 Task: Look for space in Polokwane, South Africa from 14th June, 2023 to 30th June, 2023 for 5 adults in price range Rs.8000 to Rs.12000. Place can be entire place or private room with 5 bedrooms having 5 beds and 5 bathrooms. Property type can be house, flat, guest house. Amenities needed are: wifi, TV, free parkinig on premises, gym, breakfast. Booking option can be shelf check-in. Required host language is English.
Action: Mouse moved to (545, 134)
Screenshot: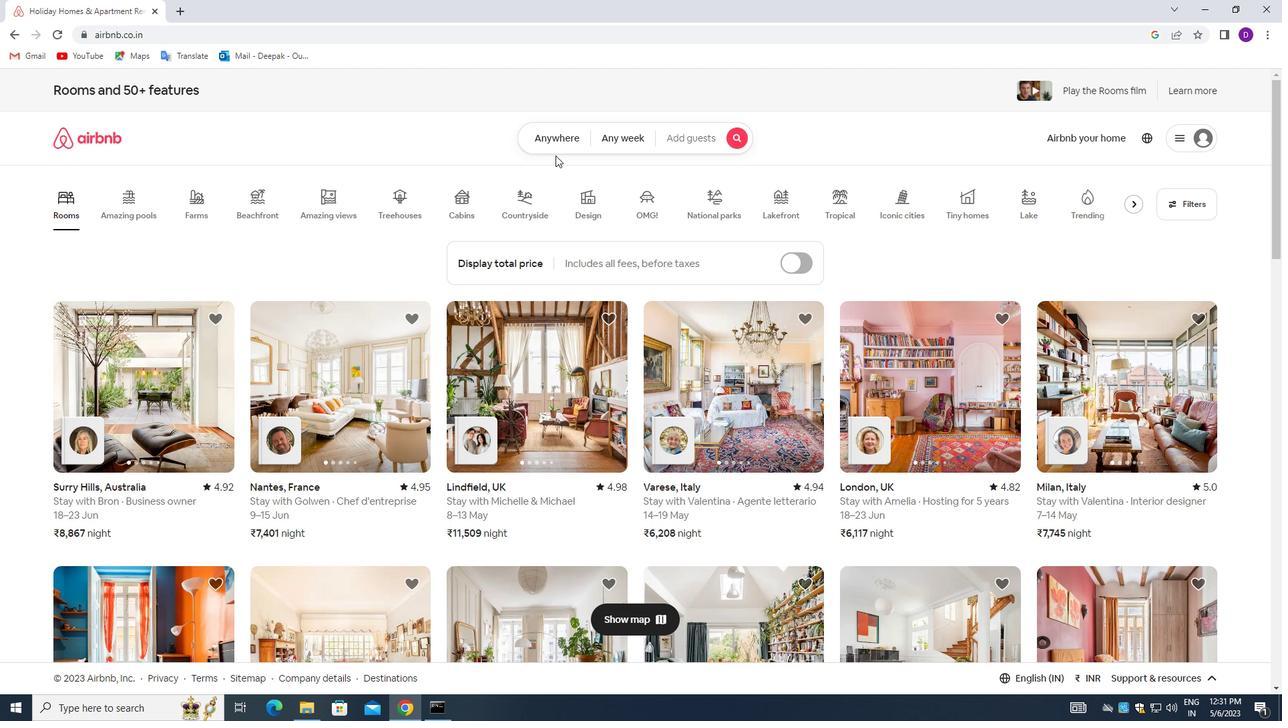 
Action: Mouse pressed left at (545, 134)
Screenshot: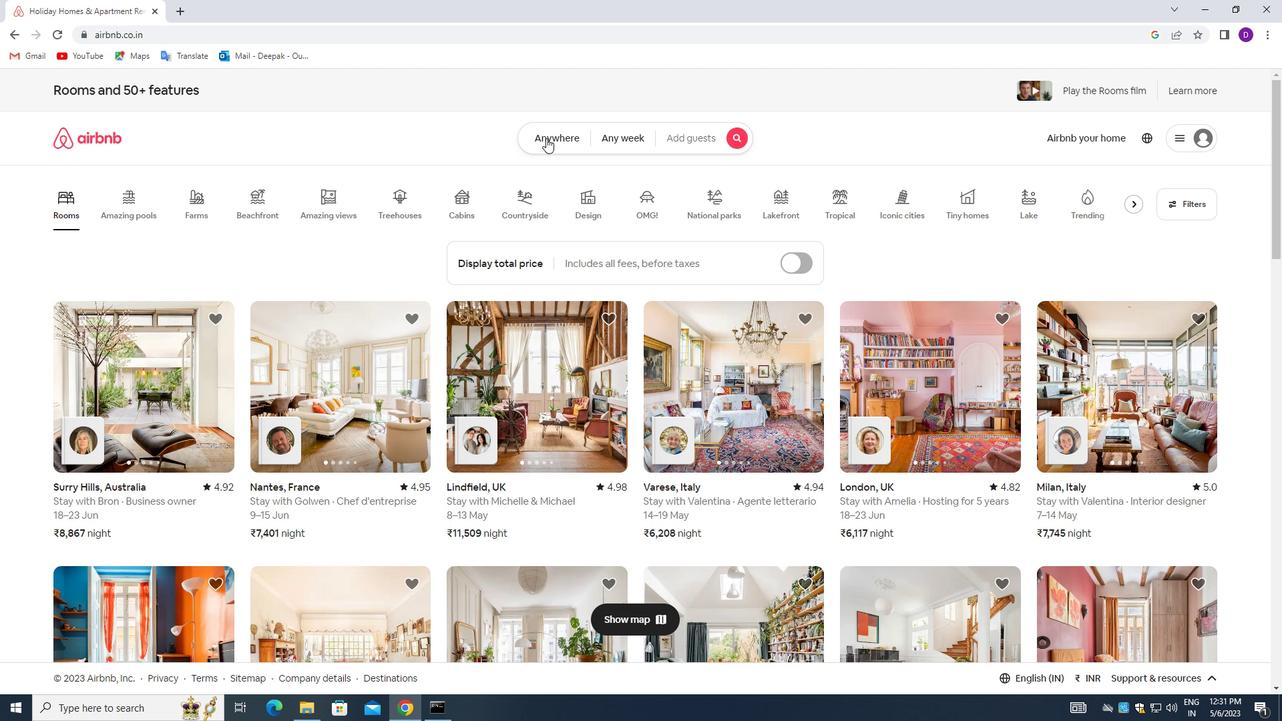 
Action: Mouse moved to (506, 184)
Screenshot: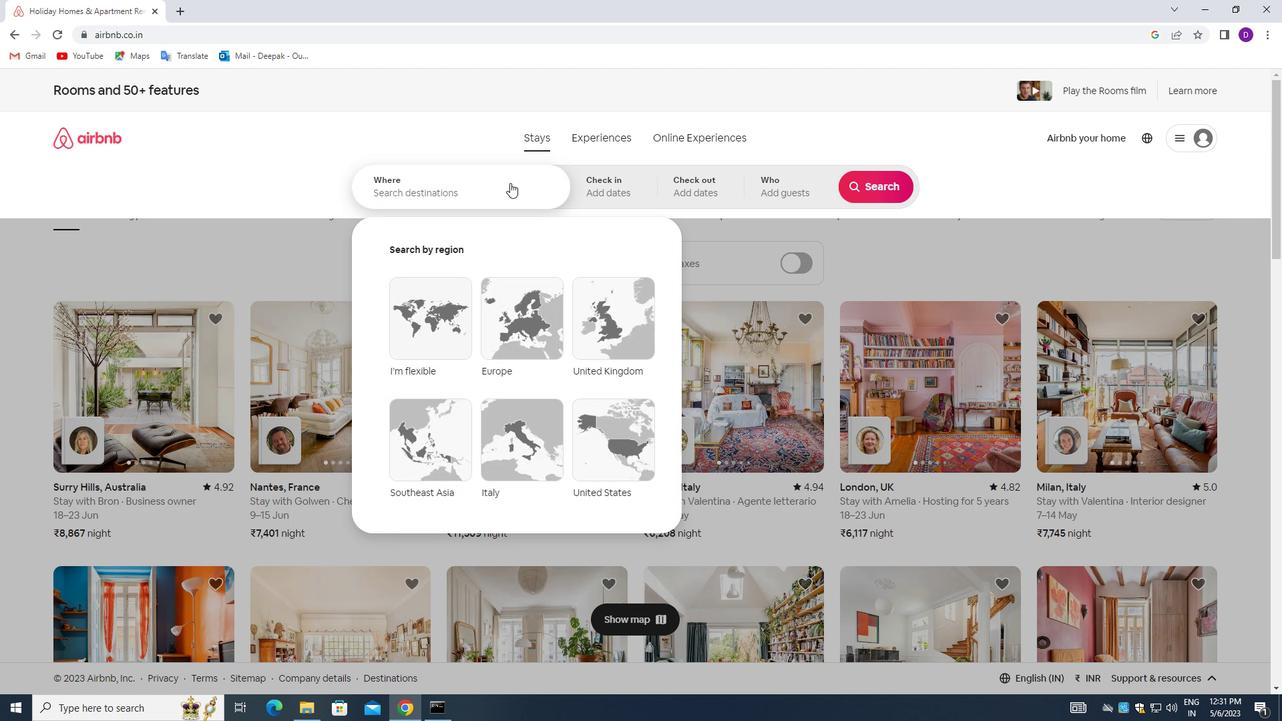 
Action: Mouse pressed left at (506, 184)
Screenshot: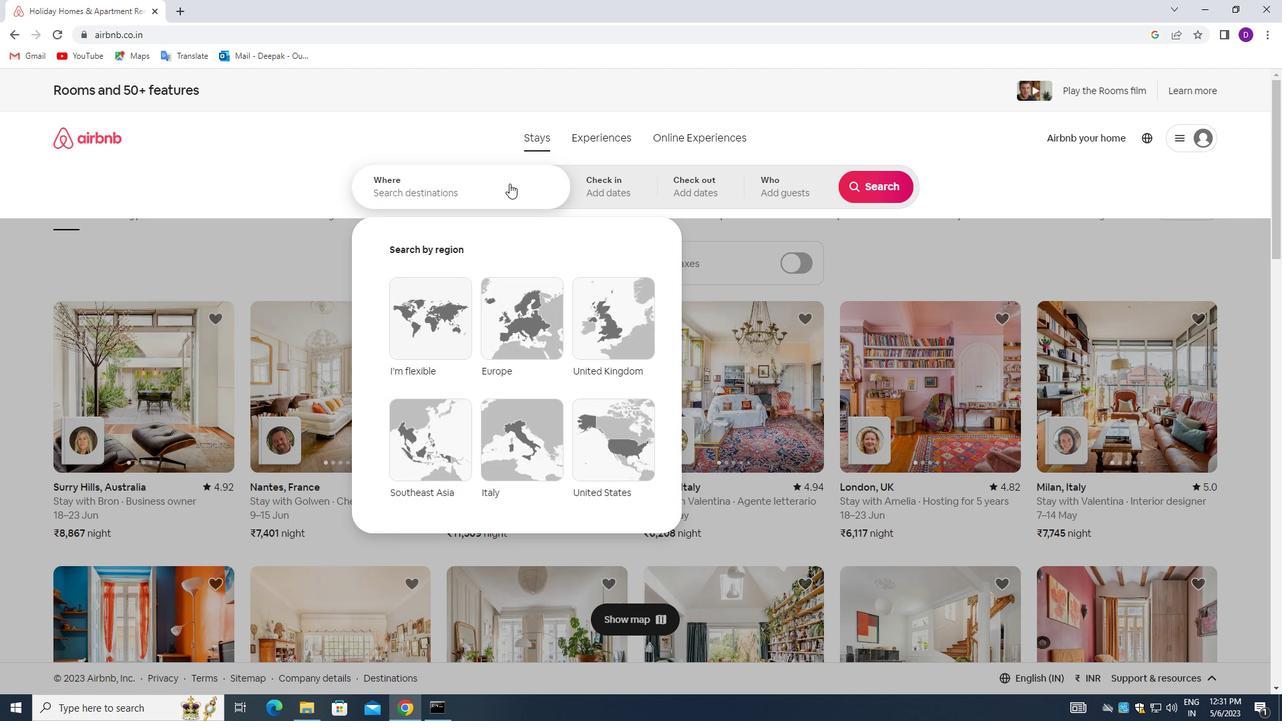 
Action: Mouse moved to (255, 265)
Screenshot: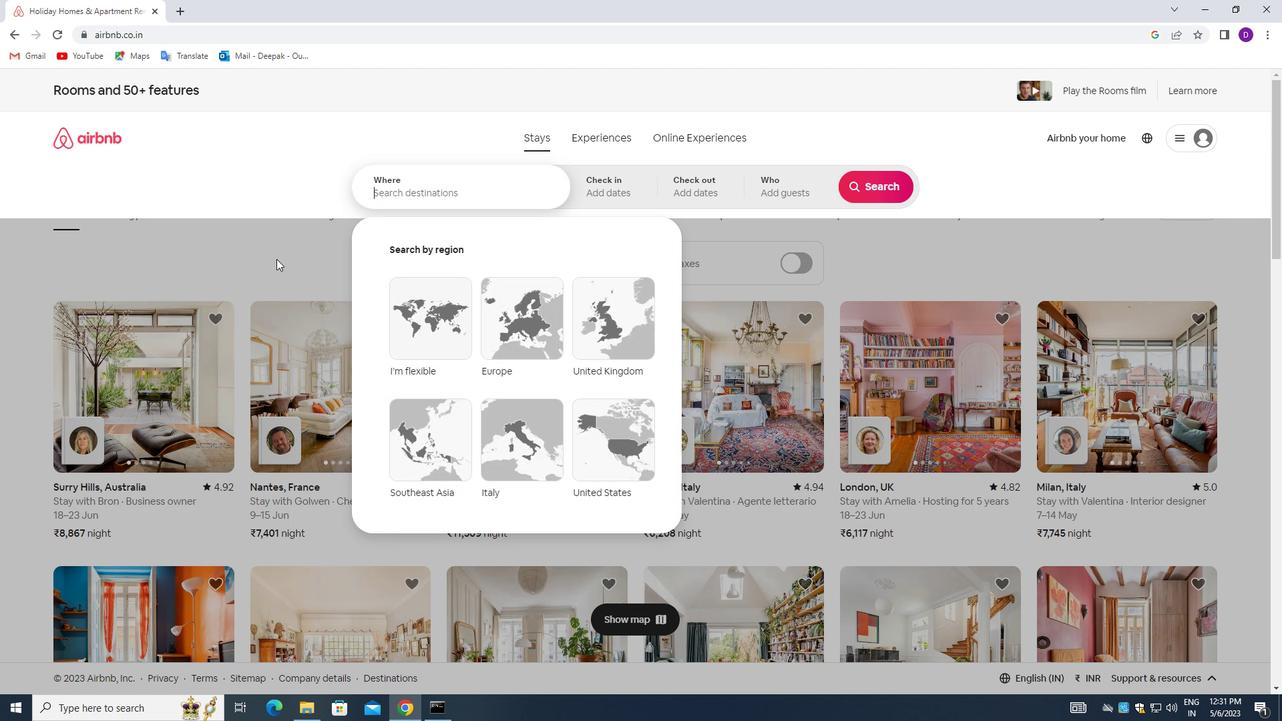 
Action: Key pressed <Key.shift>POLOKWANE,<Key.space><Key.shift>I<Key.backspace><Key.shift_r>SOUTH<Key.space><Key.shift_r>AFRICA<Key.enter>
Screenshot: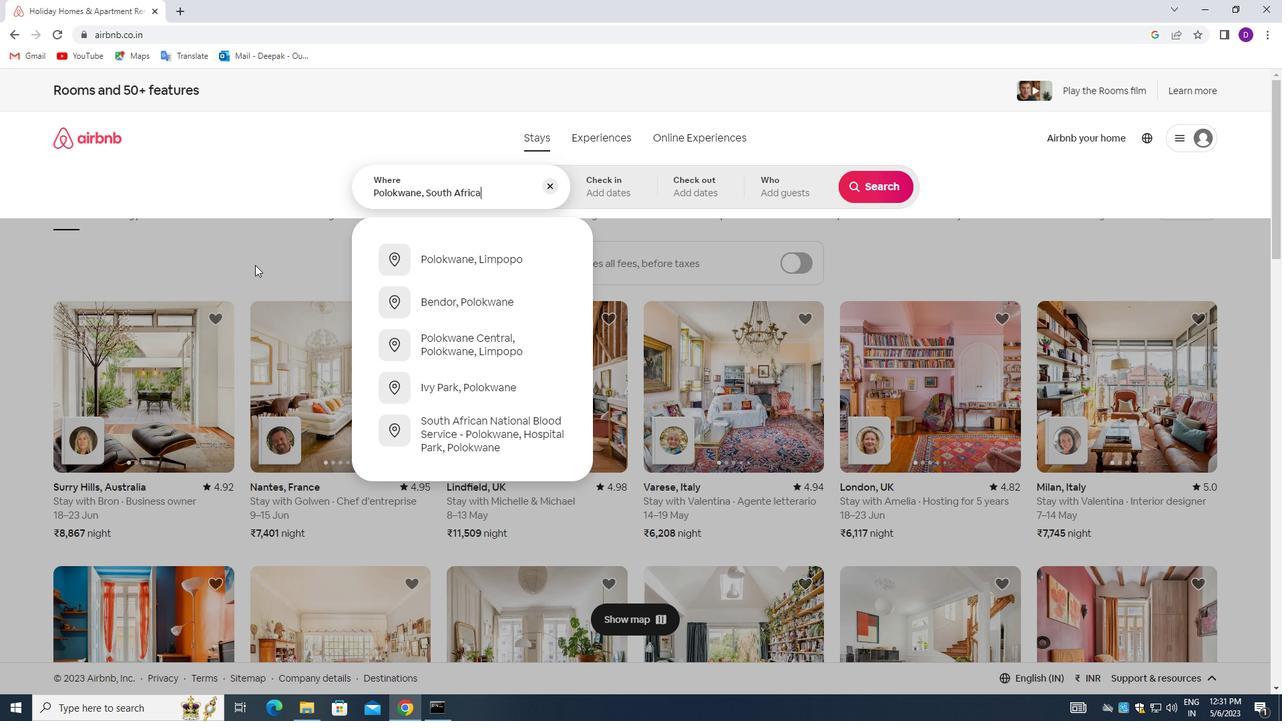 
Action: Mouse moved to (754, 416)
Screenshot: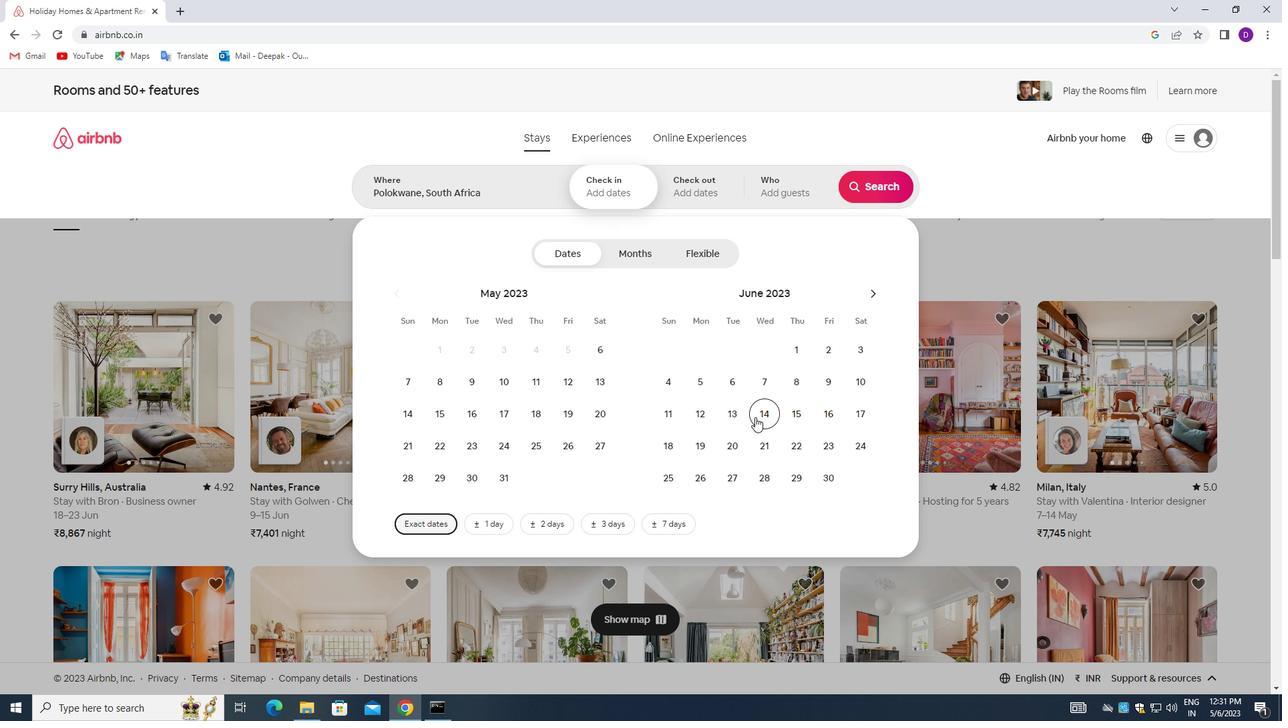 
Action: Mouse pressed left at (754, 416)
Screenshot: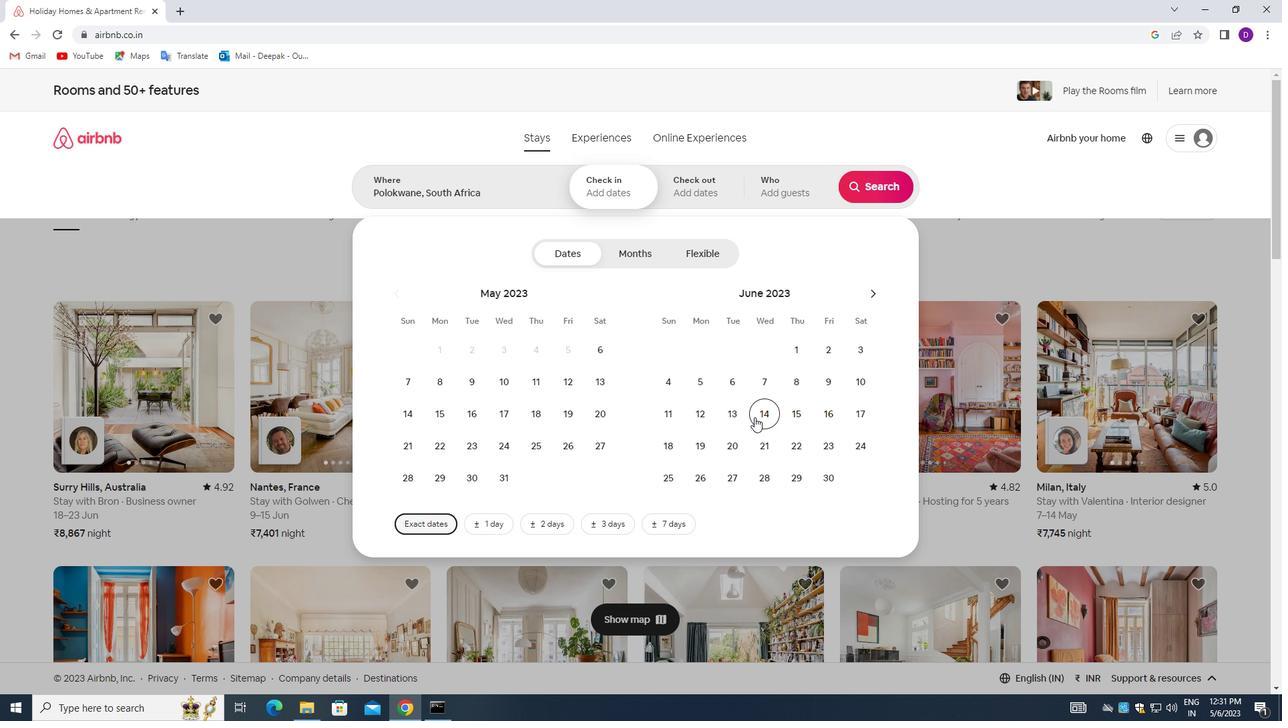 
Action: Mouse moved to (832, 472)
Screenshot: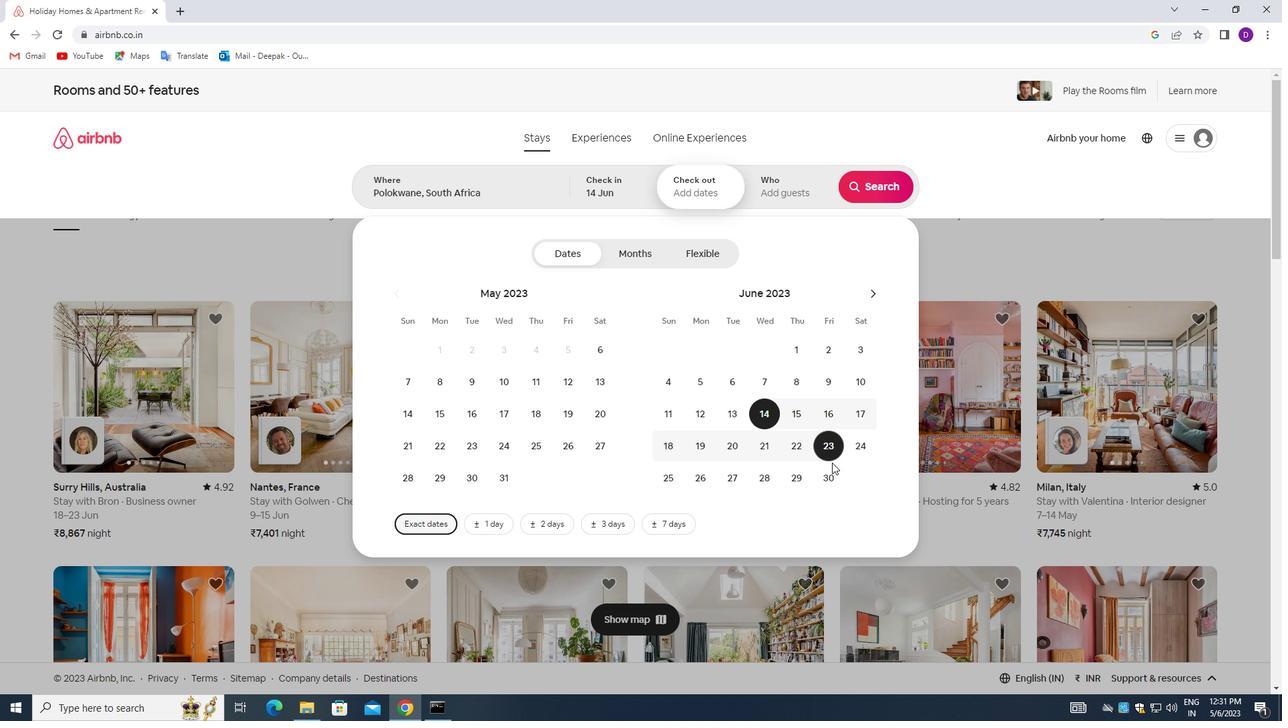 
Action: Mouse pressed left at (832, 472)
Screenshot: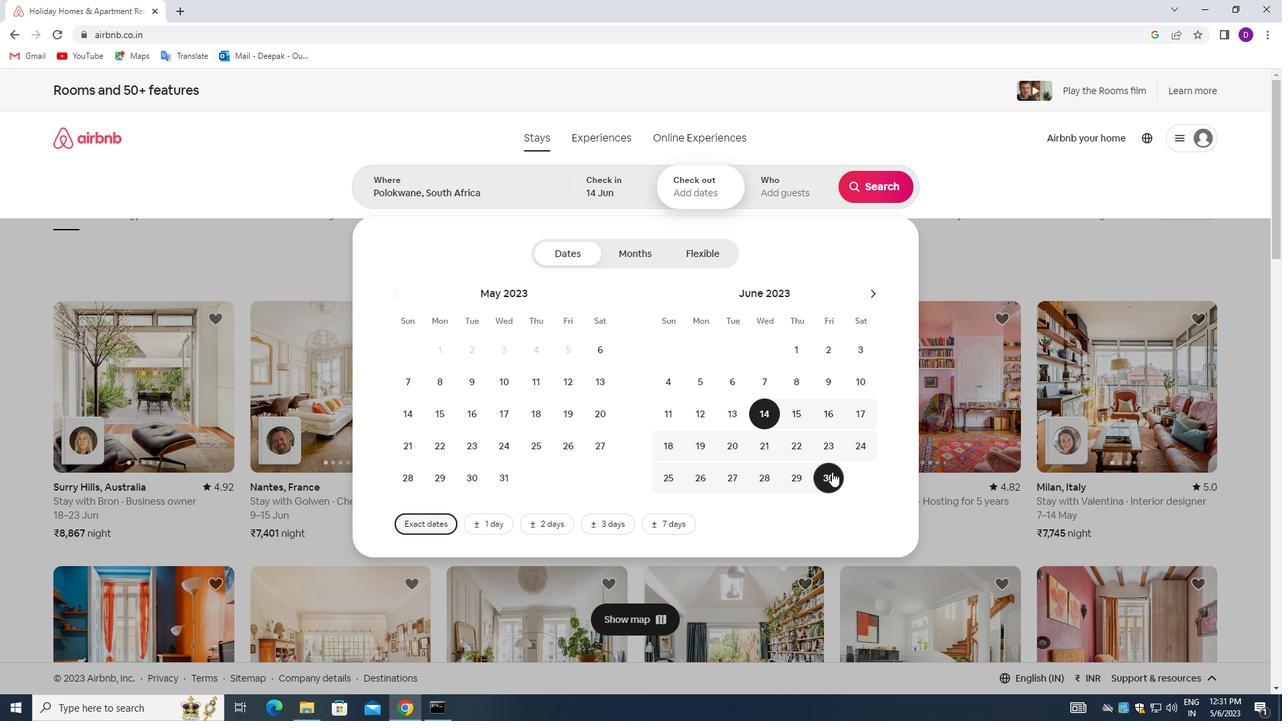
Action: Mouse moved to (774, 193)
Screenshot: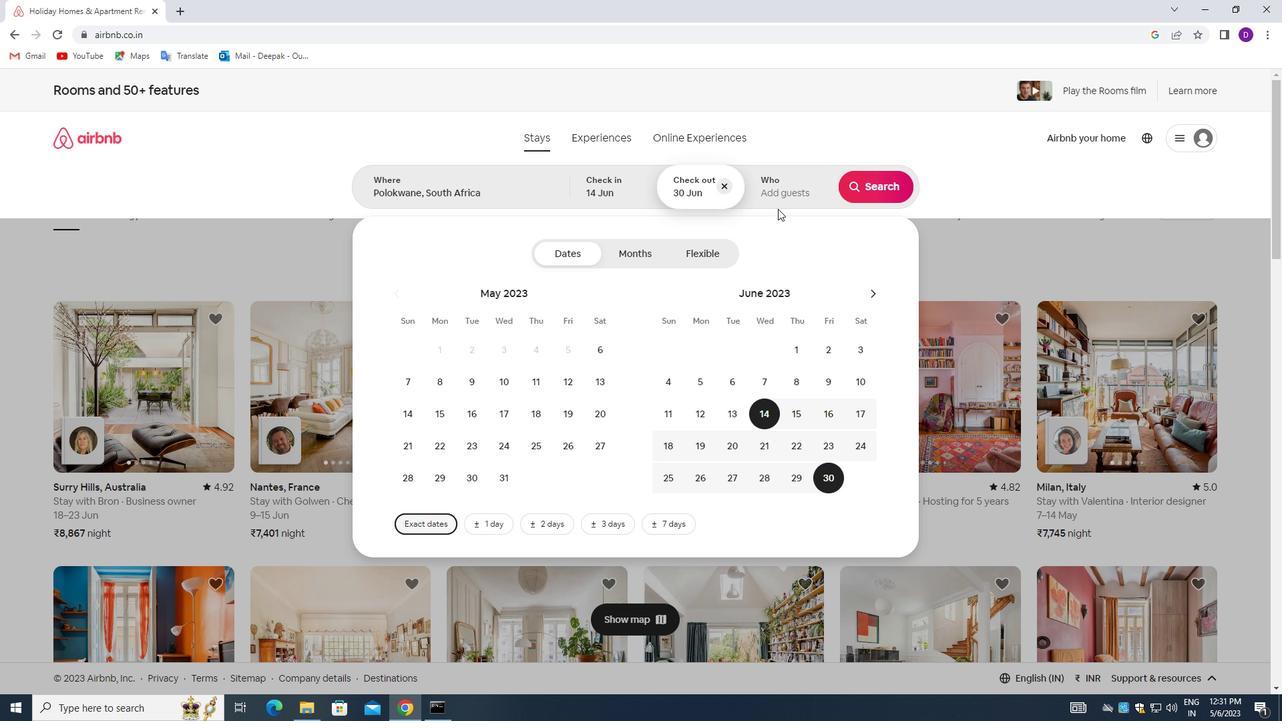 
Action: Mouse pressed left at (774, 193)
Screenshot: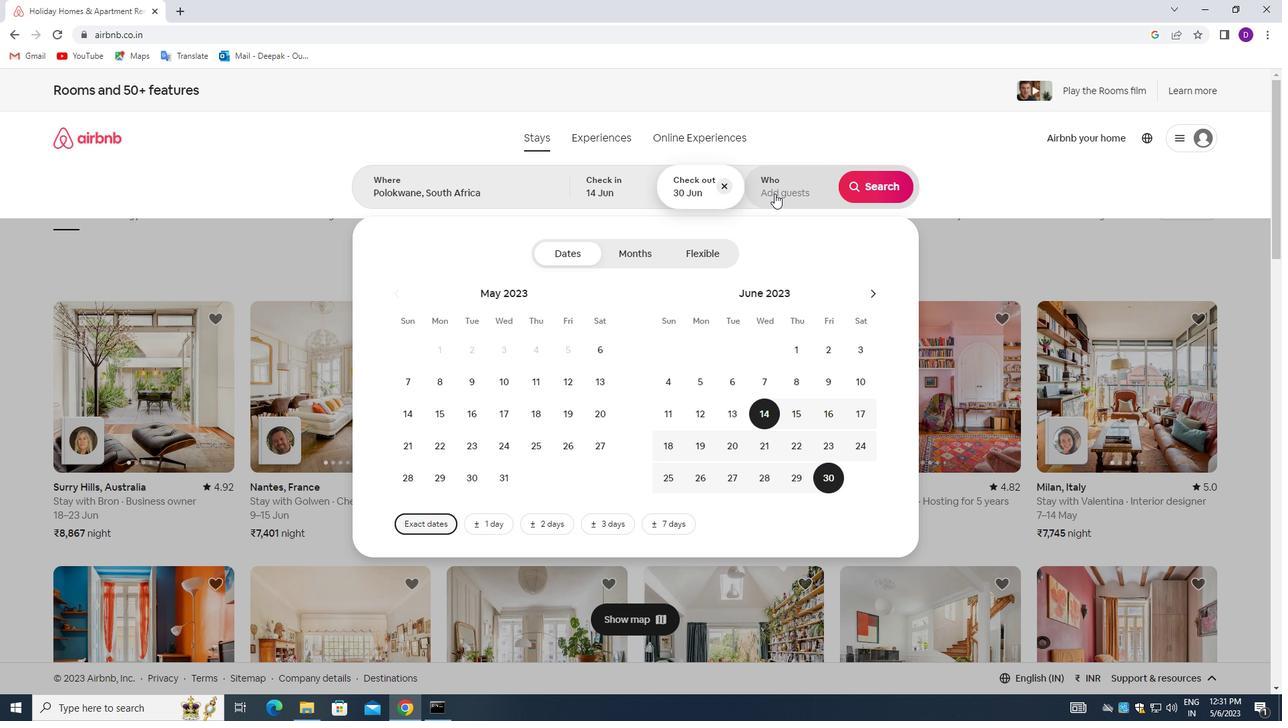 
Action: Mouse moved to (876, 259)
Screenshot: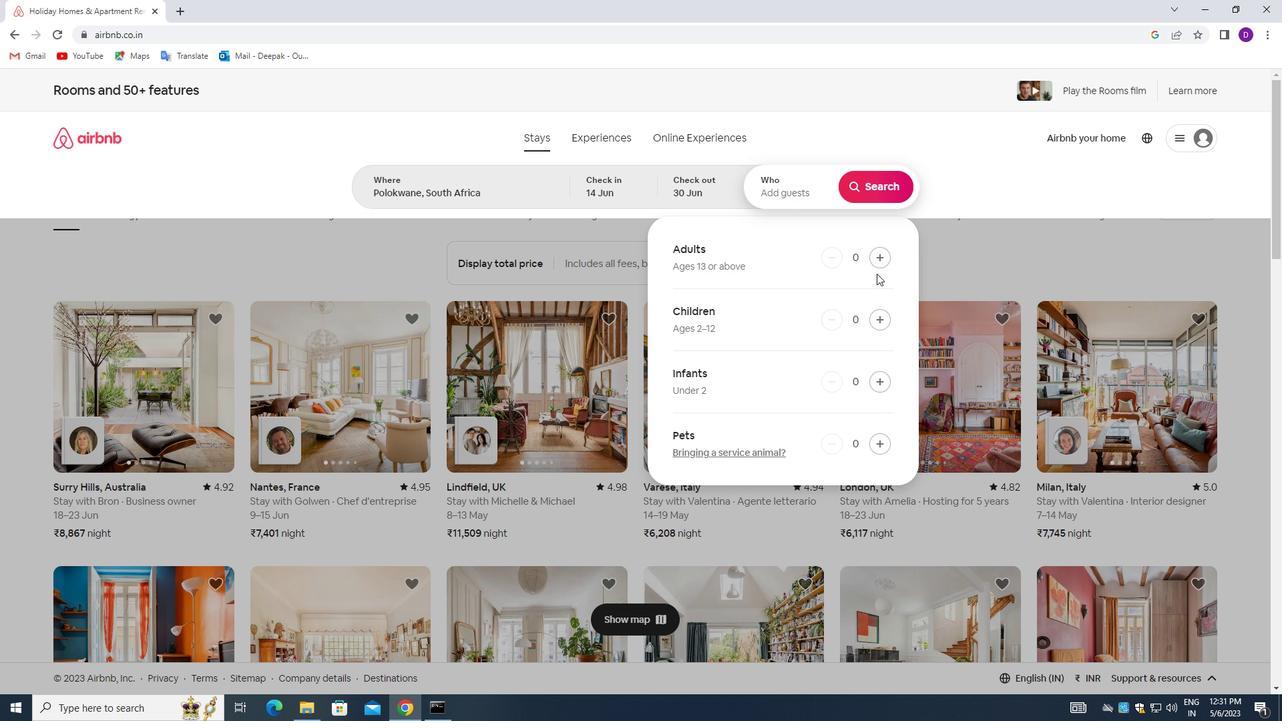 
Action: Mouse pressed left at (876, 259)
Screenshot: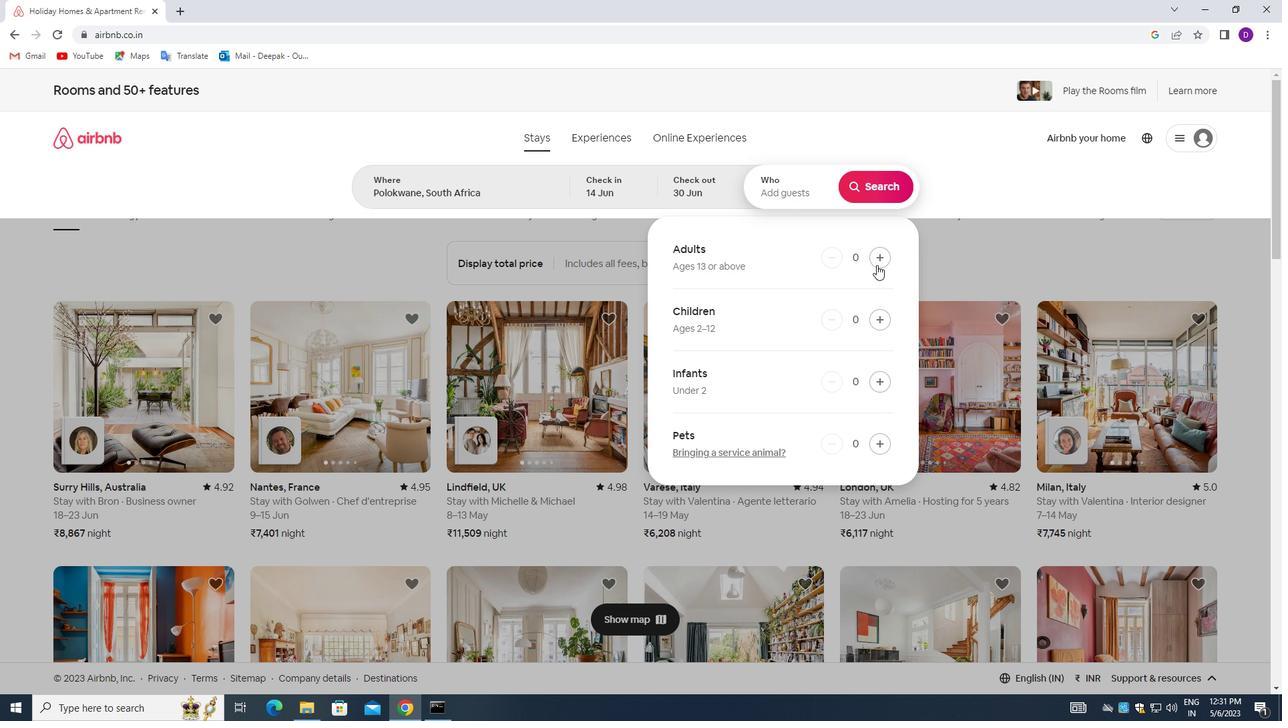 
Action: Mouse pressed left at (876, 259)
Screenshot: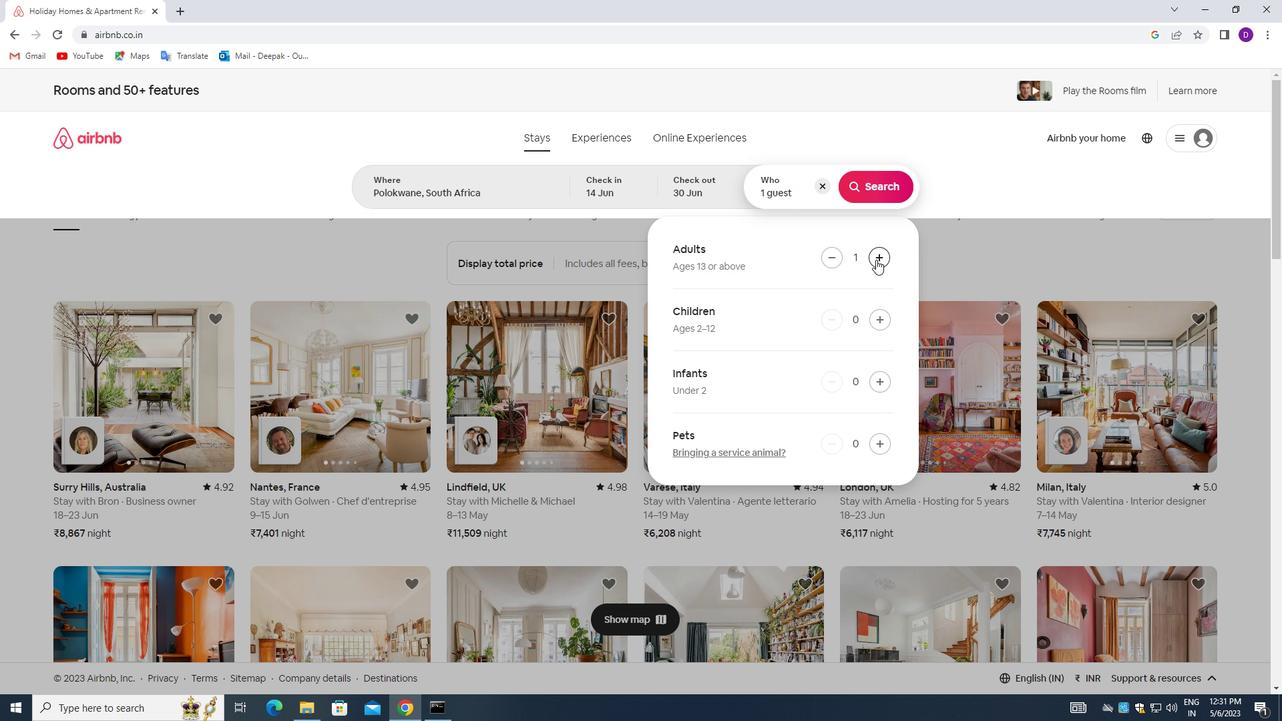 
Action: Mouse pressed left at (876, 259)
Screenshot: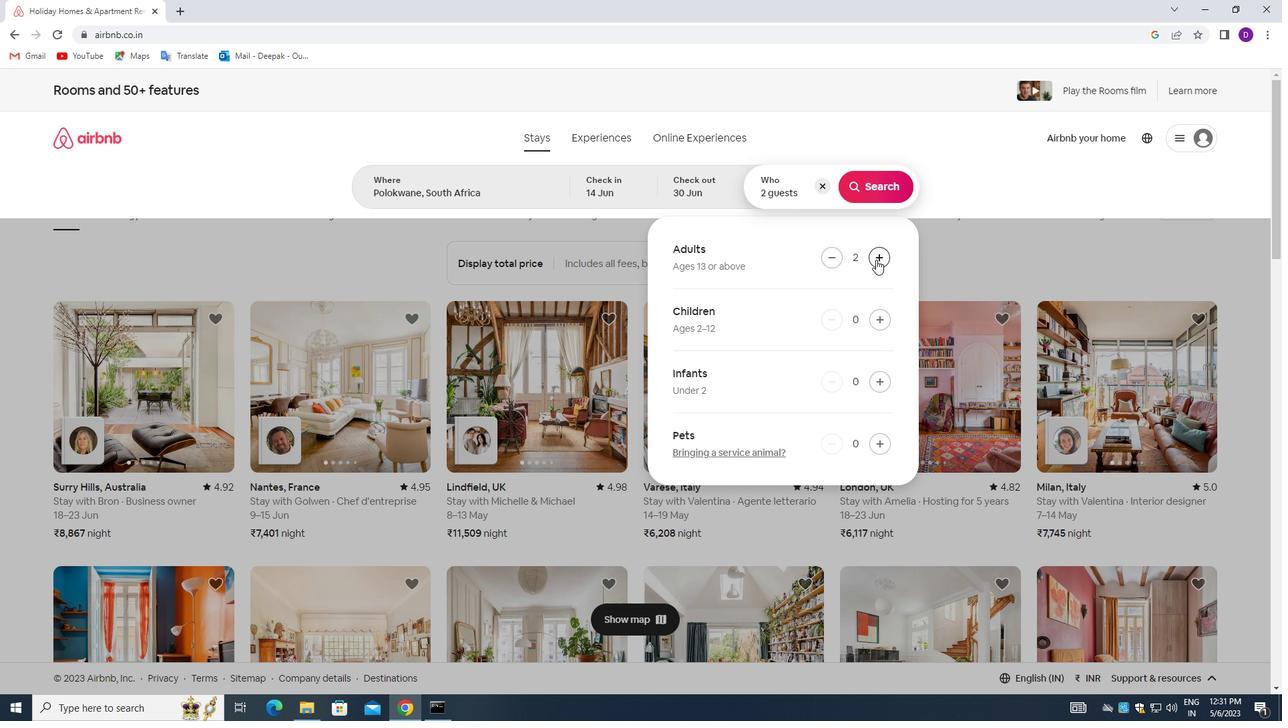 
Action: Mouse pressed left at (876, 259)
Screenshot: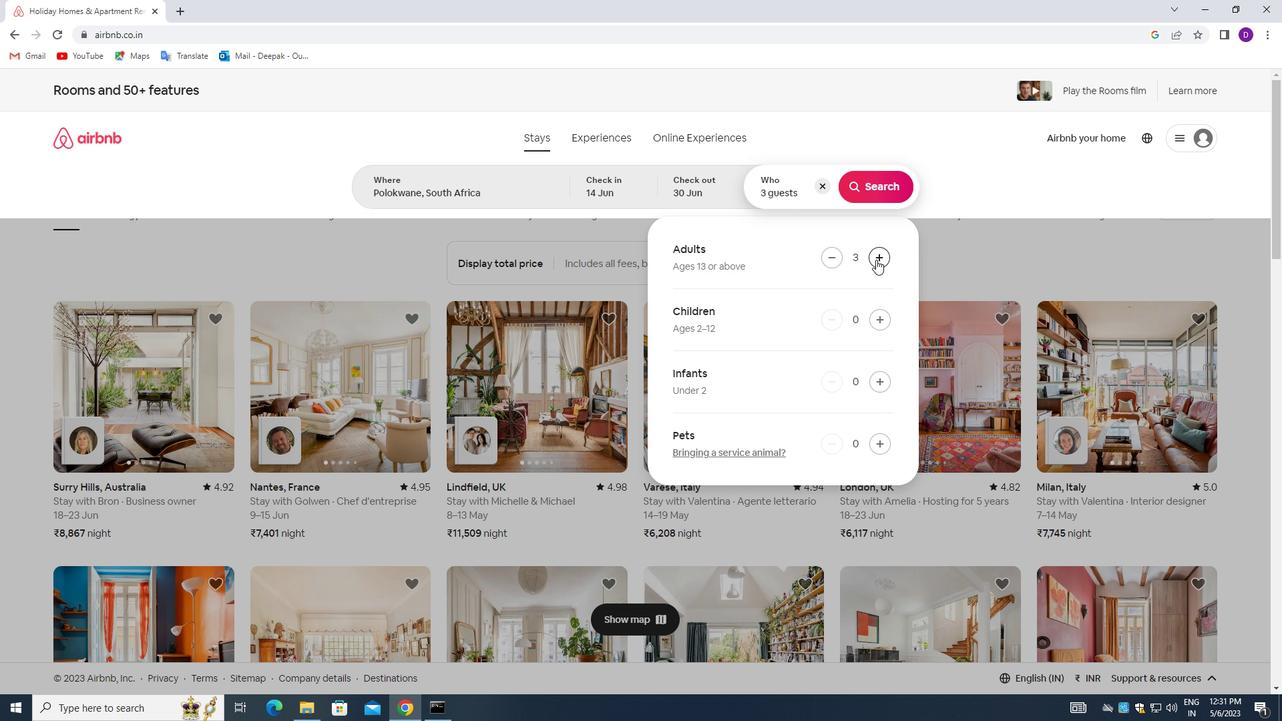 
Action: Mouse pressed left at (876, 259)
Screenshot: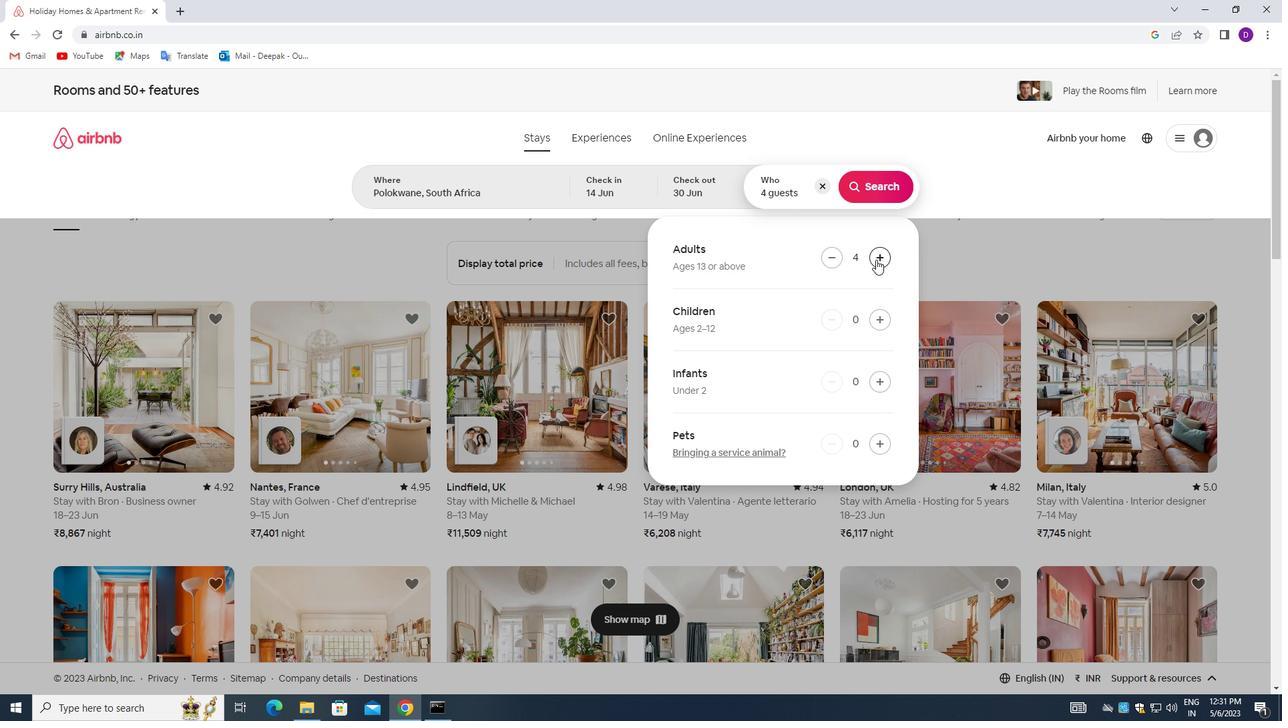 
Action: Mouse moved to (876, 187)
Screenshot: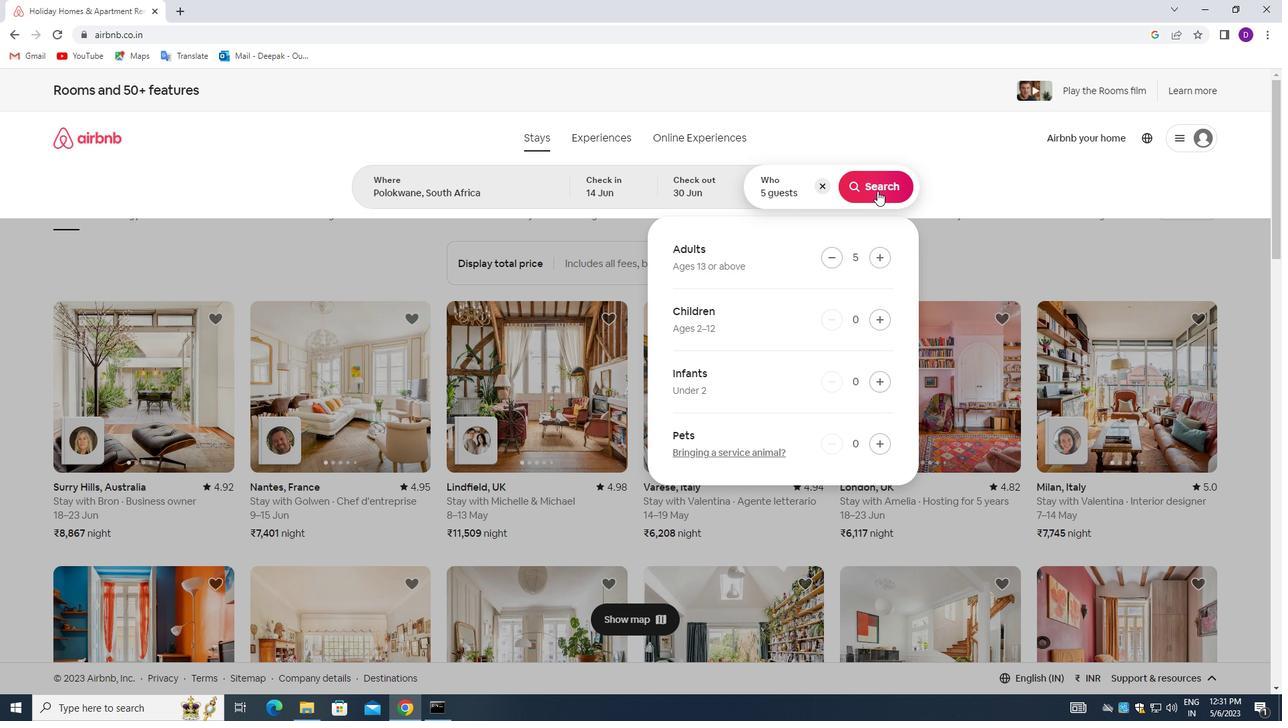 
Action: Mouse pressed left at (876, 187)
Screenshot: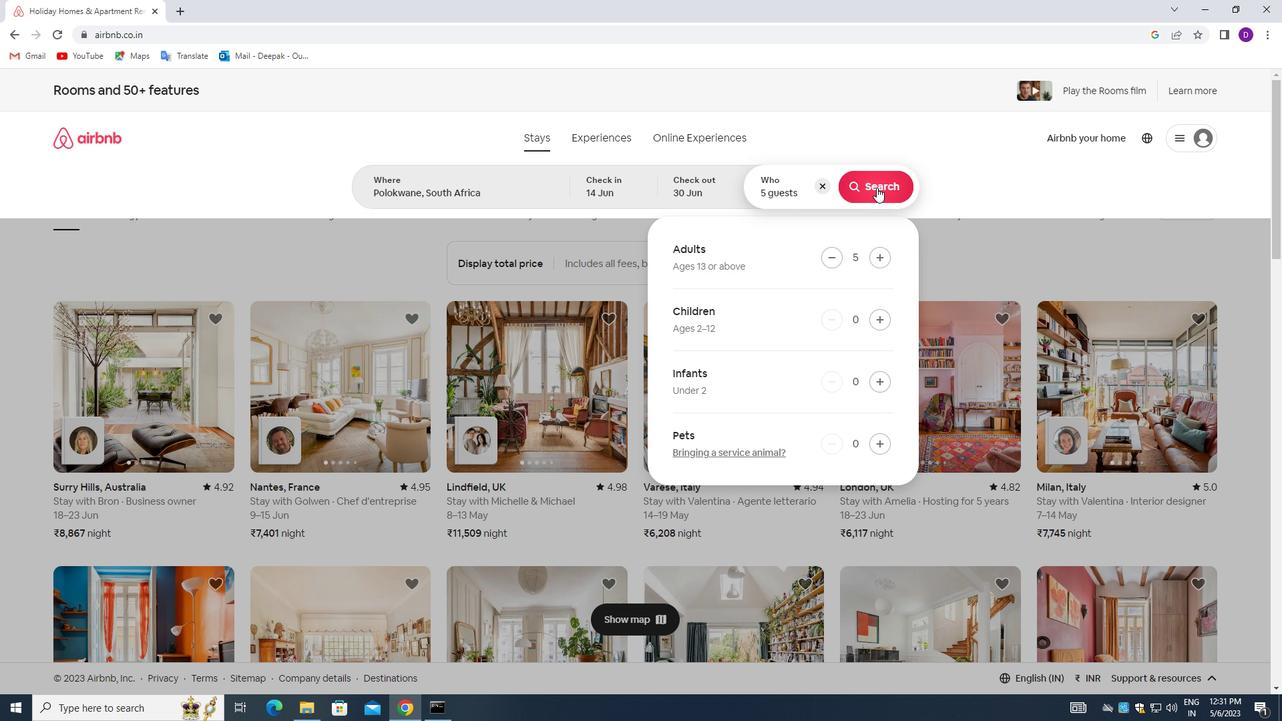 
Action: Mouse moved to (1209, 146)
Screenshot: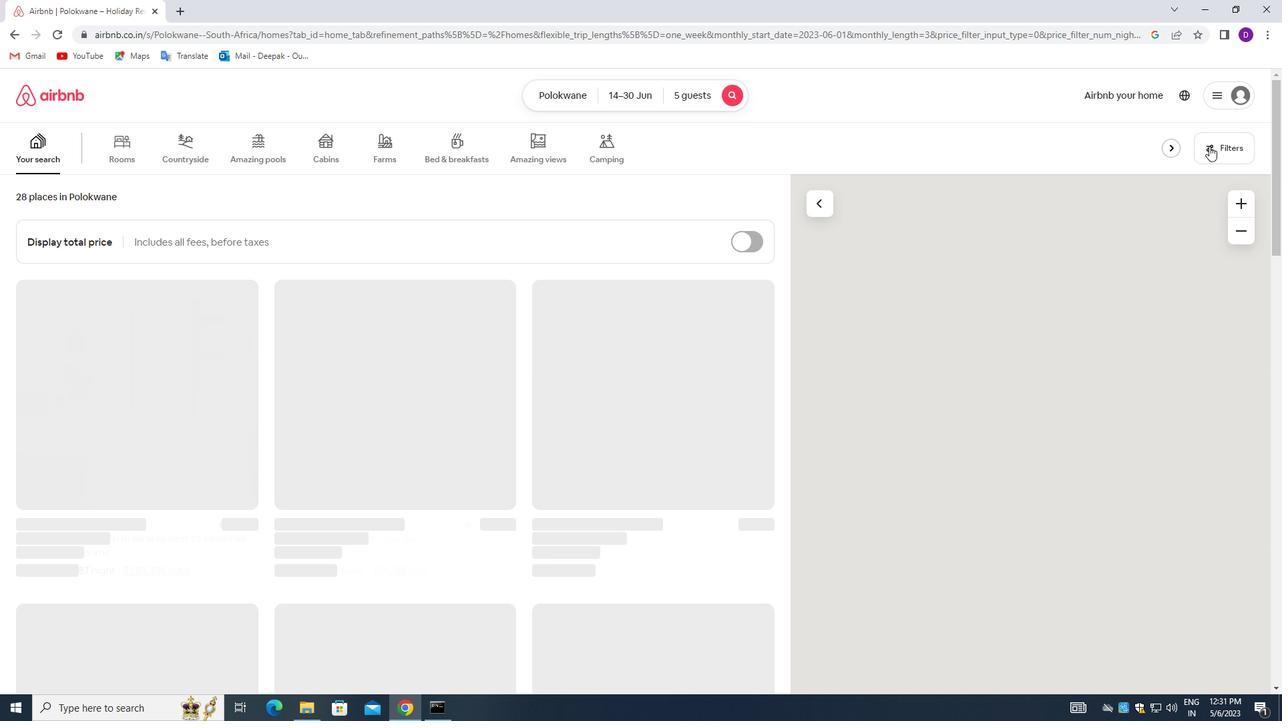 
Action: Mouse pressed left at (1209, 146)
Screenshot: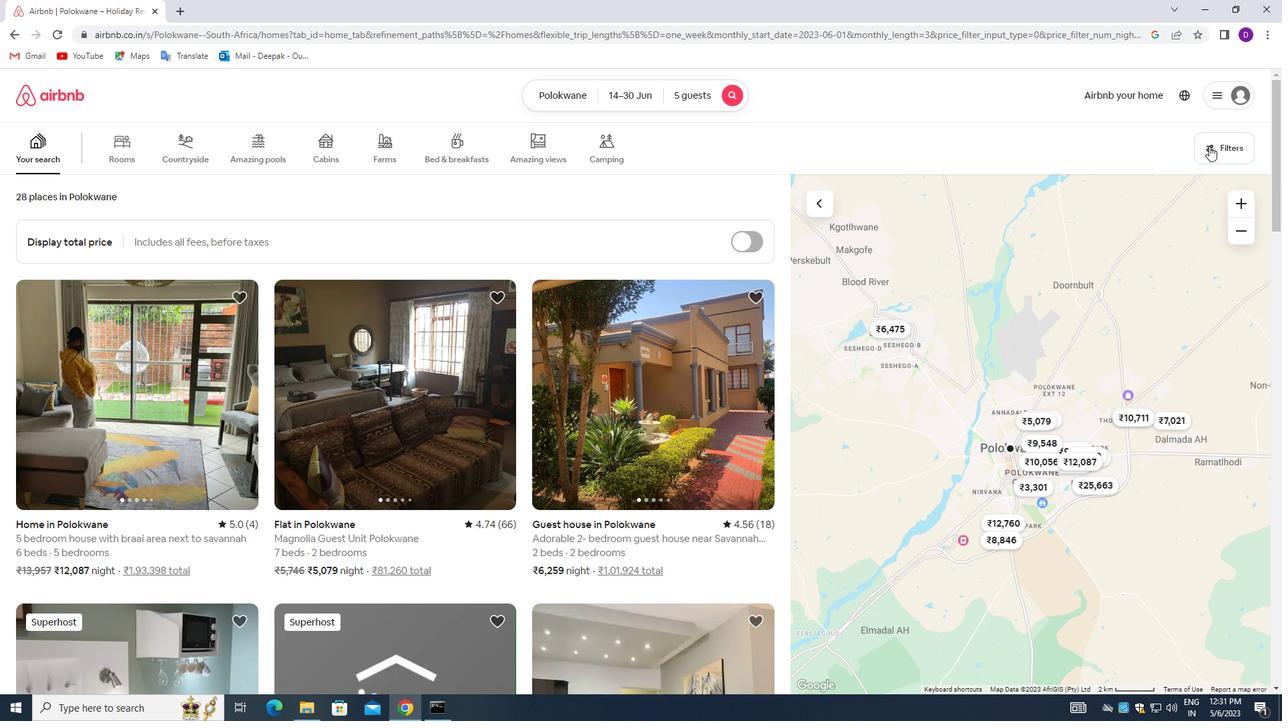
Action: Mouse moved to (462, 479)
Screenshot: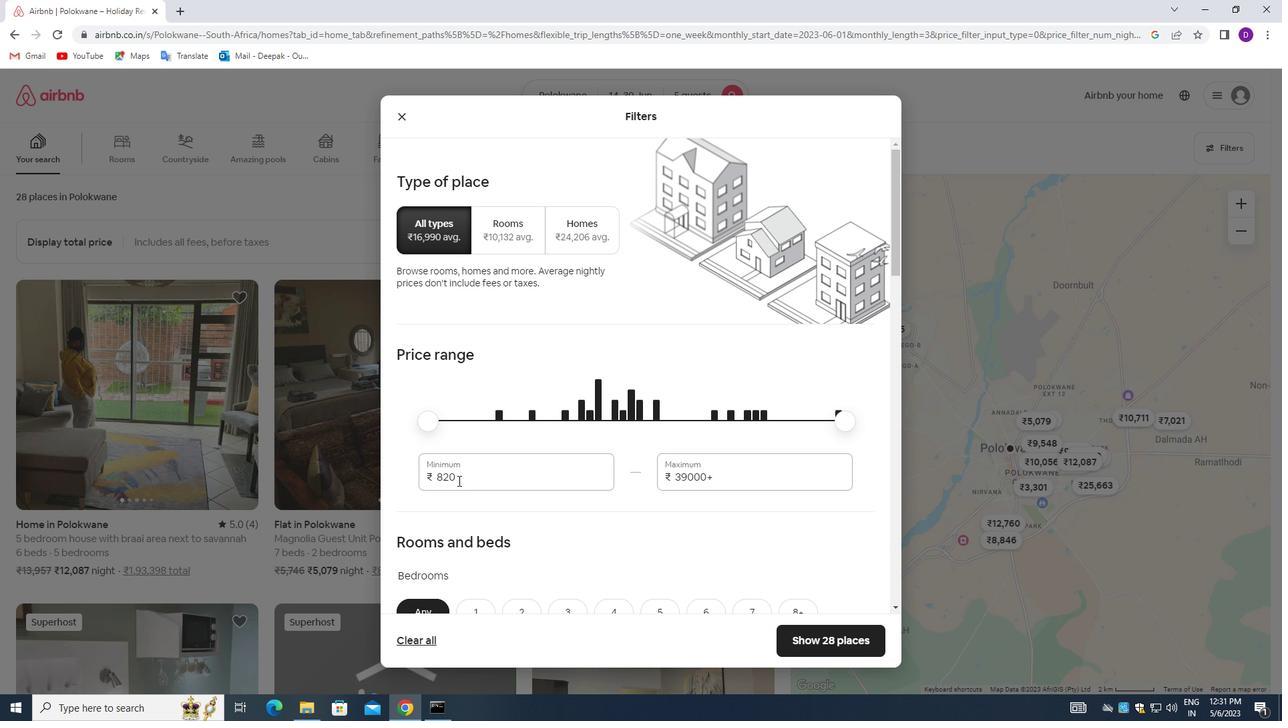 
Action: Mouse pressed left at (462, 479)
Screenshot: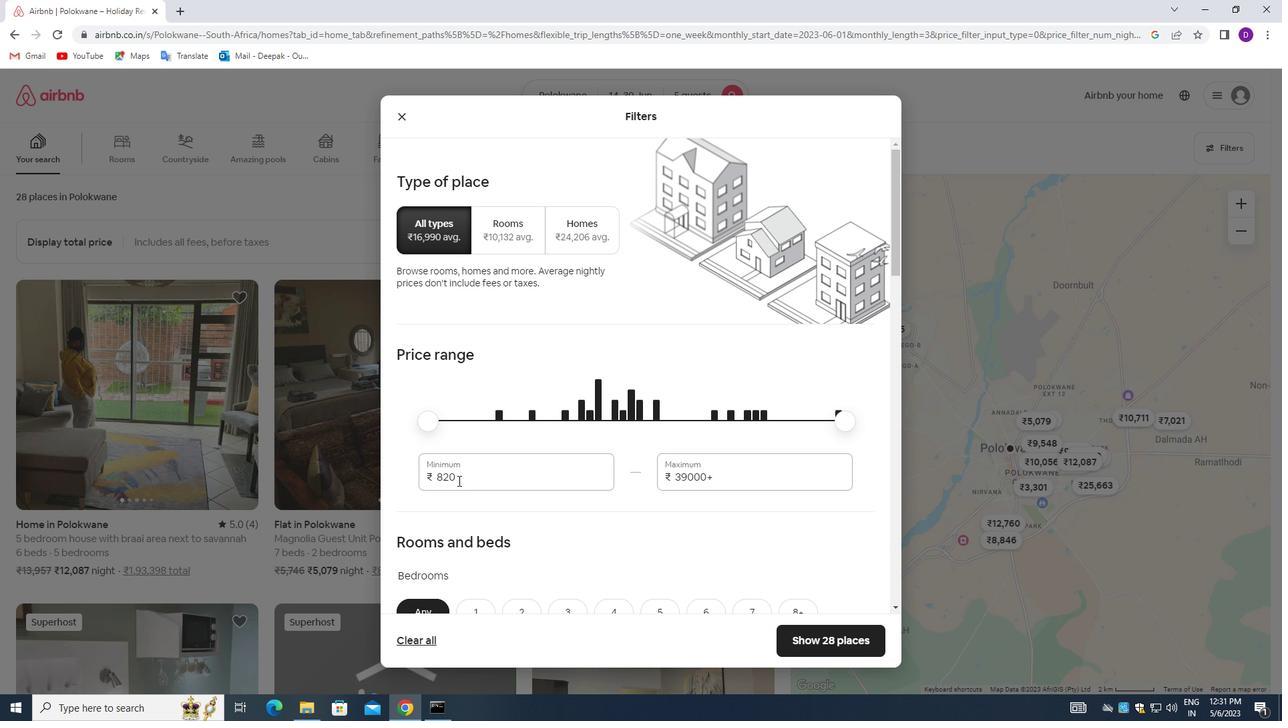 
Action: Mouse pressed left at (462, 479)
Screenshot: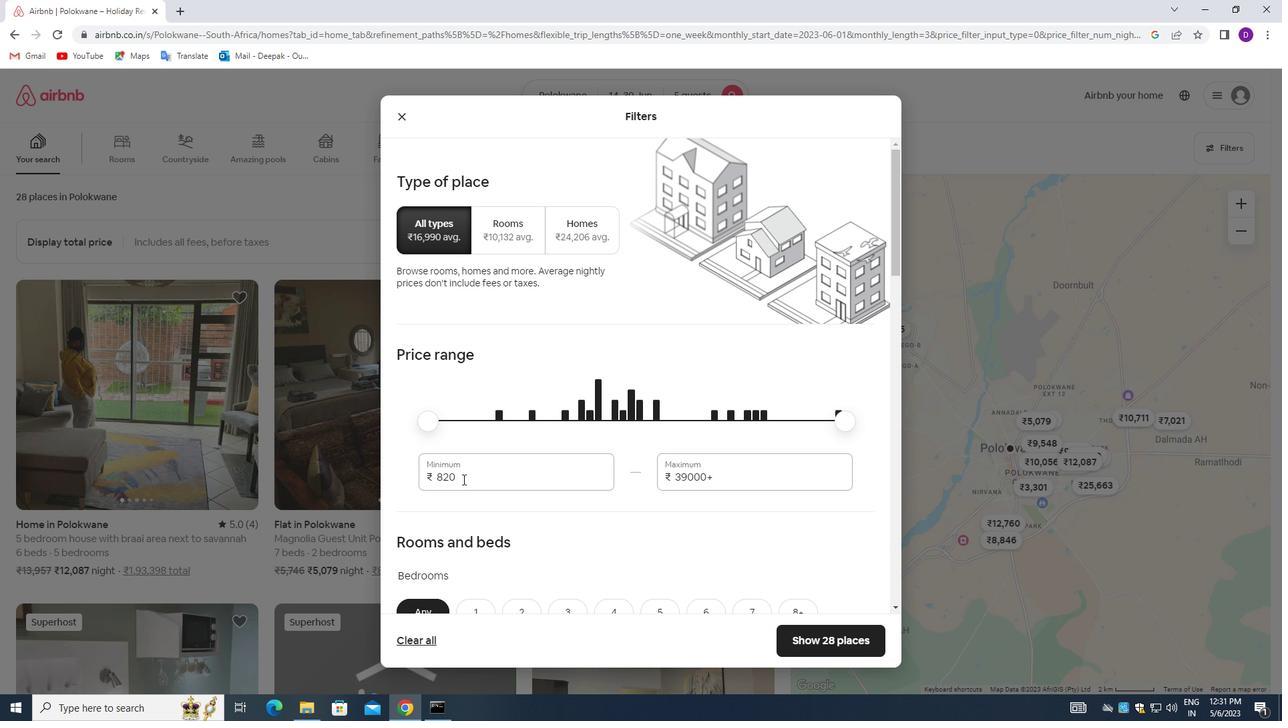 
Action: Key pressed 8000<Key.tab>12000
Screenshot: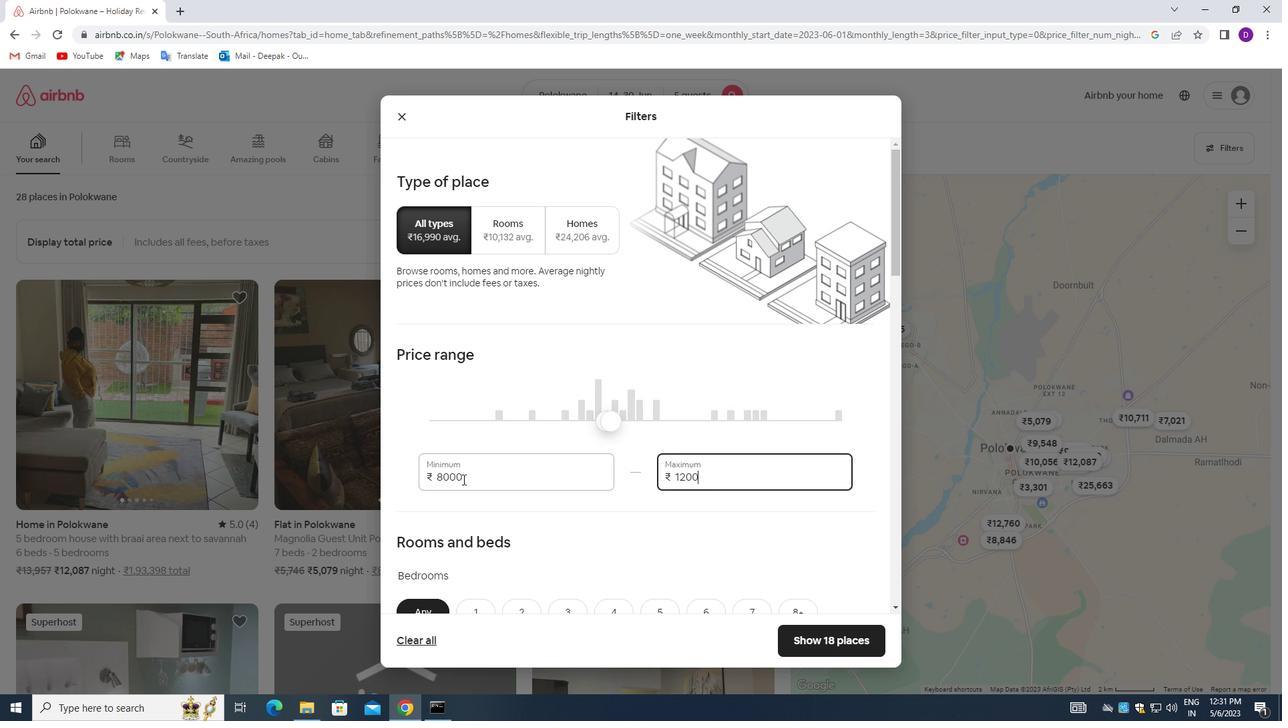 
Action: Mouse moved to (661, 430)
Screenshot: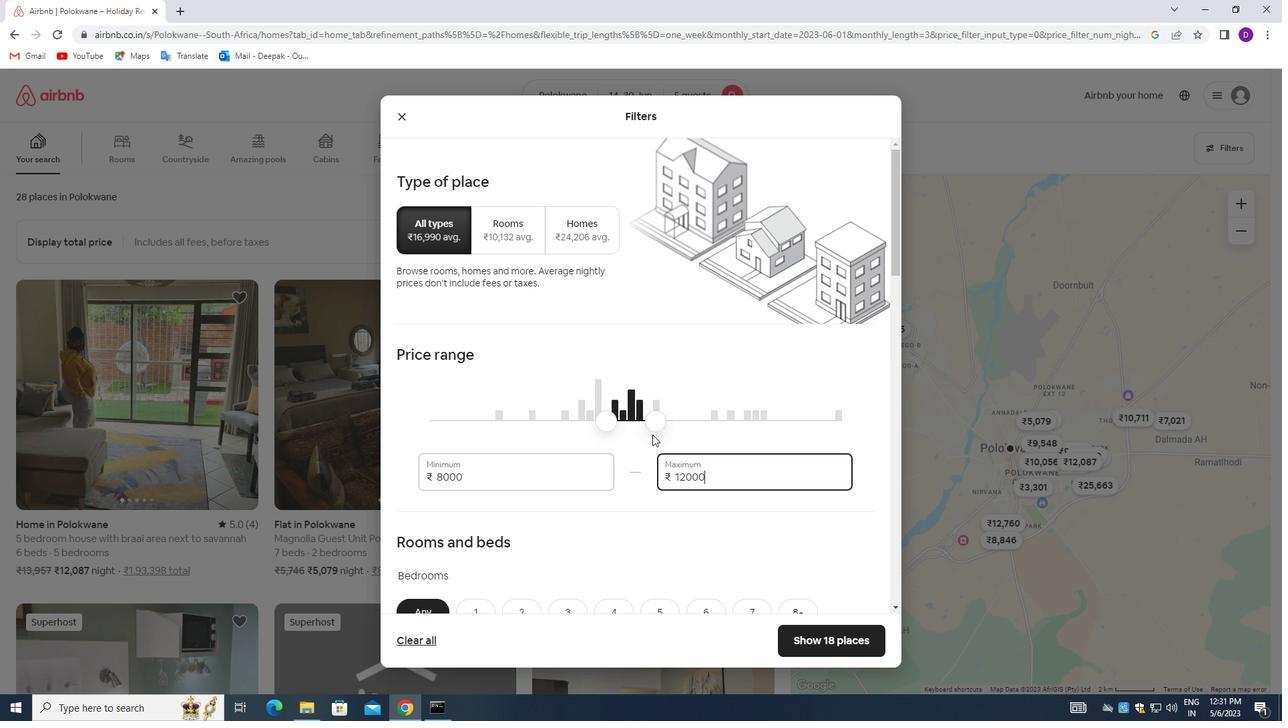 
Action: Mouse scrolled (661, 430) with delta (0, 0)
Screenshot: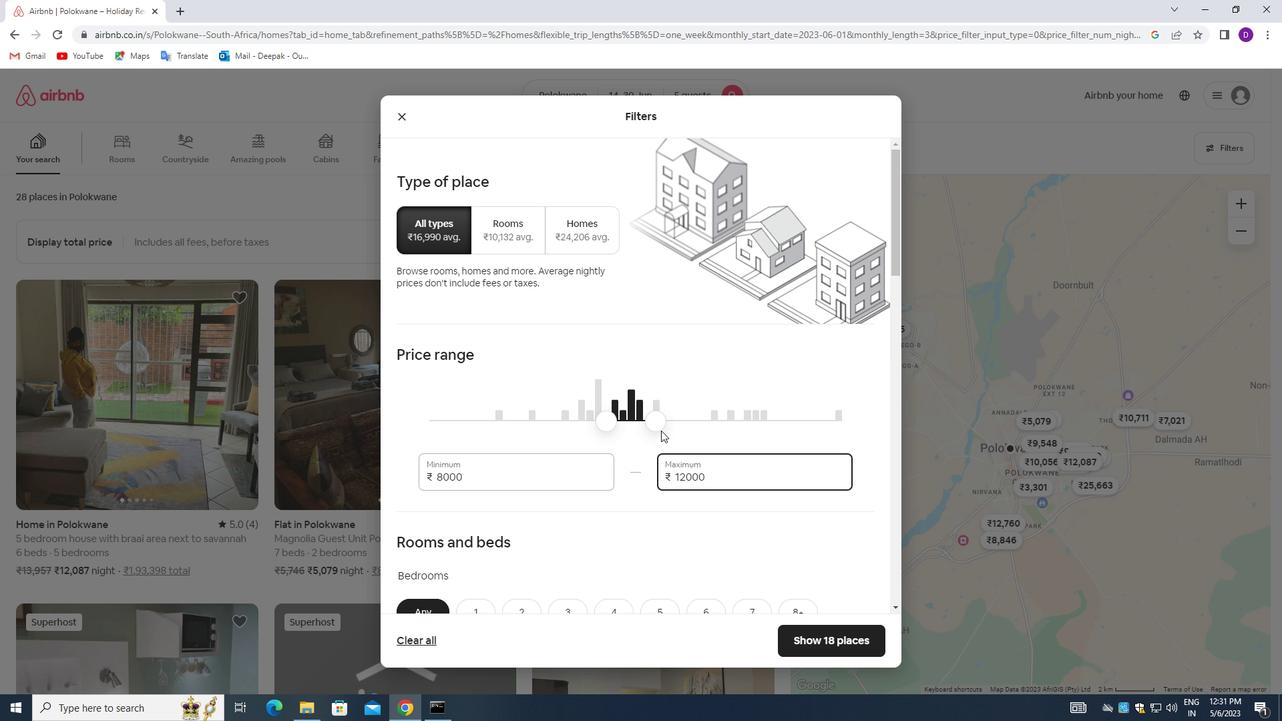 
Action: Mouse scrolled (661, 430) with delta (0, 0)
Screenshot: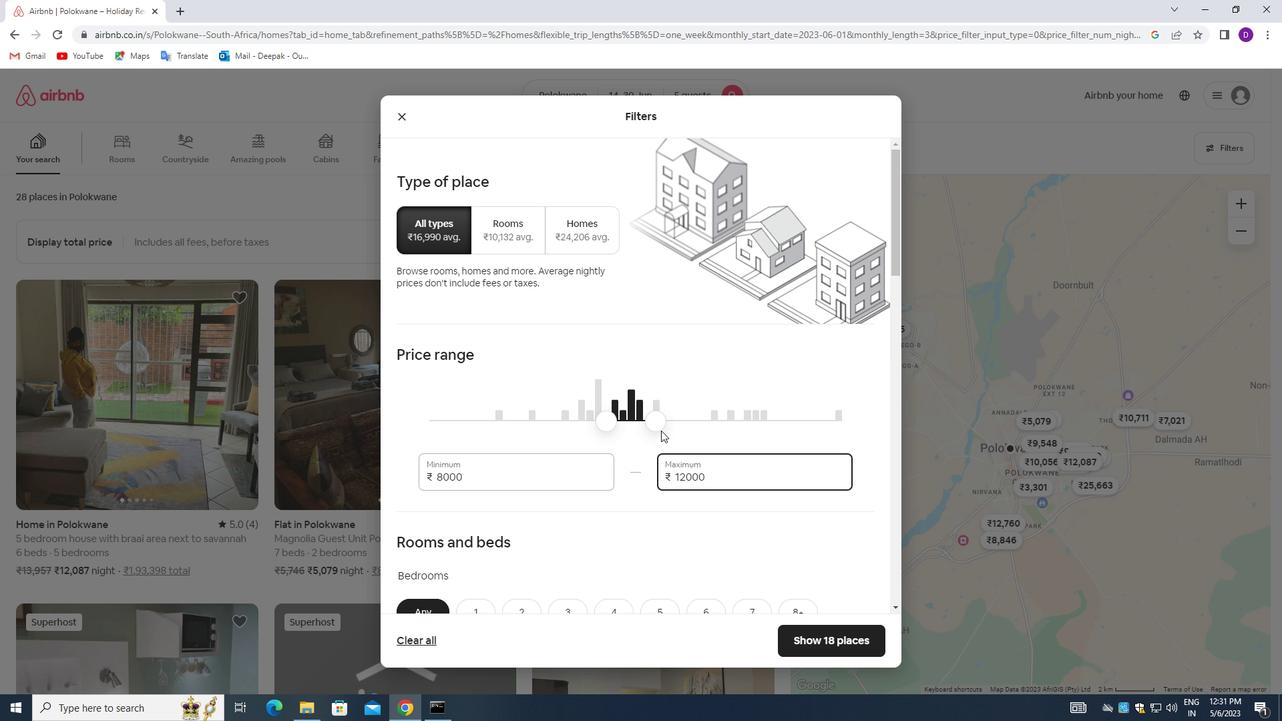 
Action: Mouse scrolled (661, 430) with delta (0, 0)
Screenshot: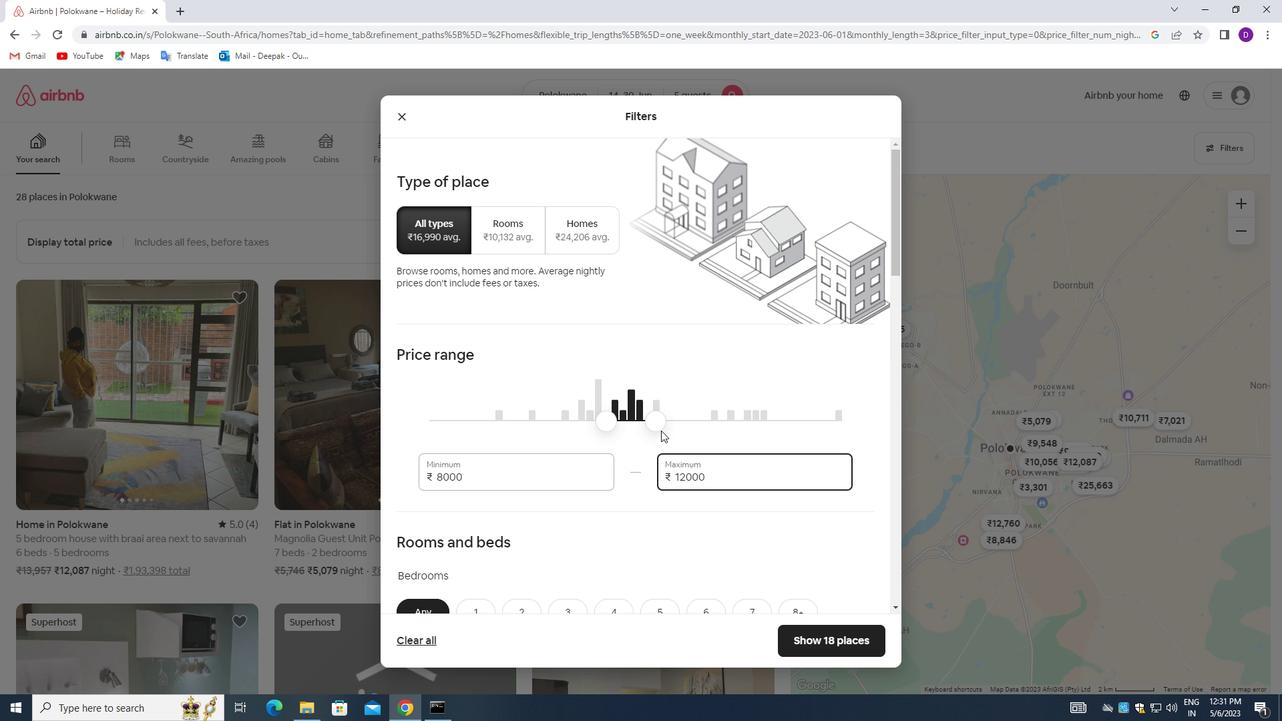 
Action: Mouse scrolled (661, 430) with delta (0, 0)
Screenshot: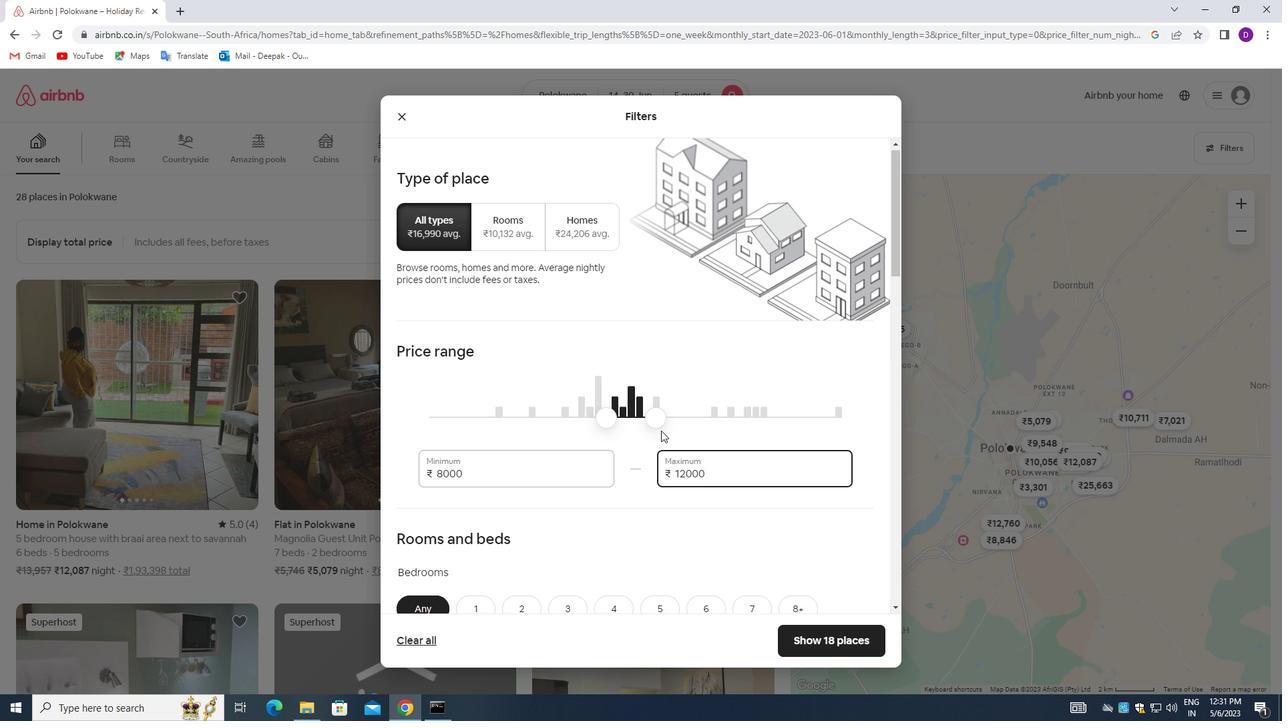 
Action: Mouse moved to (657, 354)
Screenshot: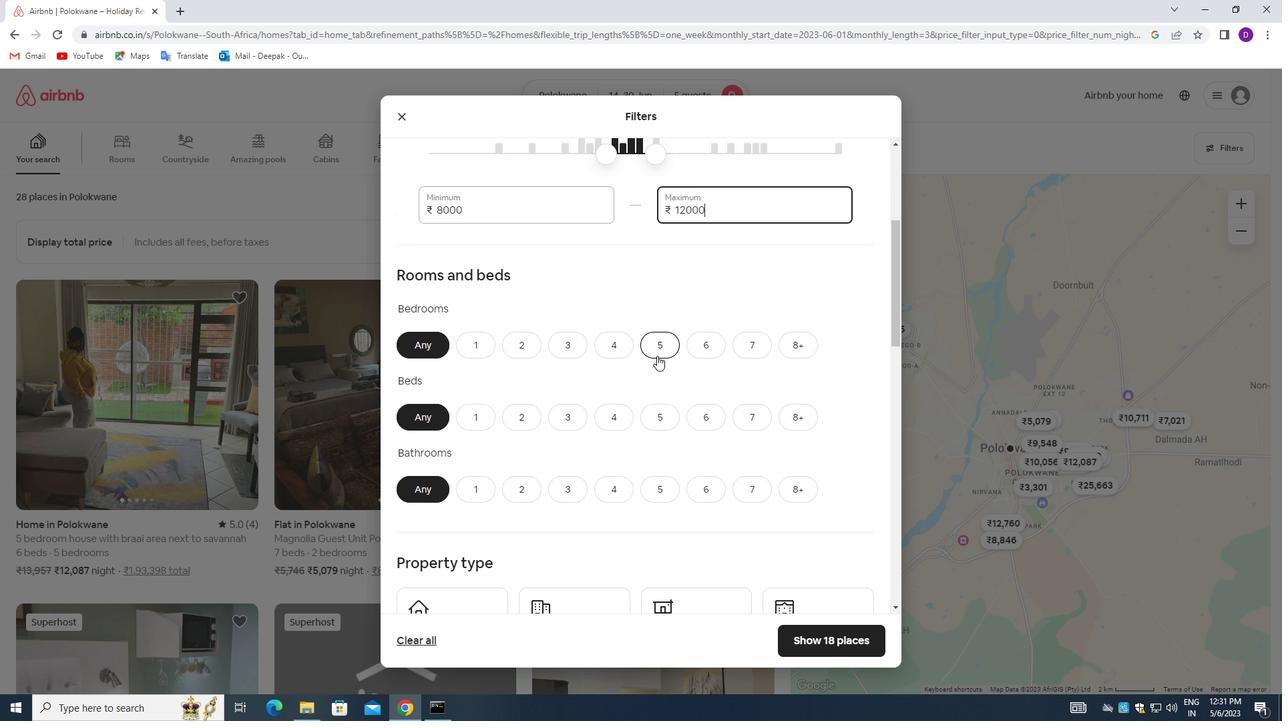 
Action: Mouse pressed left at (657, 354)
Screenshot: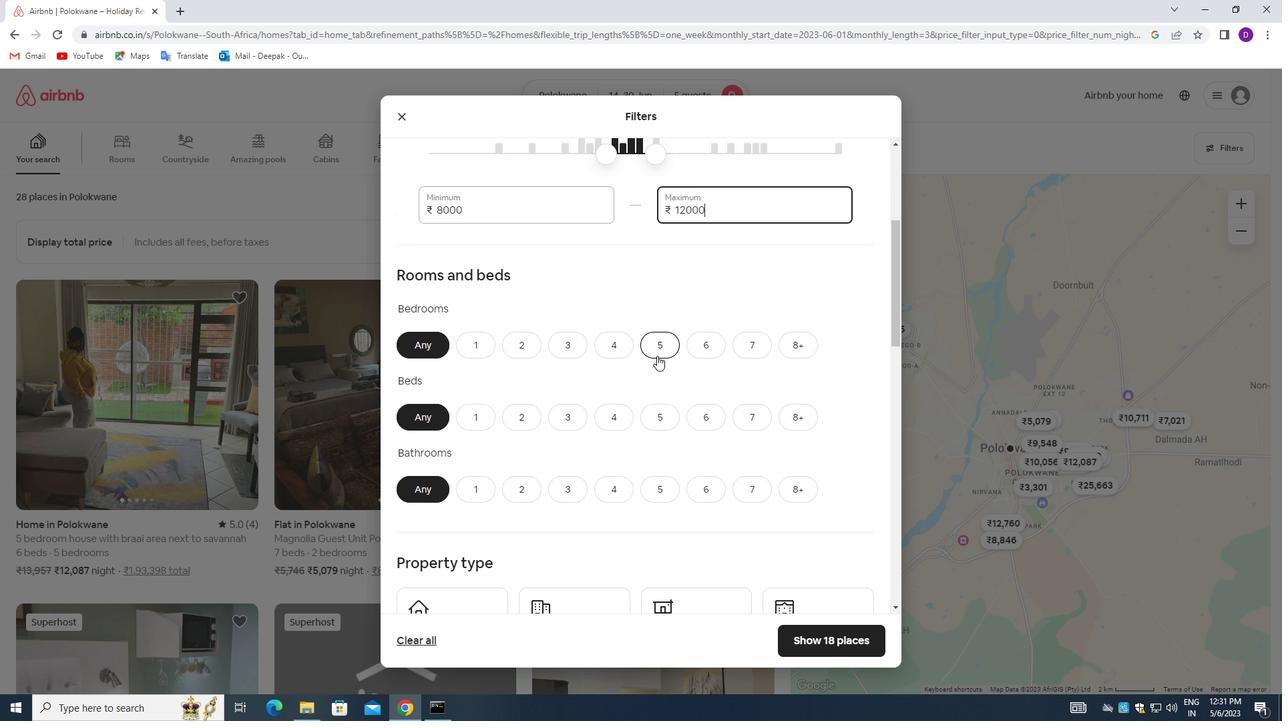 
Action: Mouse moved to (658, 427)
Screenshot: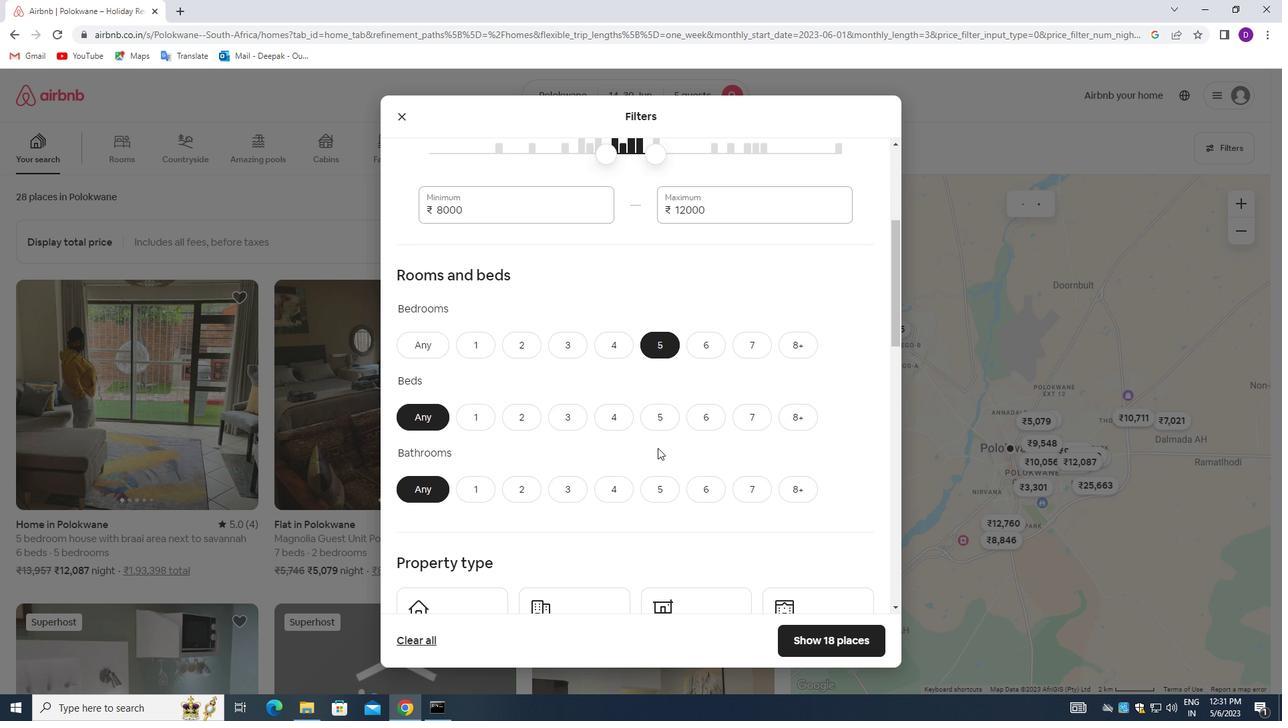 
Action: Mouse pressed left at (658, 427)
Screenshot: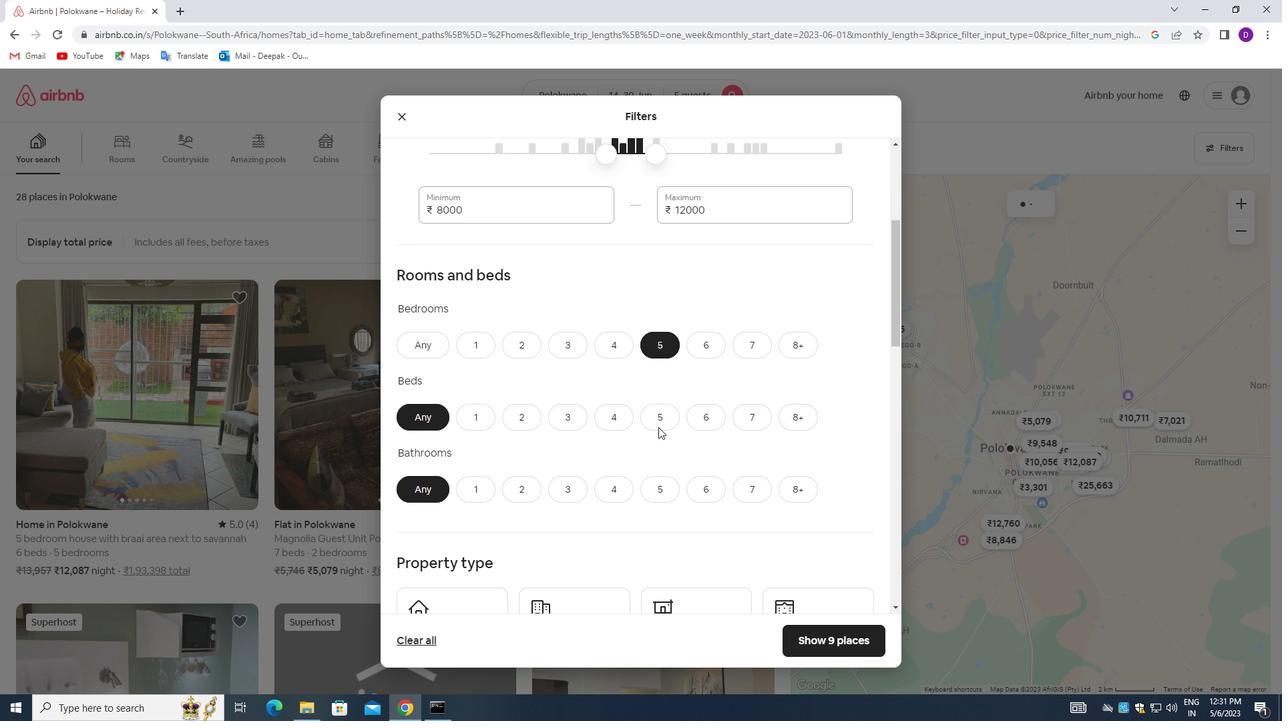 
Action: Mouse moved to (655, 500)
Screenshot: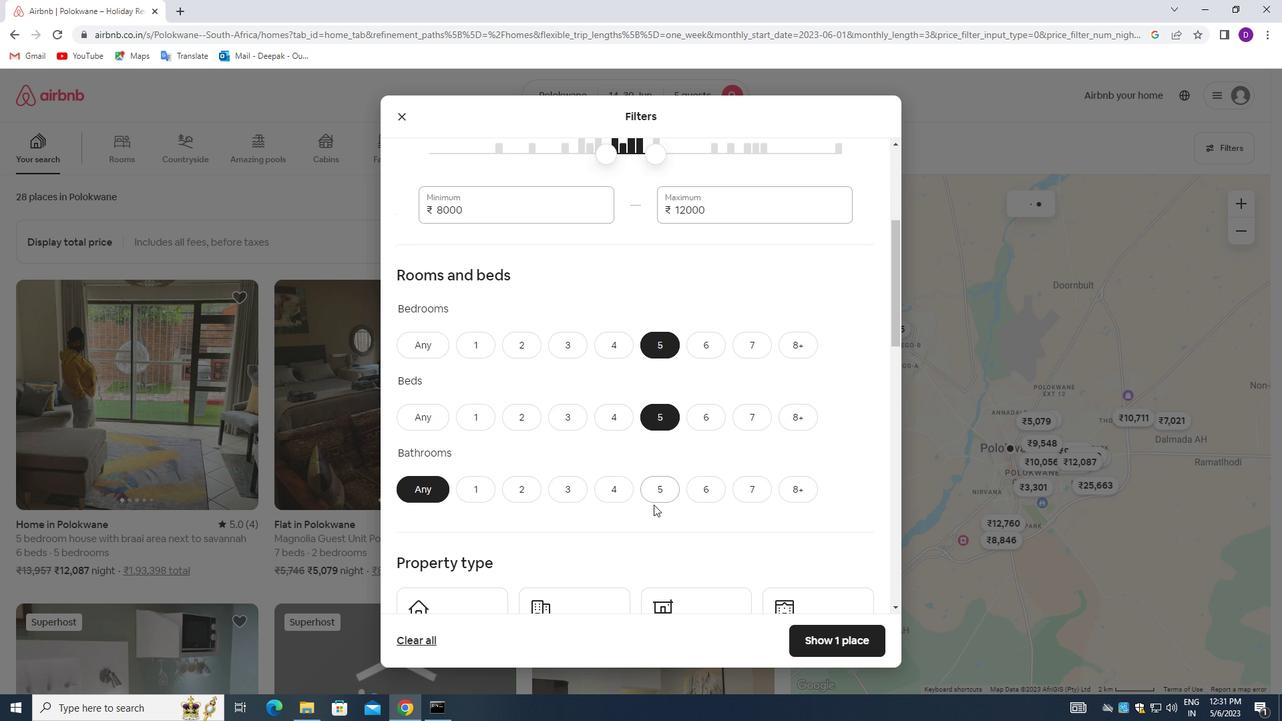 
Action: Mouse pressed left at (655, 500)
Screenshot: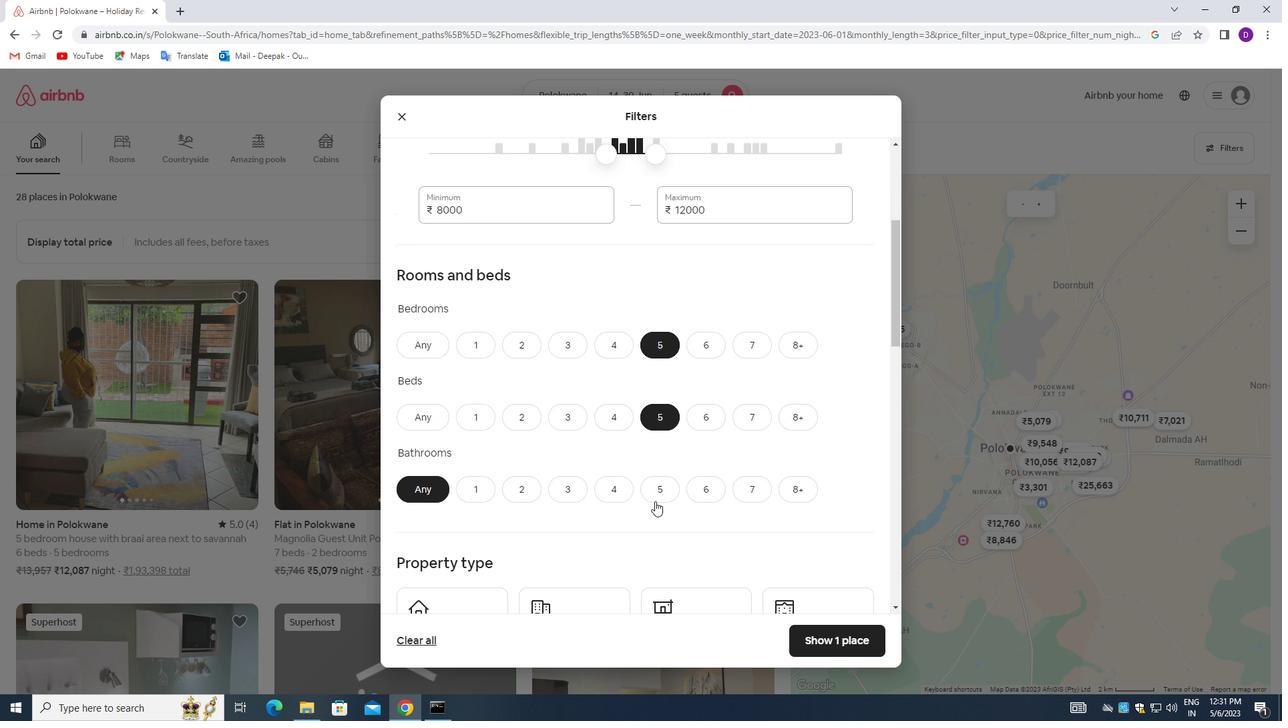 
Action: Mouse moved to (651, 479)
Screenshot: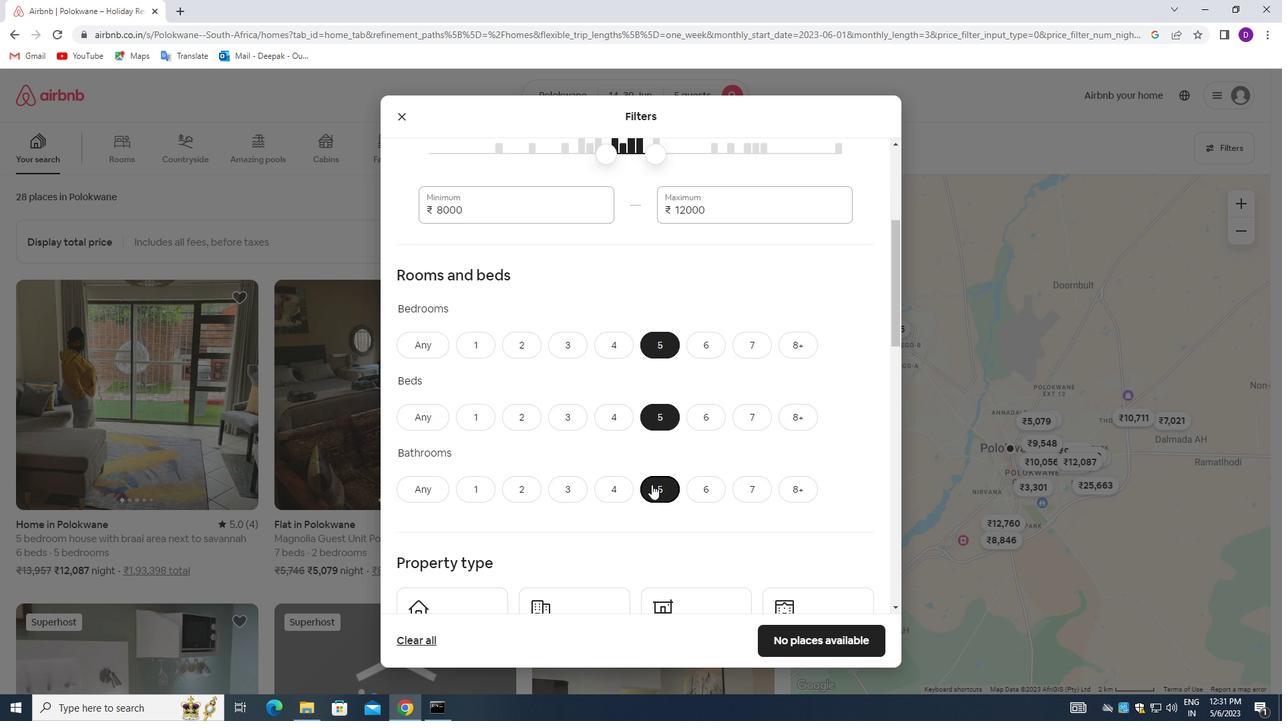 
Action: Mouse scrolled (651, 478) with delta (0, 0)
Screenshot: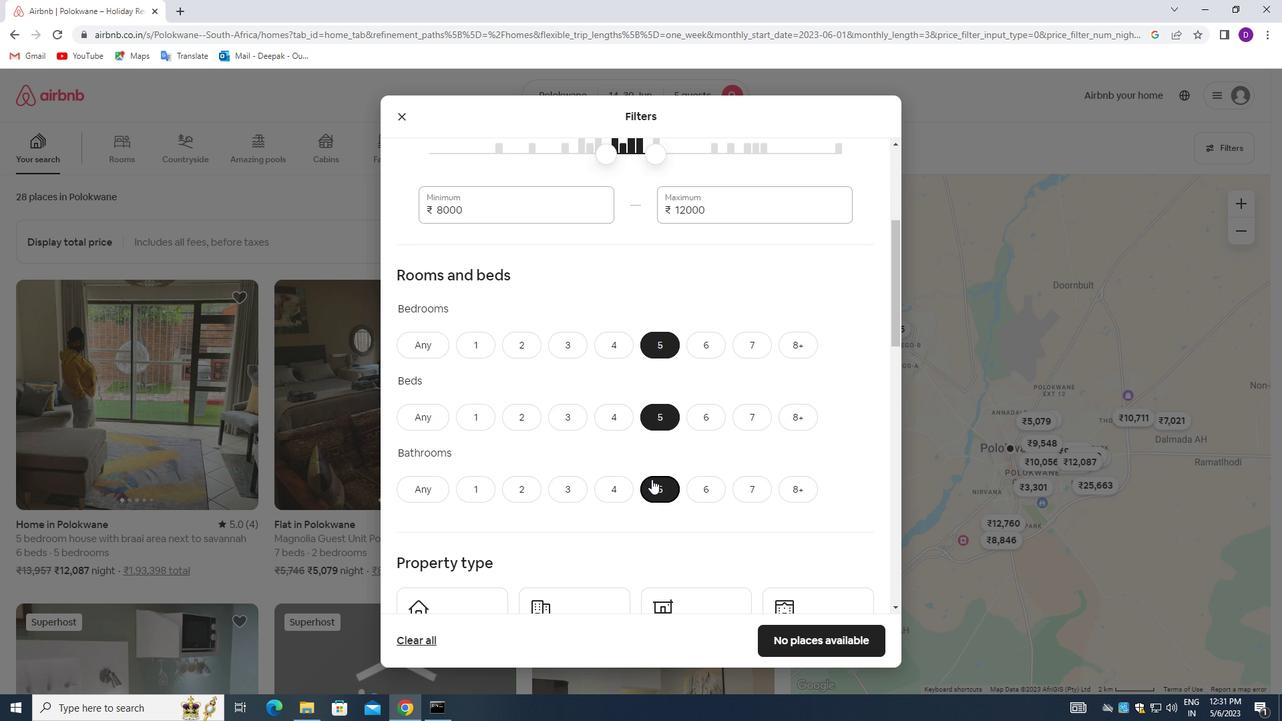 
Action: Mouse scrolled (651, 478) with delta (0, 0)
Screenshot: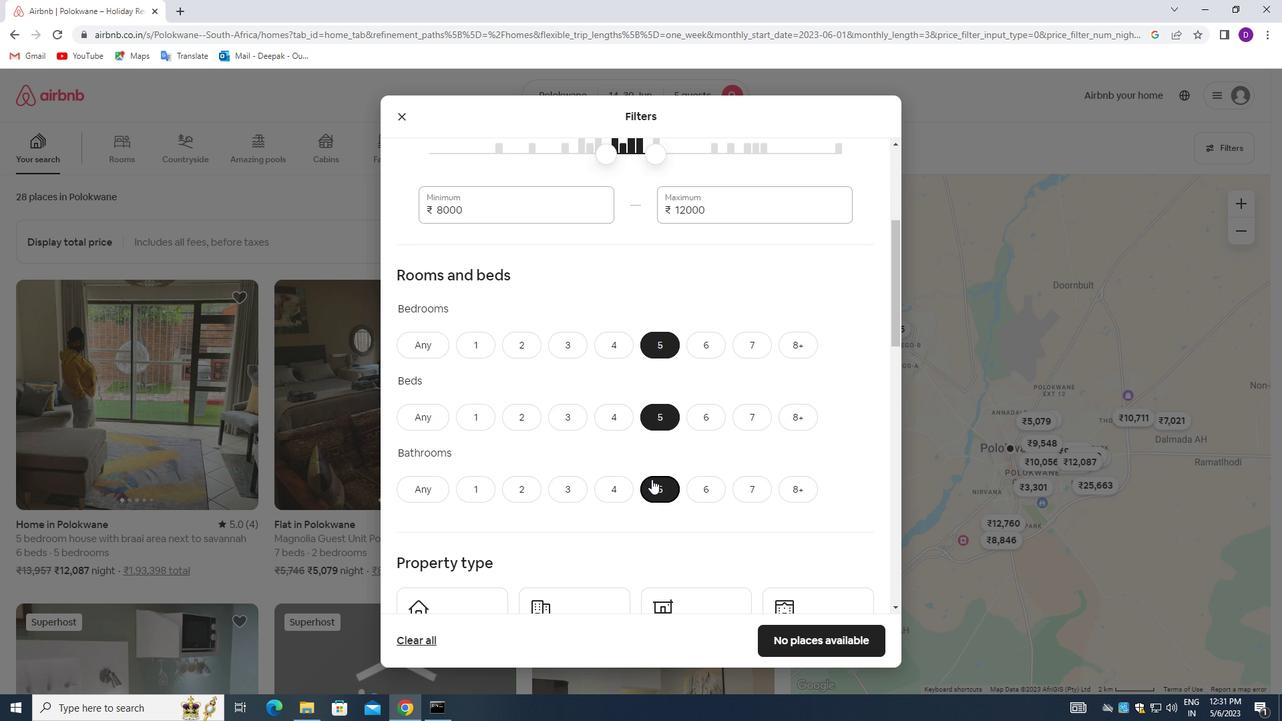 
Action: Mouse moved to (651, 479)
Screenshot: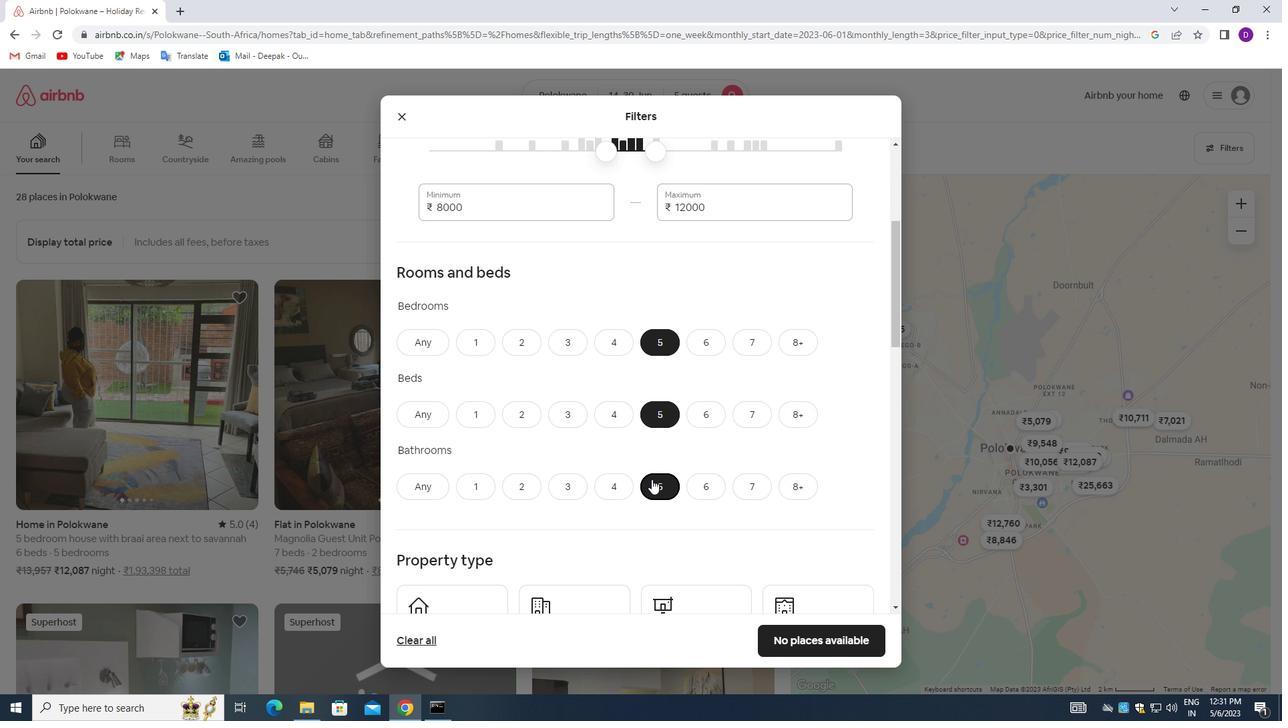 
Action: Mouse scrolled (651, 478) with delta (0, 0)
Screenshot: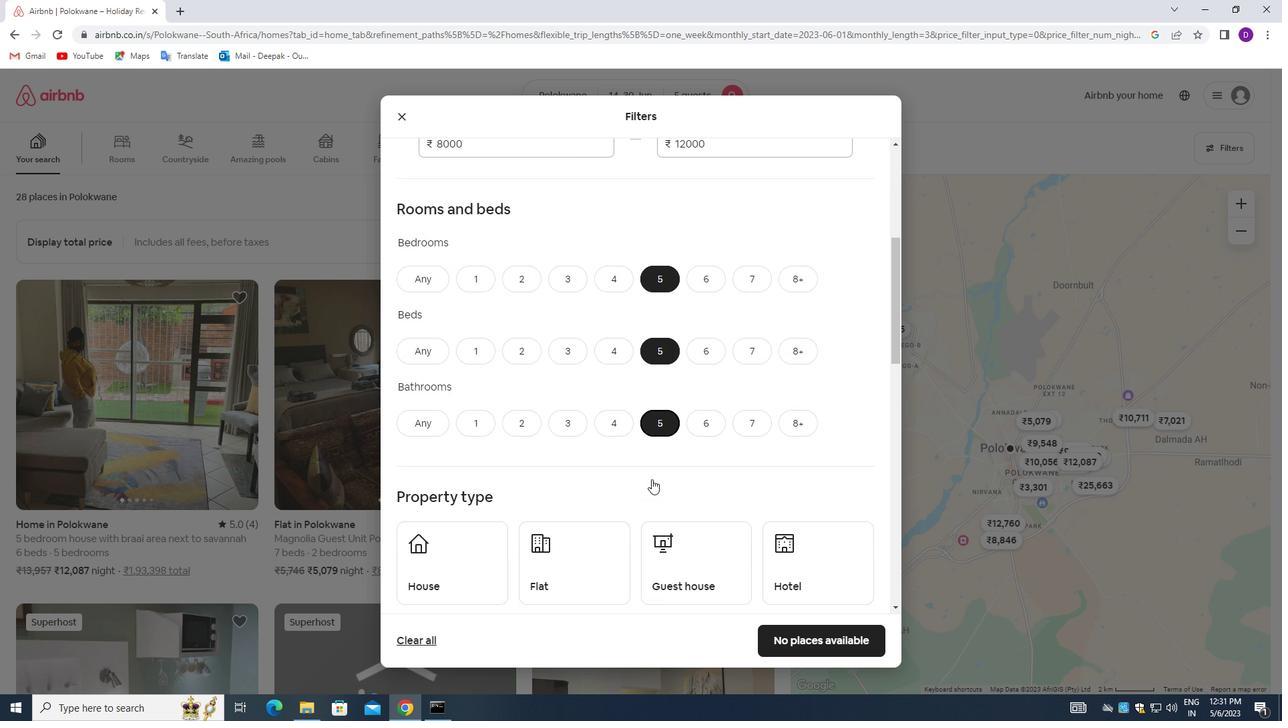 
Action: Mouse moved to (470, 429)
Screenshot: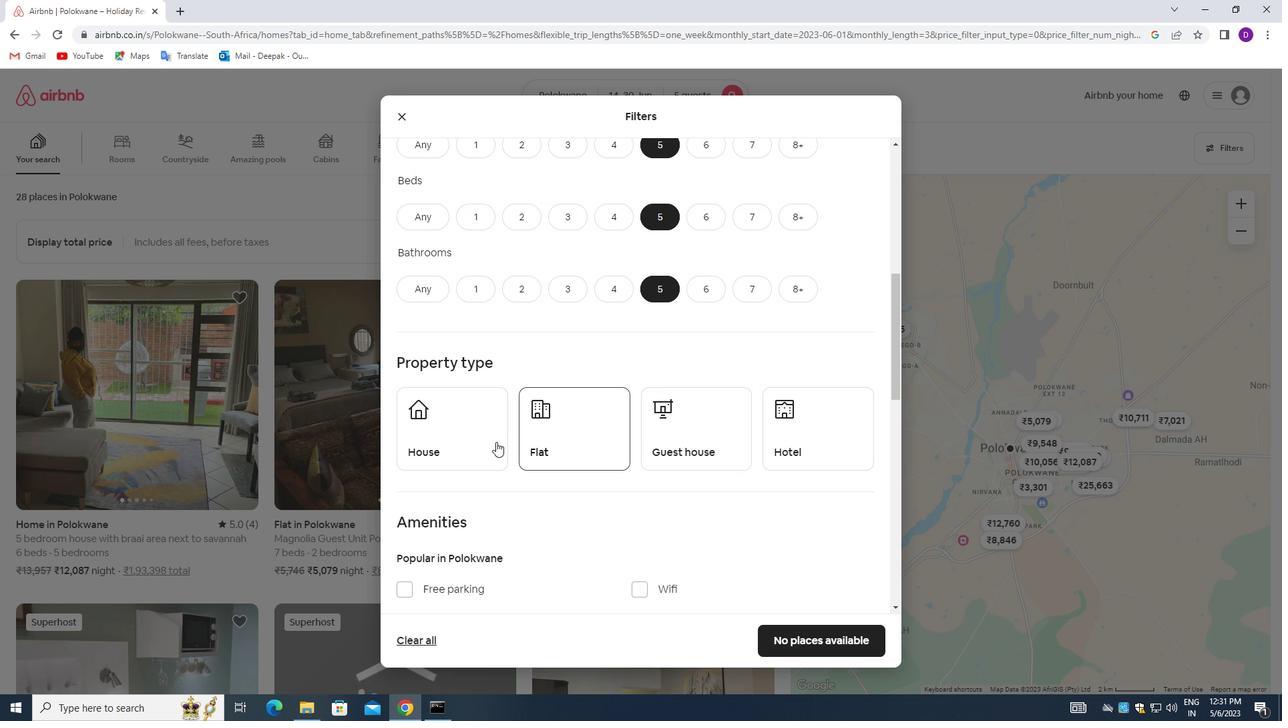 
Action: Mouse pressed left at (470, 429)
Screenshot: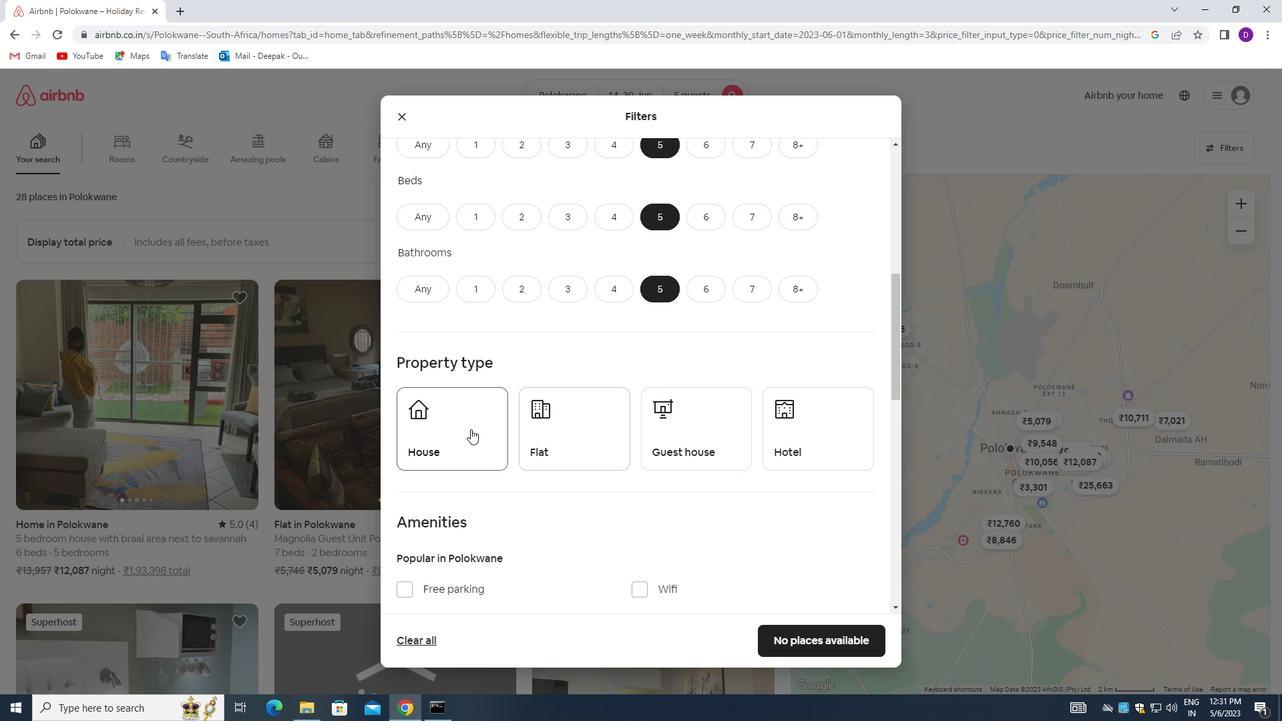 
Action: Mouse moved to (597, 432)
Screenshot: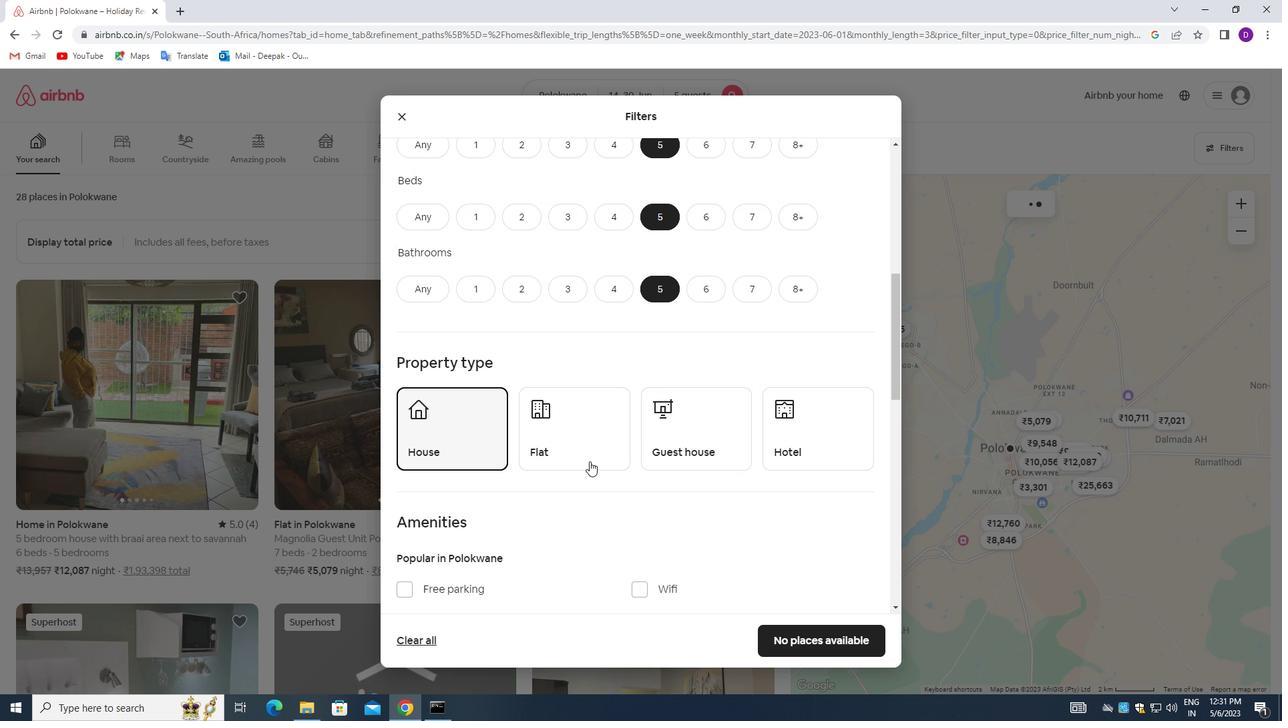 
Action: Mouse pressed left at (597, 432)
Screenshot: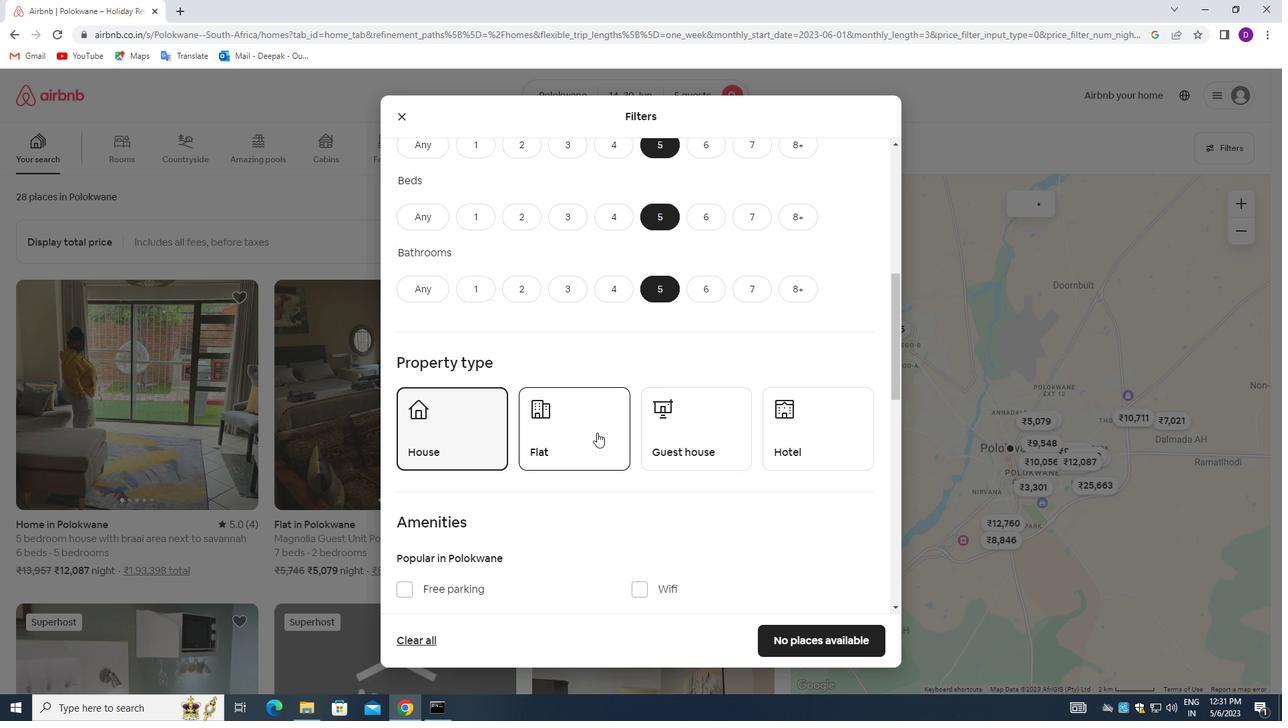 
Action: Mouse moved to (705, 426)
Screenshot: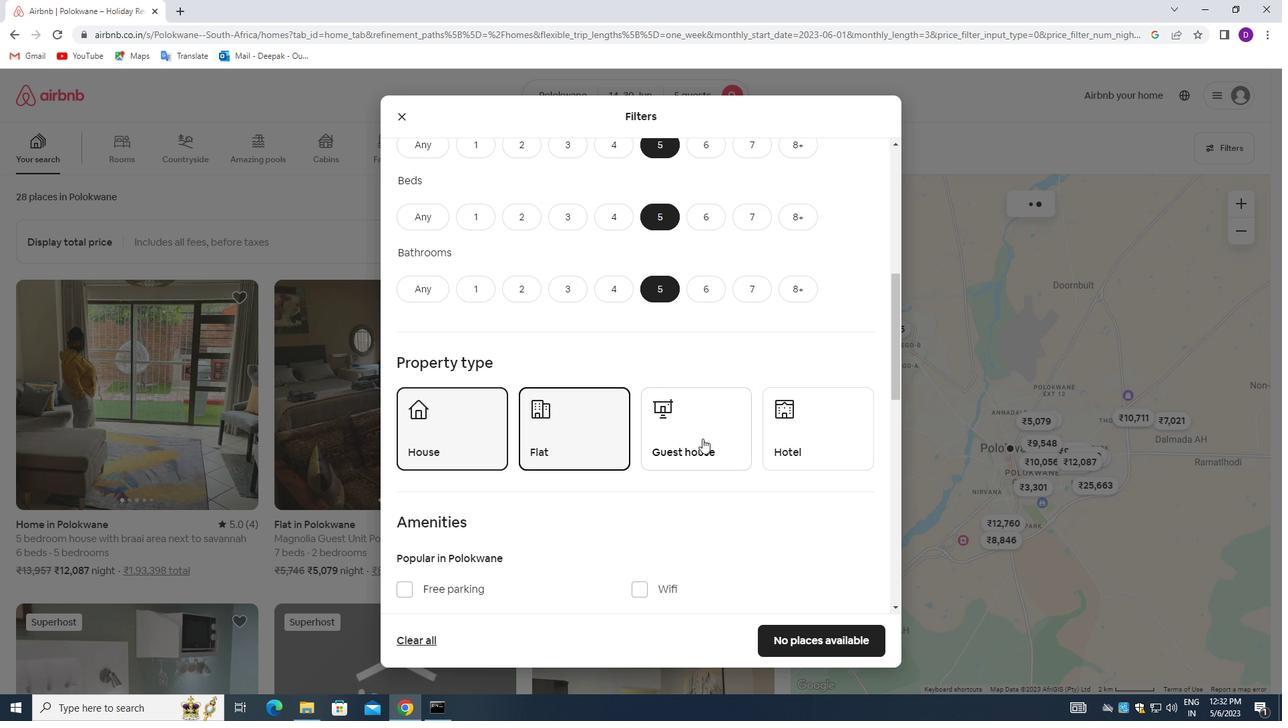 
Action: Mouse pressed left at (705, 426)
Screenshot: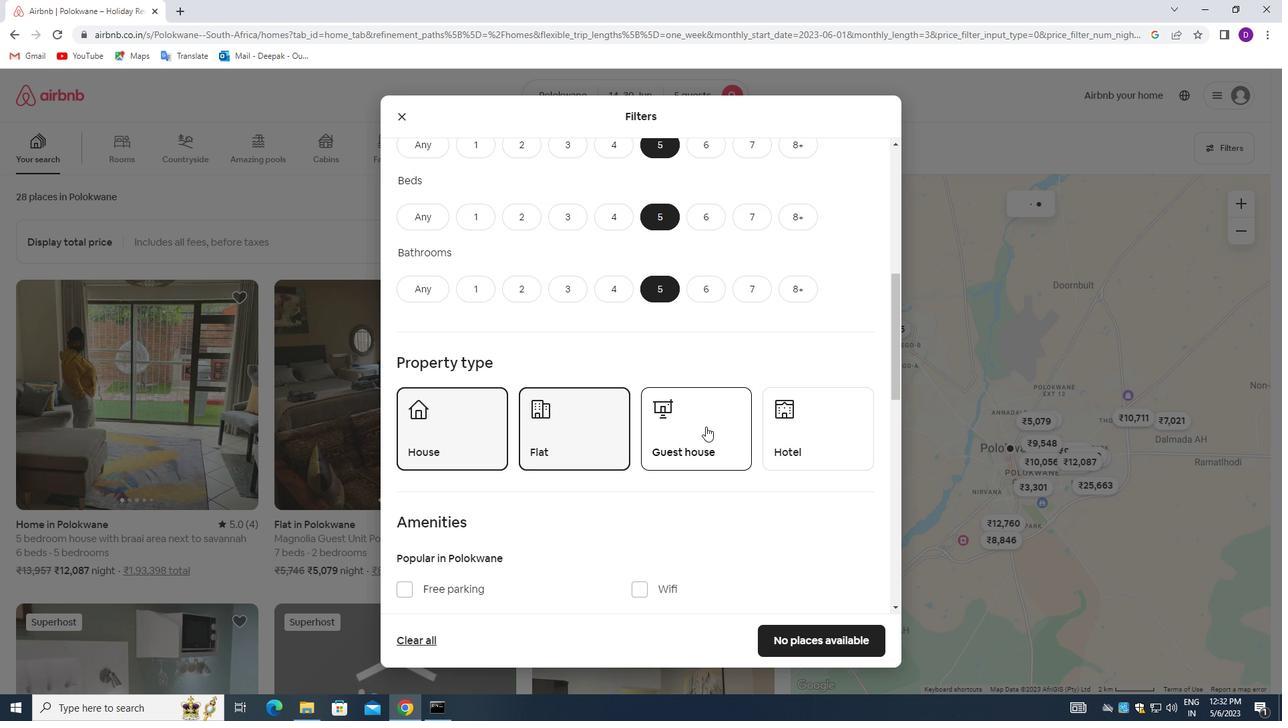 
Action: Mouse moved to (705, 446)
Screenshot: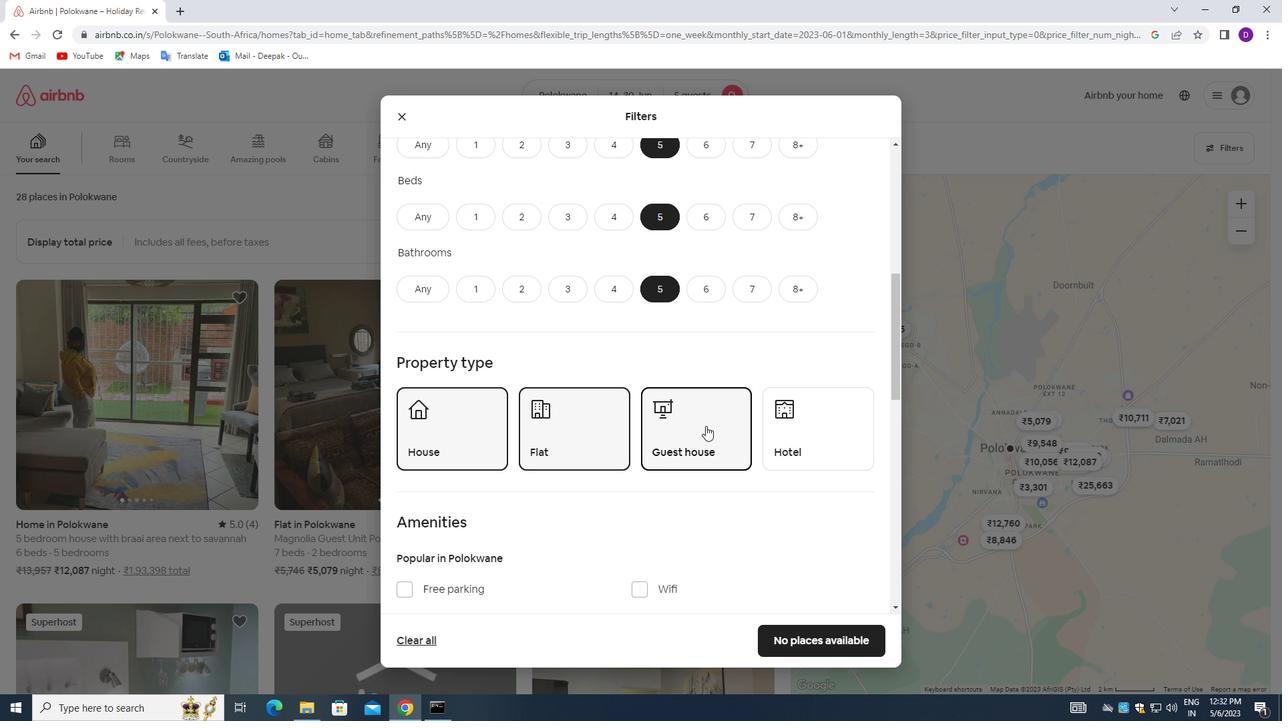 
Action: Mouse scrolled (705, 445) with delta (0, 0)
Screenshot: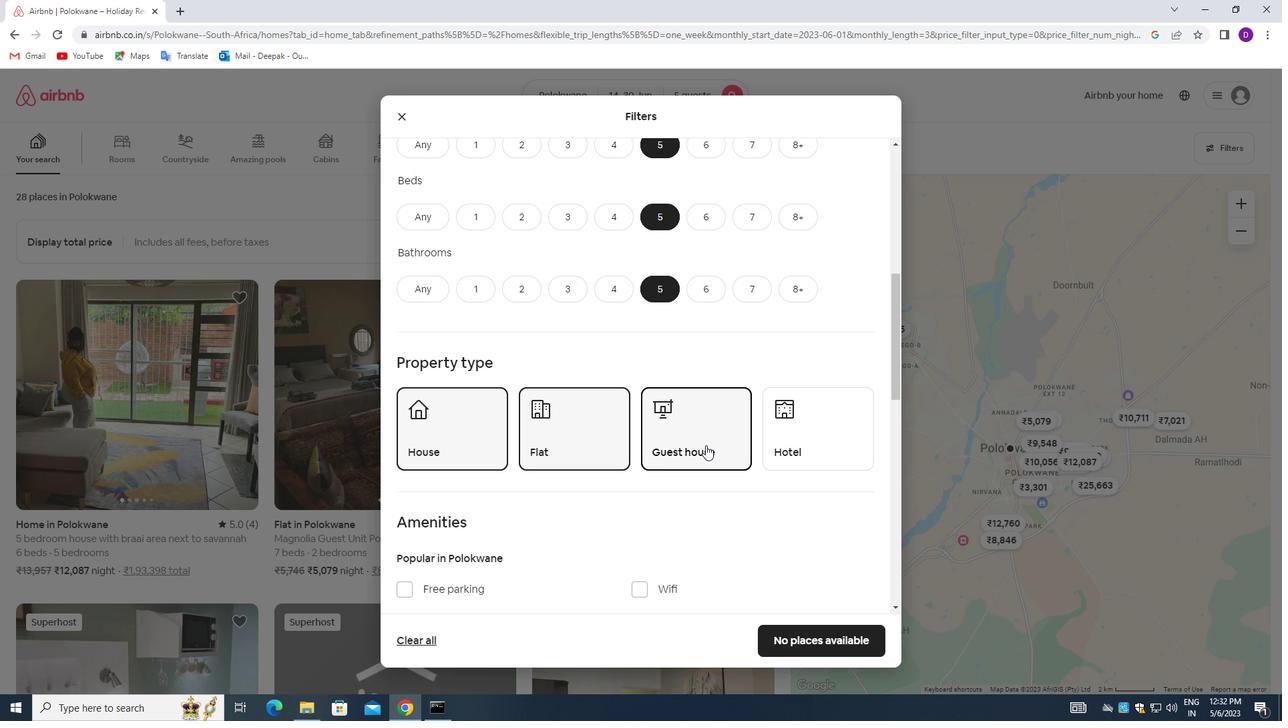 
Action: Mouse moved to (701, 446)
Screenshot: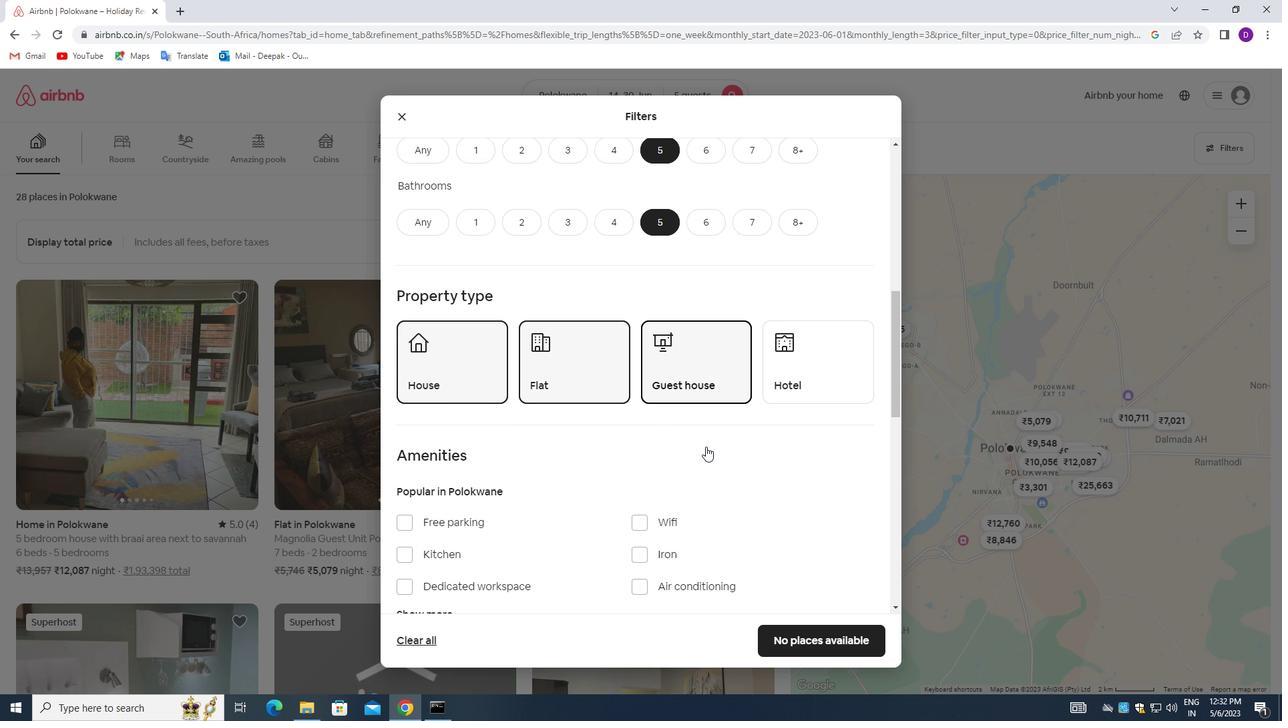 
Action: Mouse scrolled (701, 445) with delta (0, 0)
Screenshot: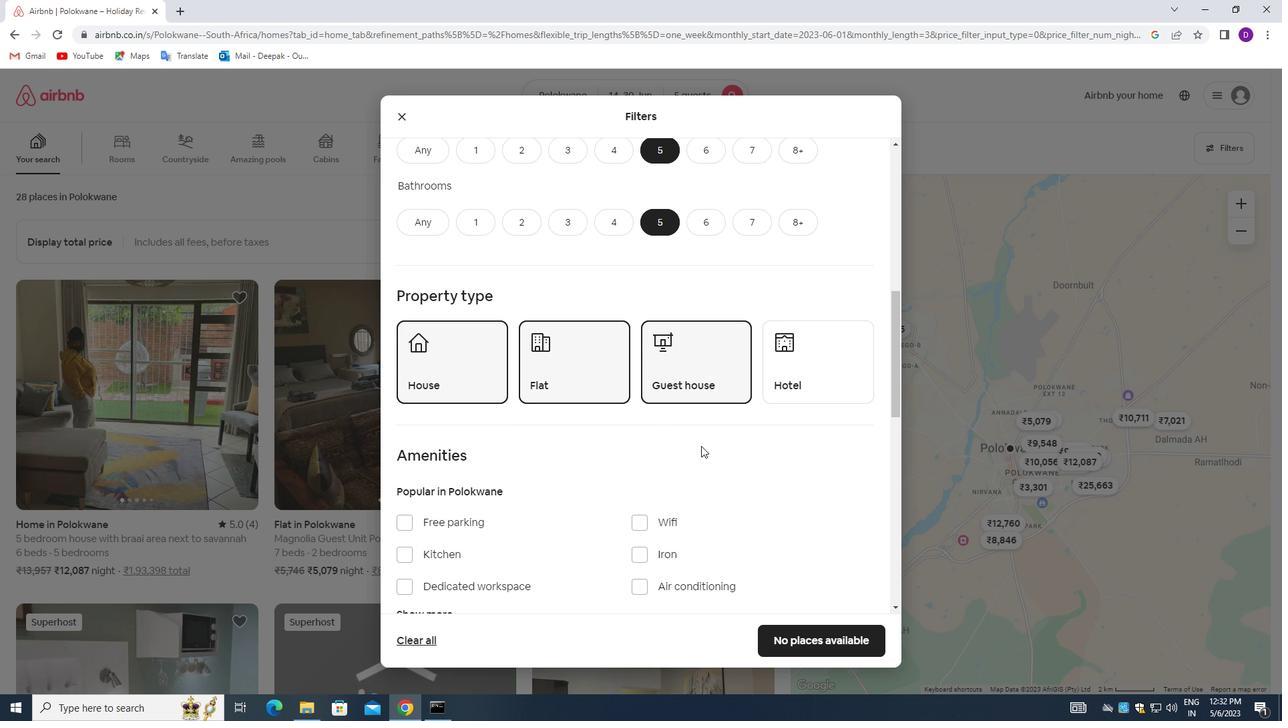 
Action: Mouse moved to (635, 457)
Screenshot: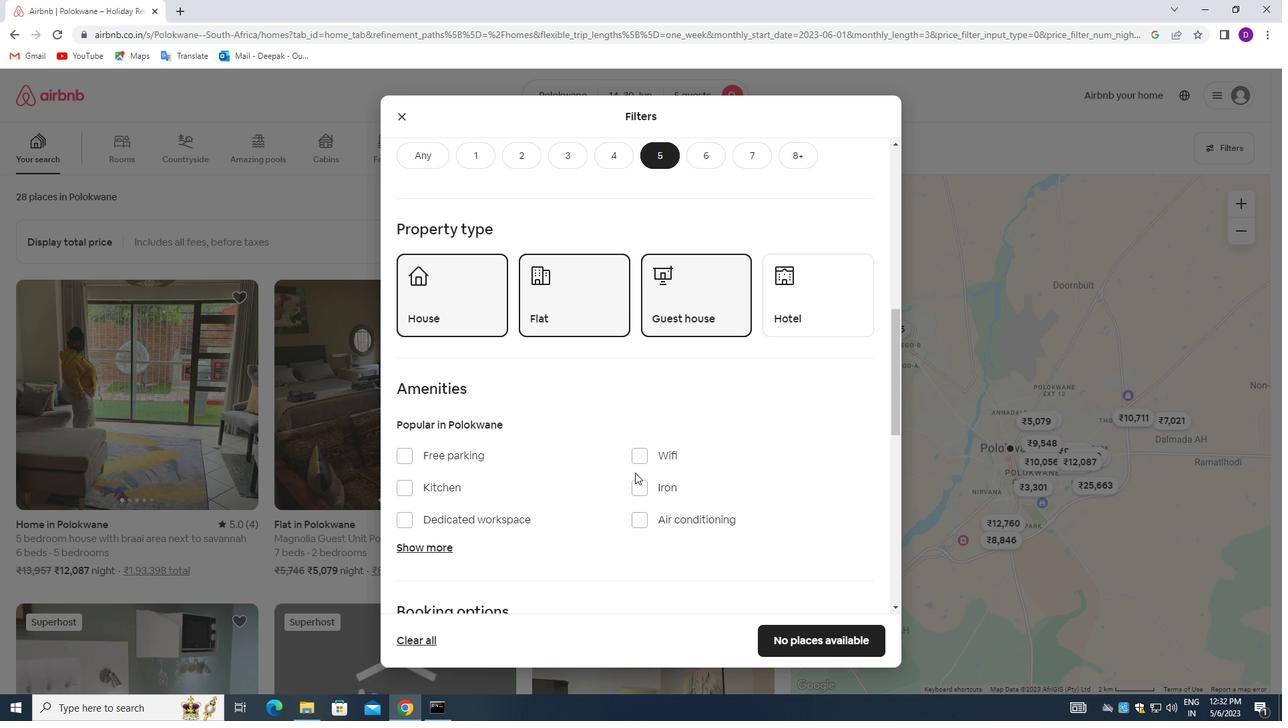 
Action: Mouse pressed left at (635, 457)
Screenshot: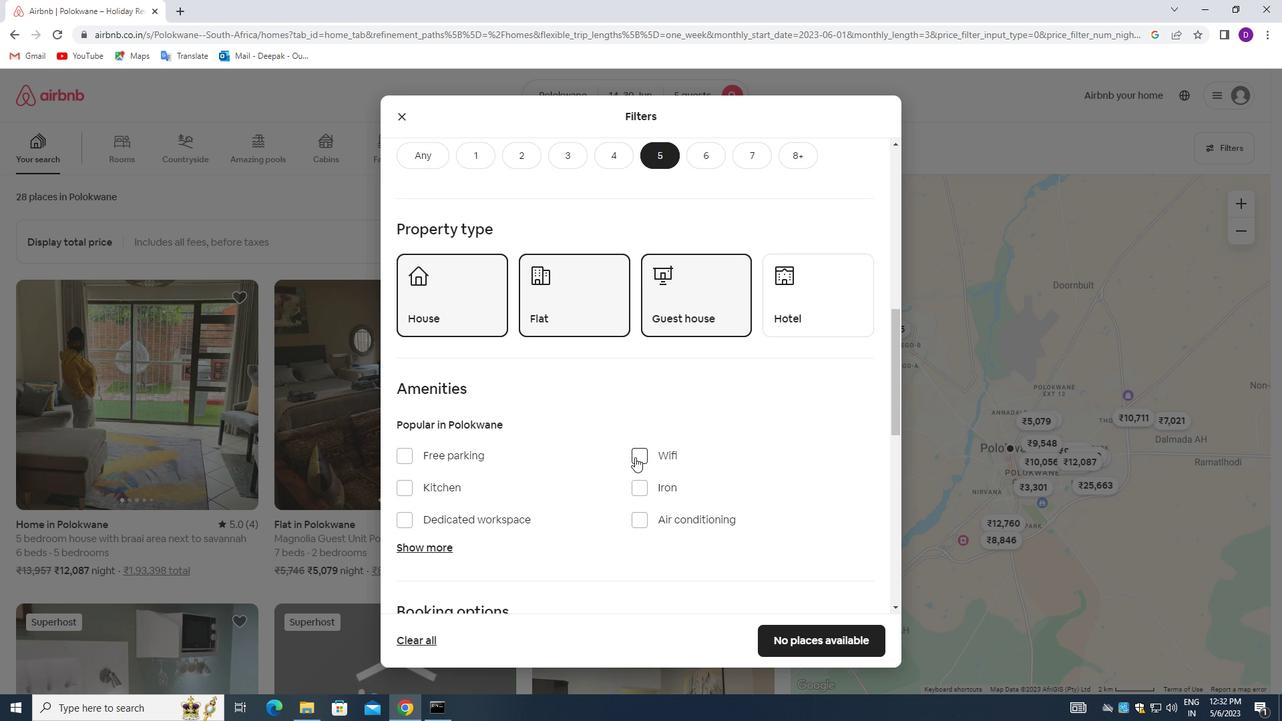 
Action: Mouse moved to (406, 454)
Screenshot: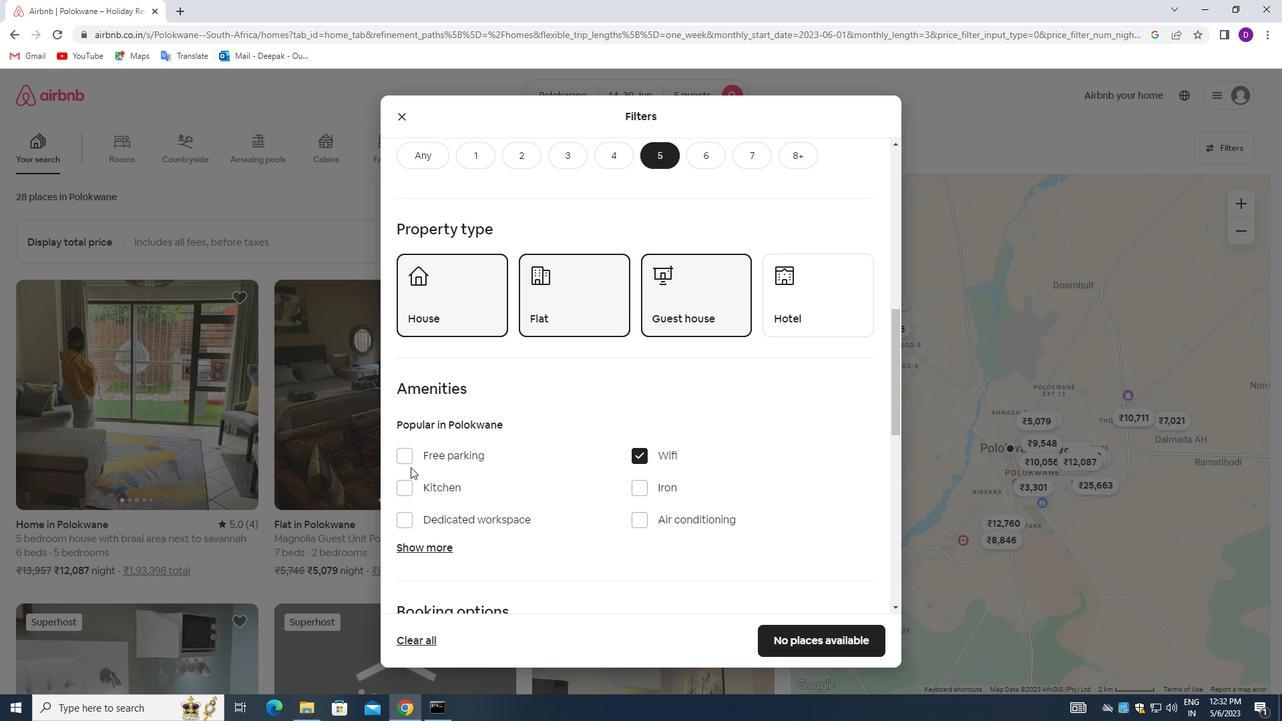 
Action: Mouse pressed left at (406, 454)
Screenshot: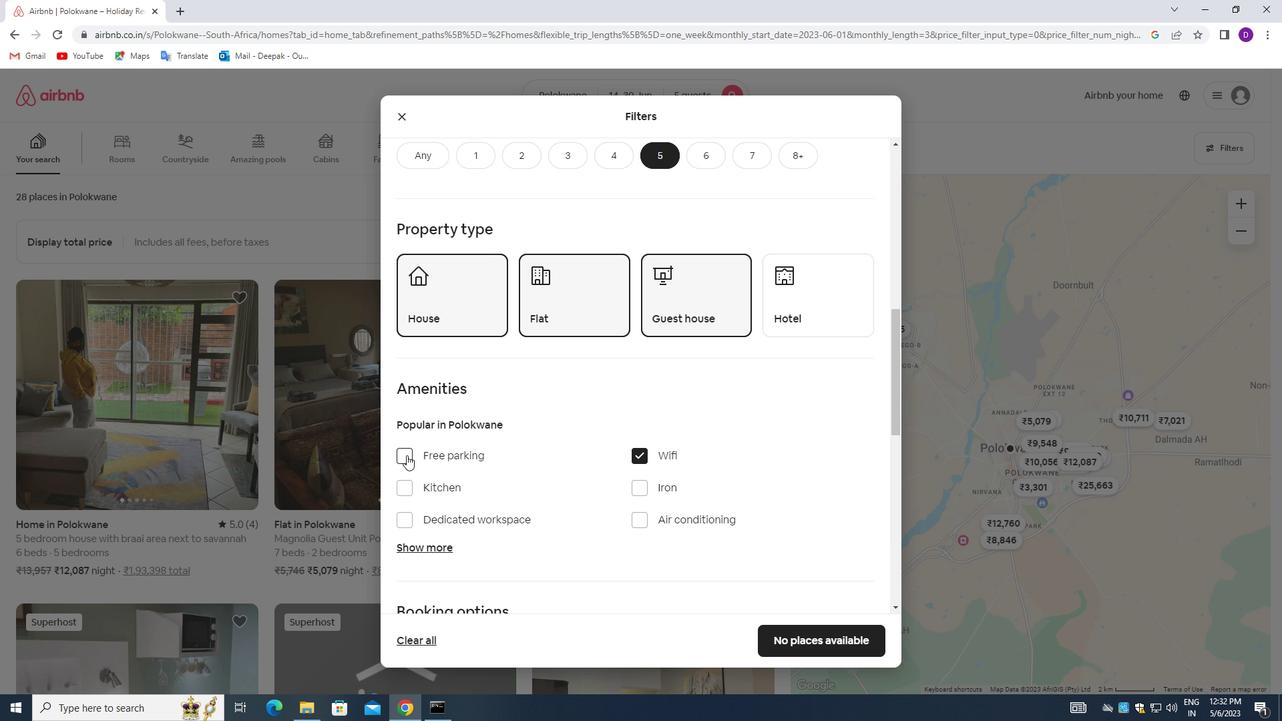 
Action: Mouse moved to (523, 480)
Screenshot: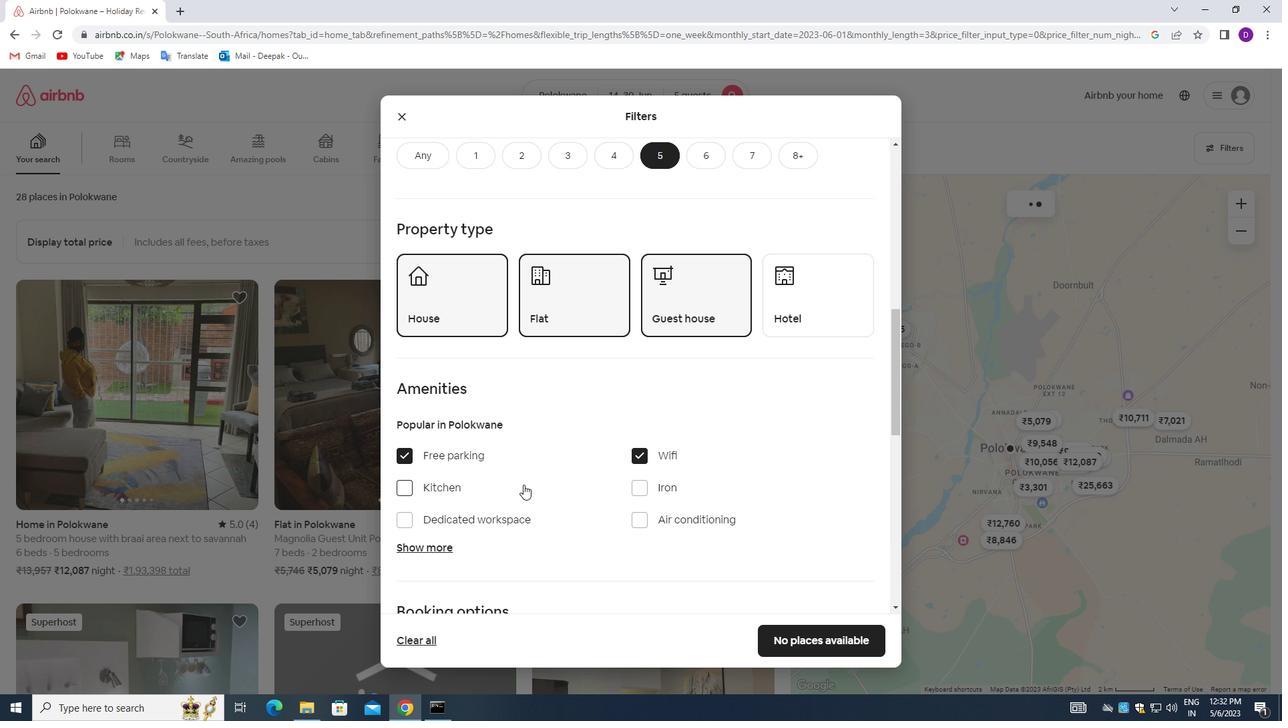 
Action: Mouse scrolled (523, 479) with delta (0, 0)
Screenshot: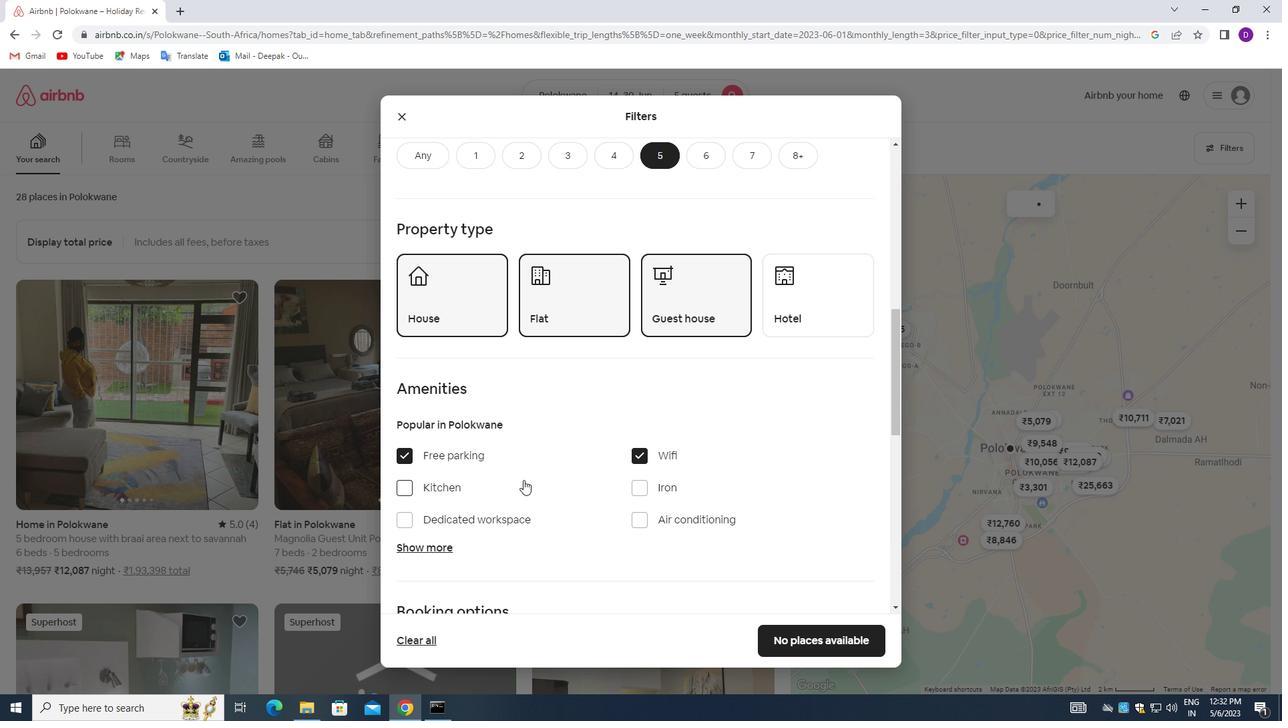 
Action: Mouse scrolled (523, 479) with delta (0, 0)
Screenshot: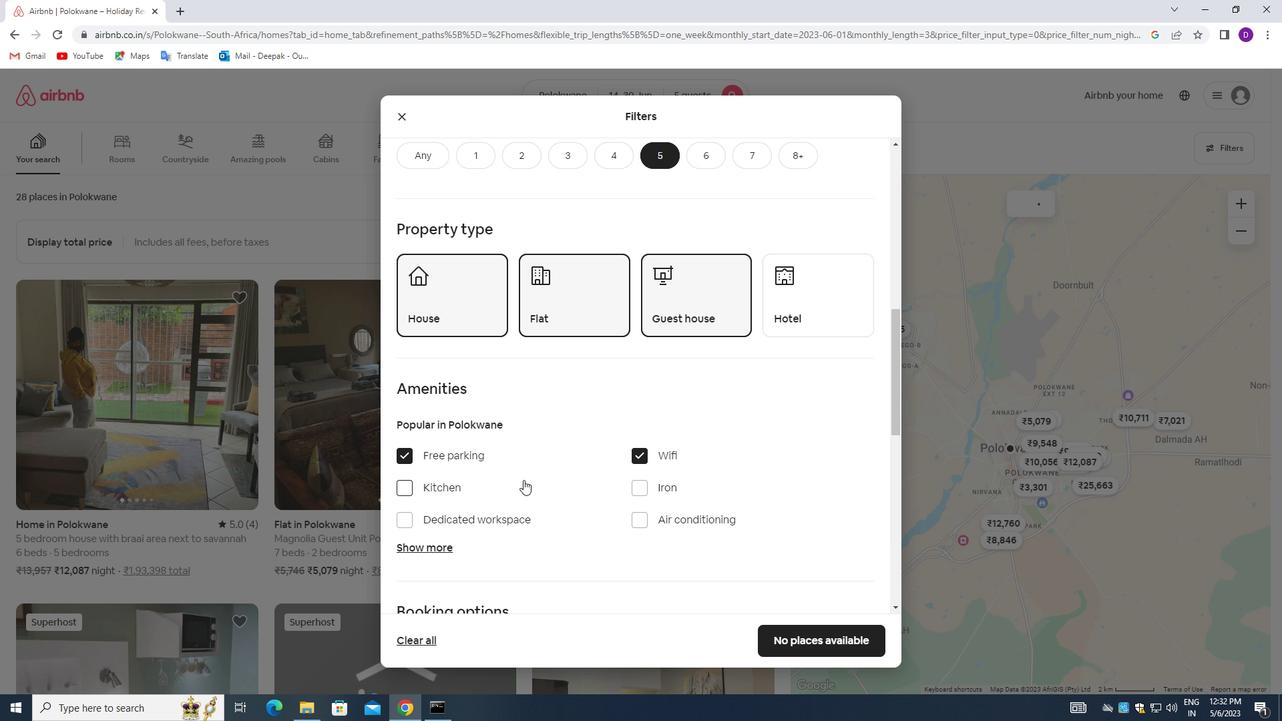 
Action: Mouse scrolled (523, 479) with delta (0, 0)
Screenshot: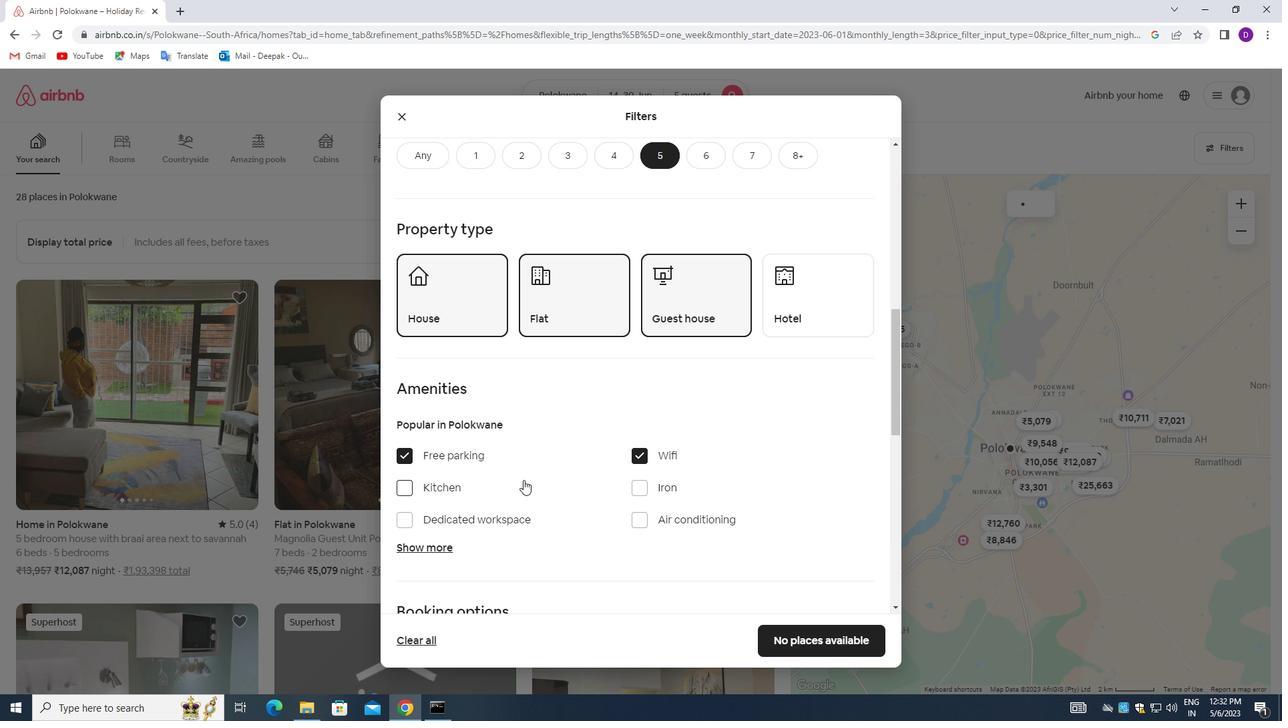
Action: Mouse moved to (429, 347)
Screenshot: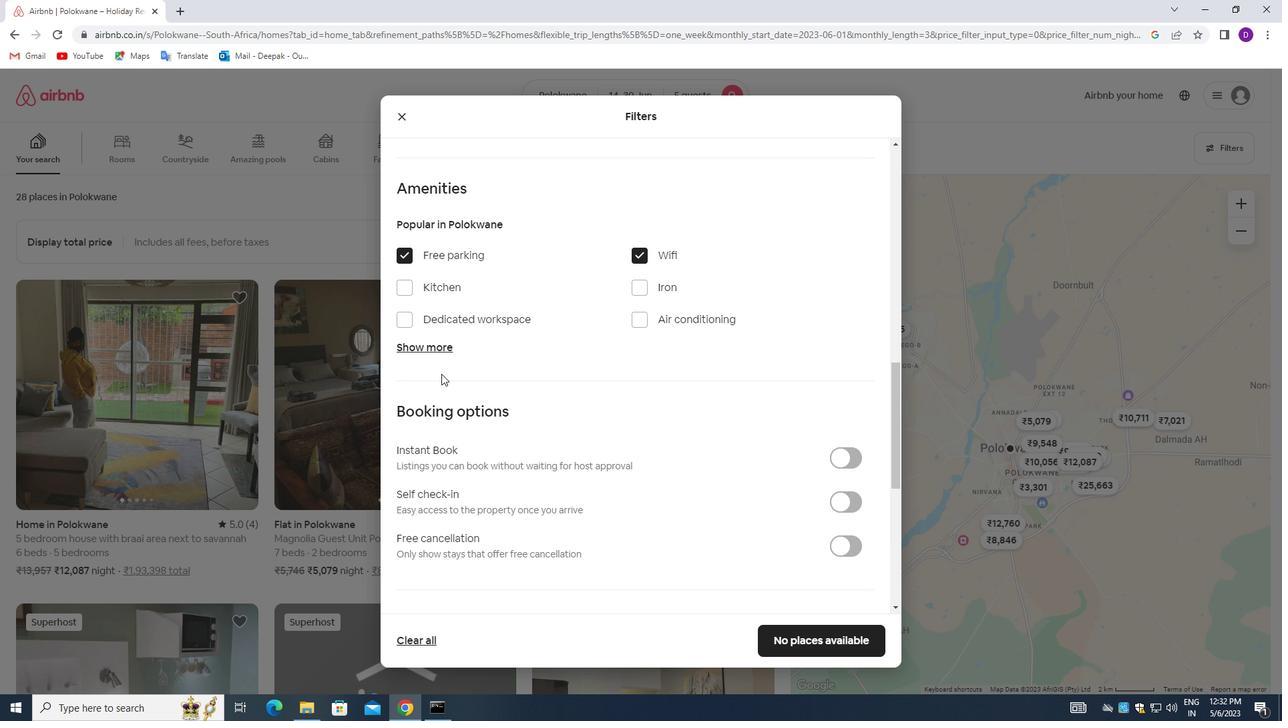 
Action: Mouse pressed left at (429, 347)
Screenshot: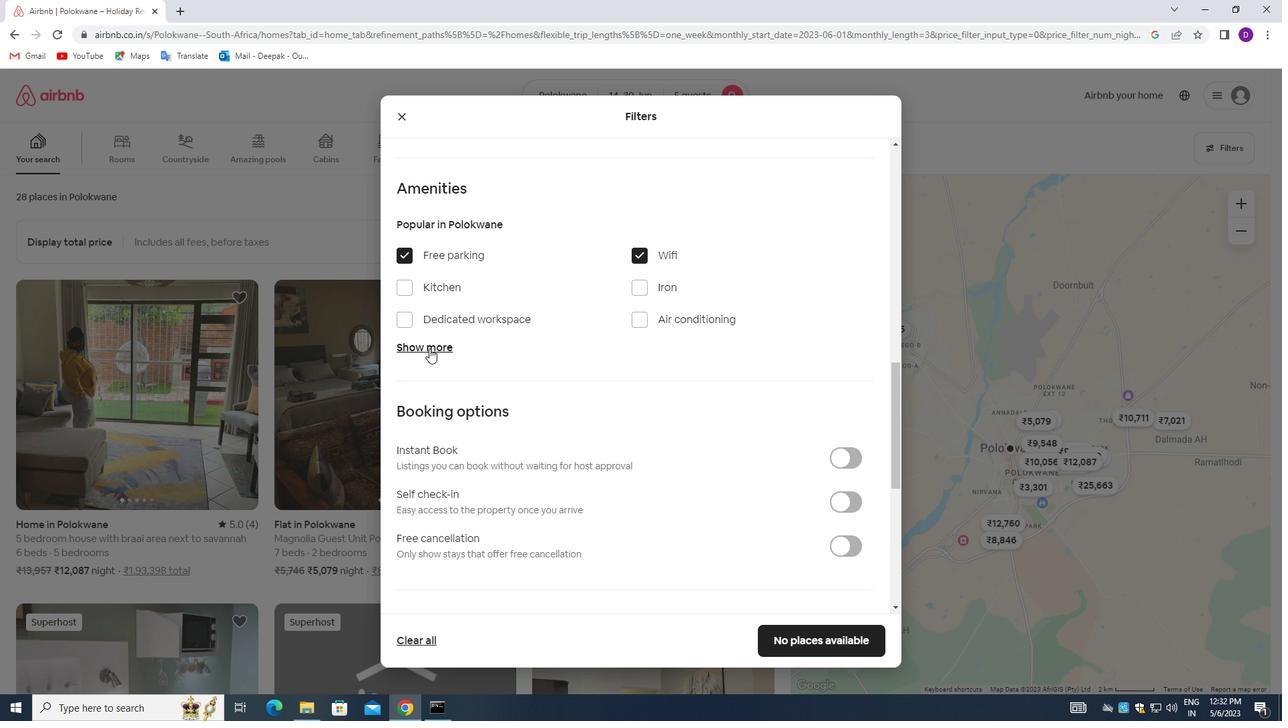 
Action: Mouse moved to (637, 432)
Screenshot: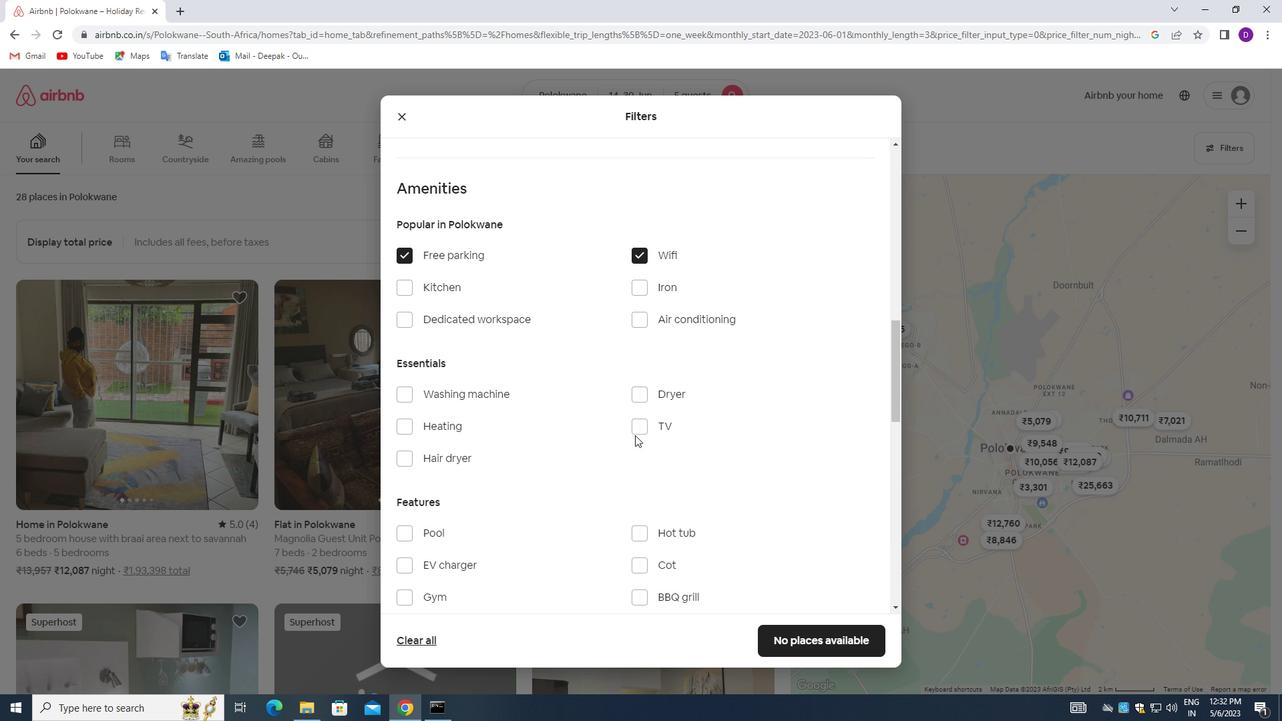
Action: Mouse pressed left at (637, 432)
Screenshot: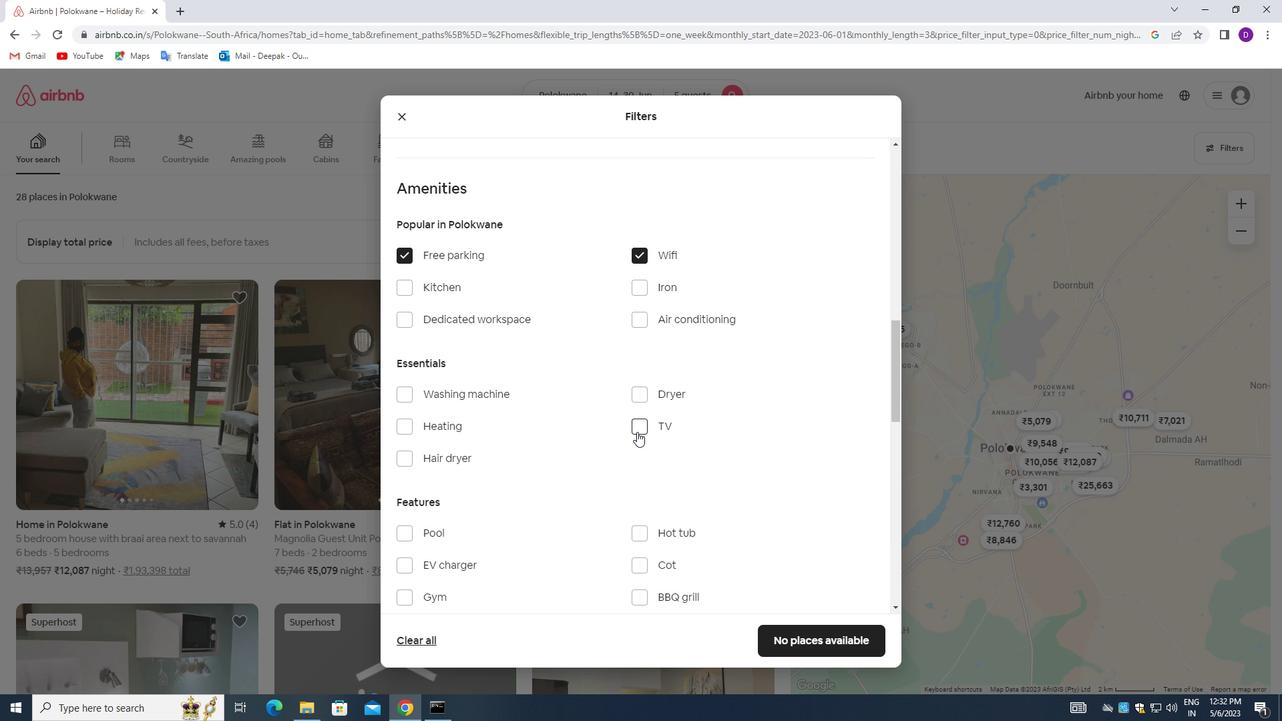 
Action: Mouse moved to (536, 451)
Screenshot: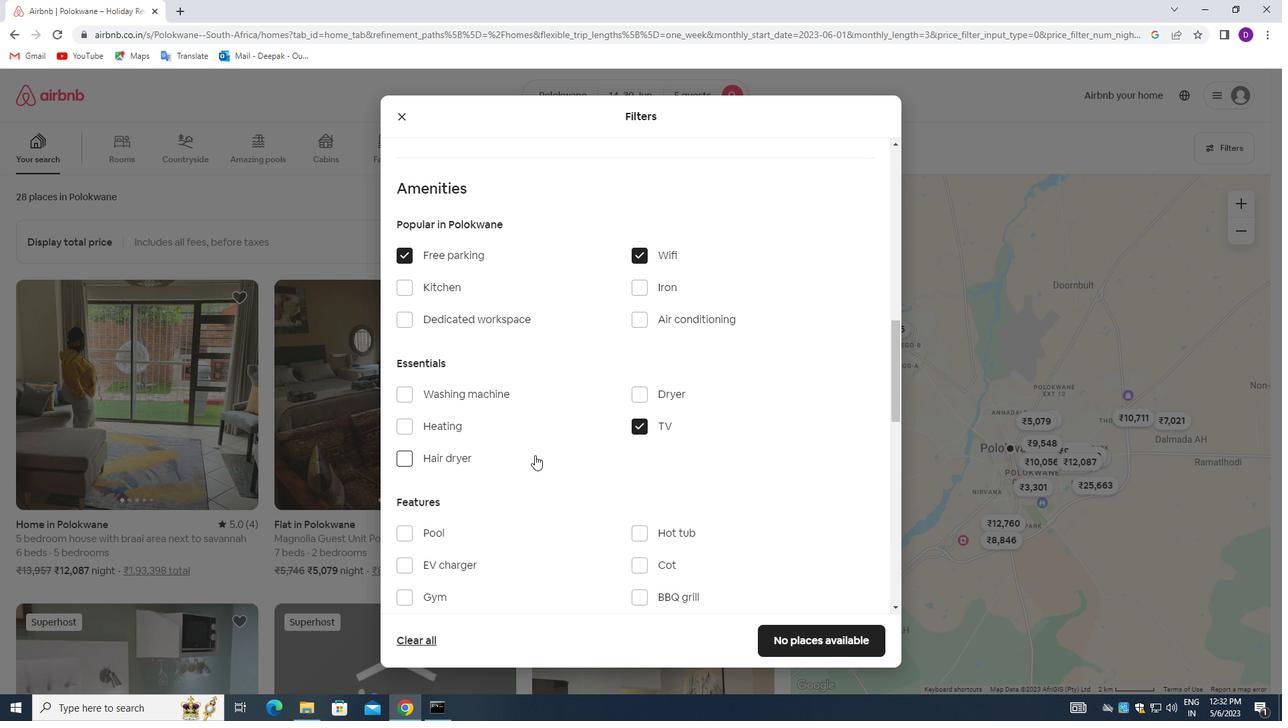 
Action: Mouse scrolled (536, 450) with delta (0, 0)
Screenshot: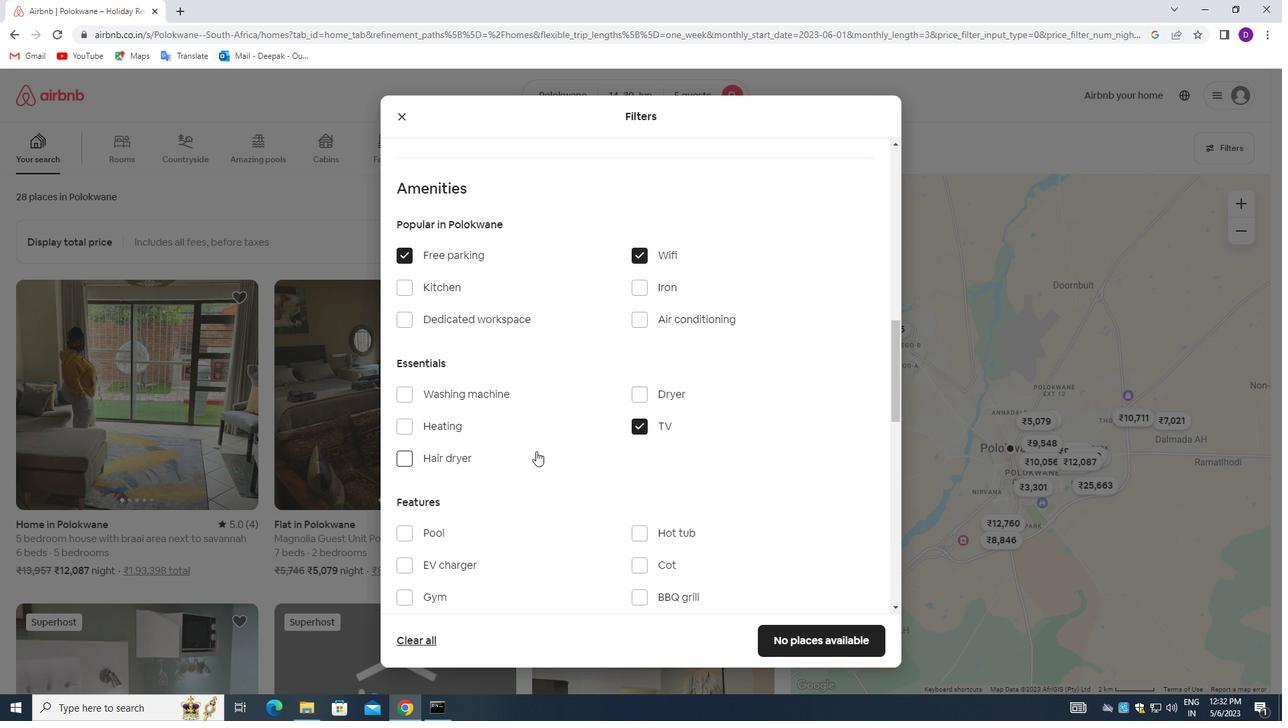 
Action: Mouse moved to (536, 451)
Screenshot: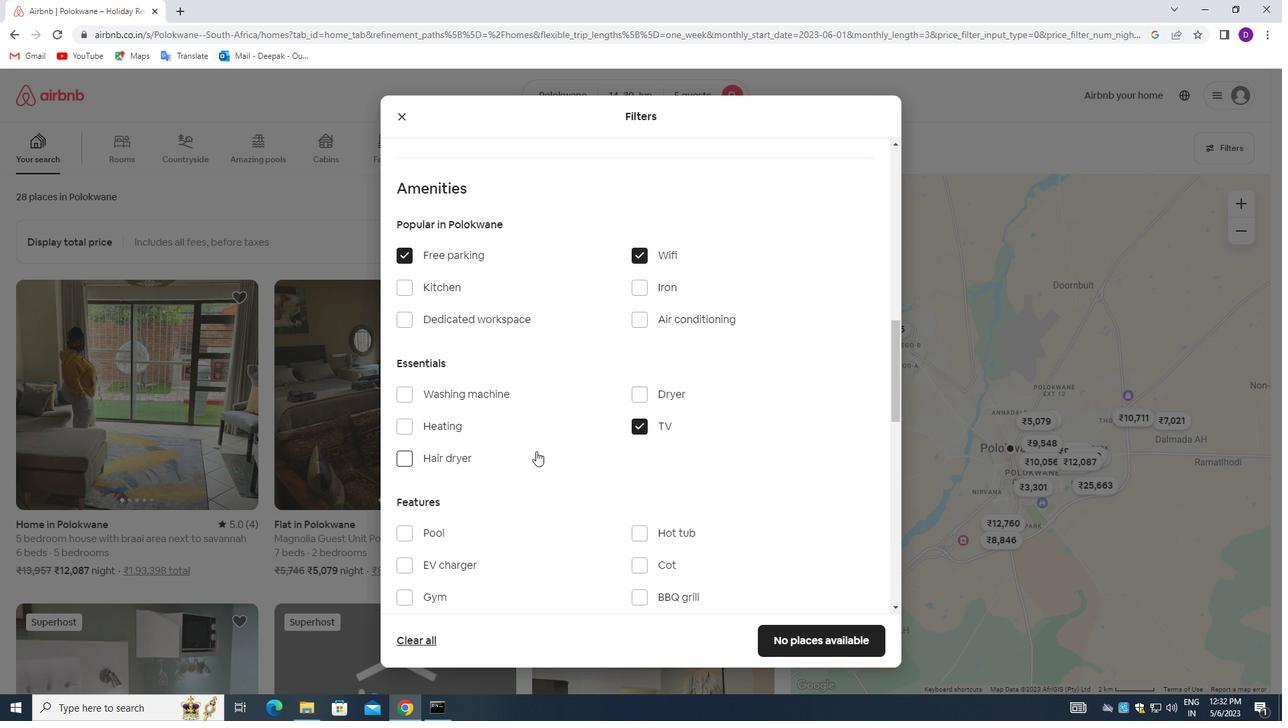 
Action: Mouse scrolled (536, 450) with delta (0, 0)
Screenshot: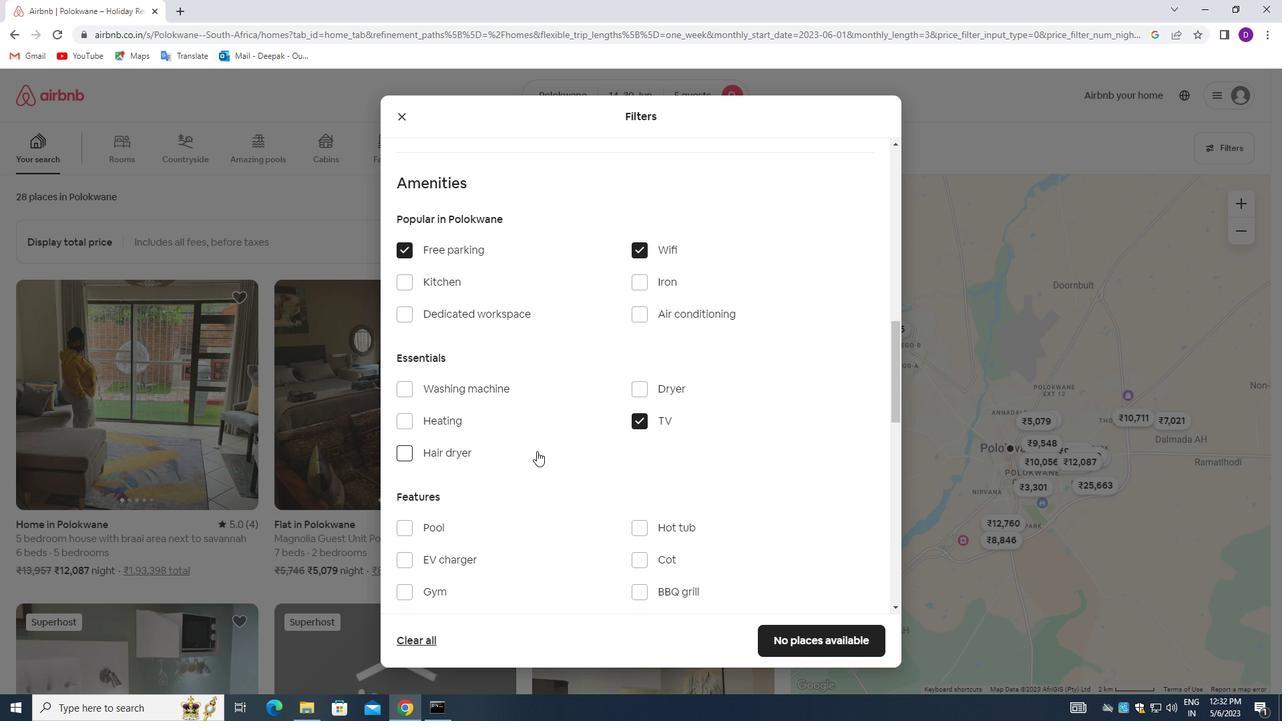 
Action: Mouse moved to (406, 469)
Screenshot: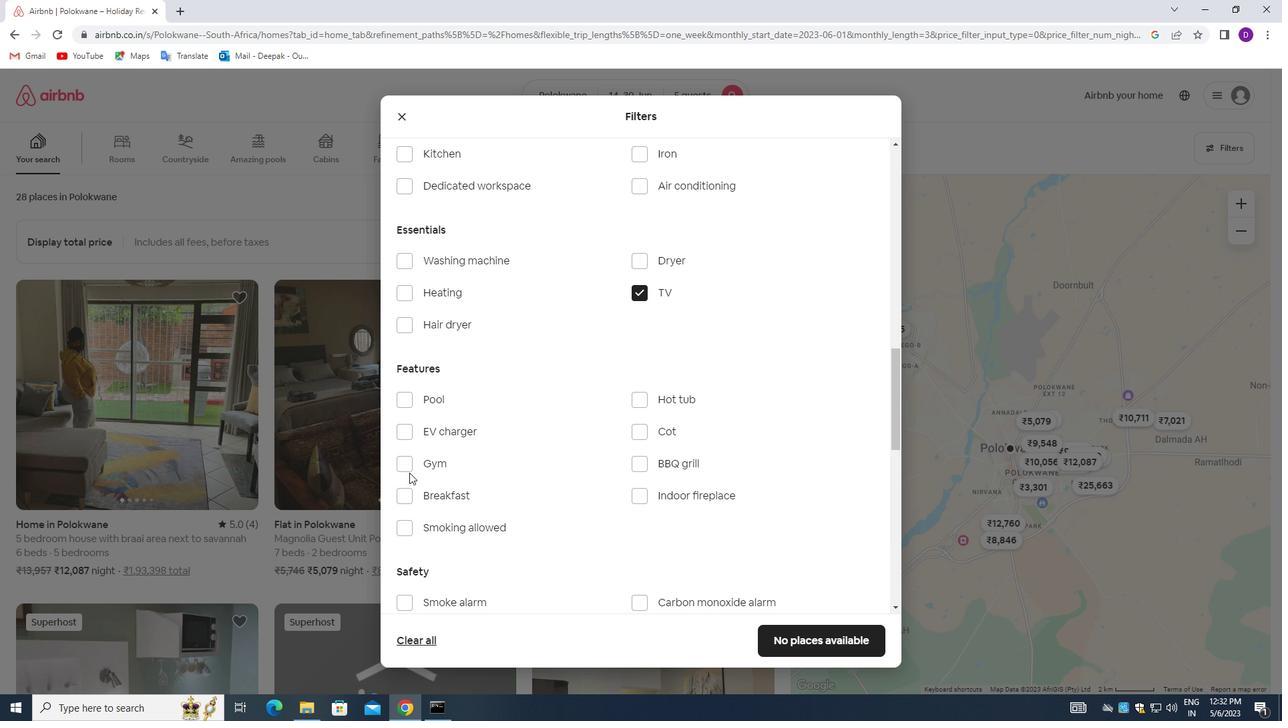 
Action: Mouse pressed left at (406, 469)
Screenshot: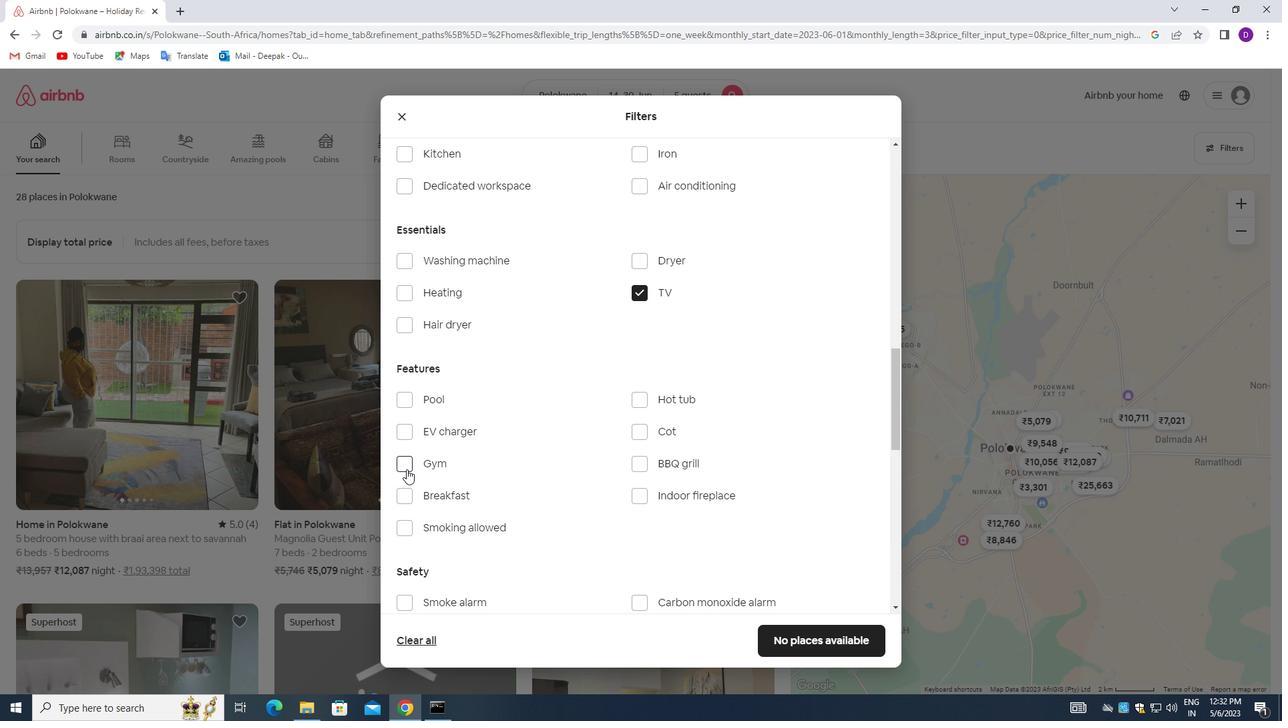 
Action: Mouse moved to (407, 497)
Screenshot: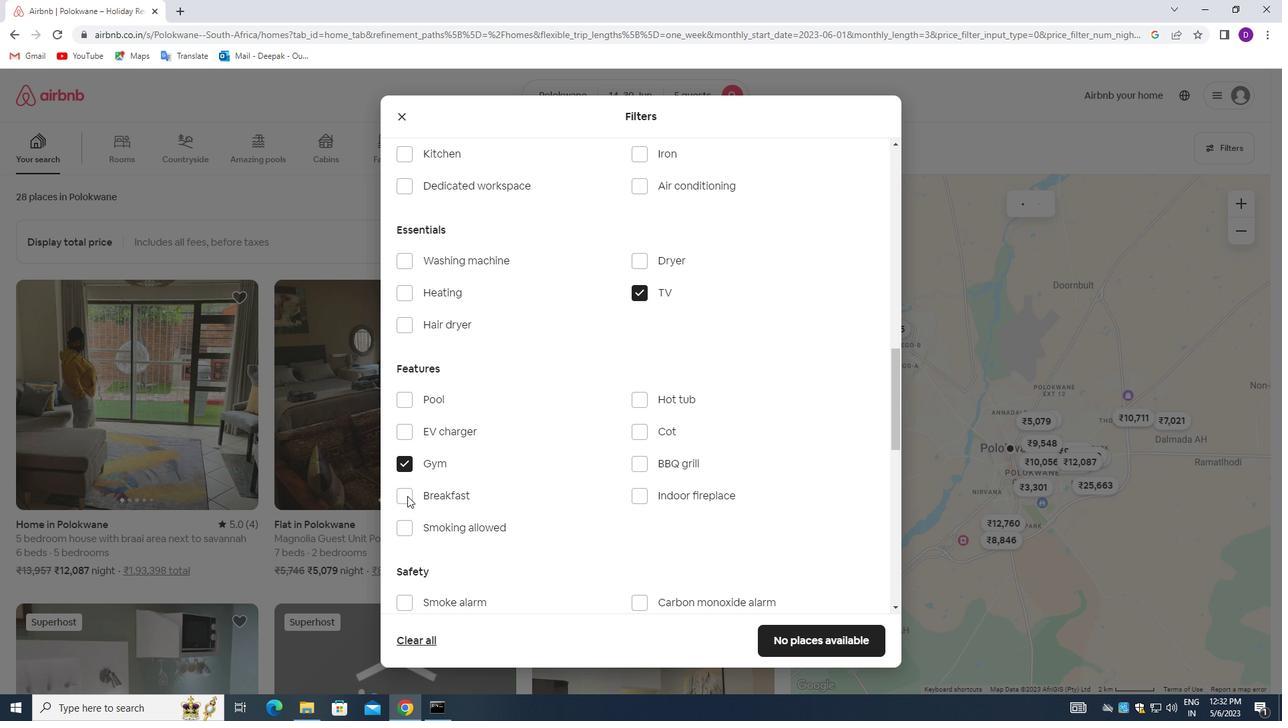 
Action: Mouse pressed left at (407, 497)
Screenshot: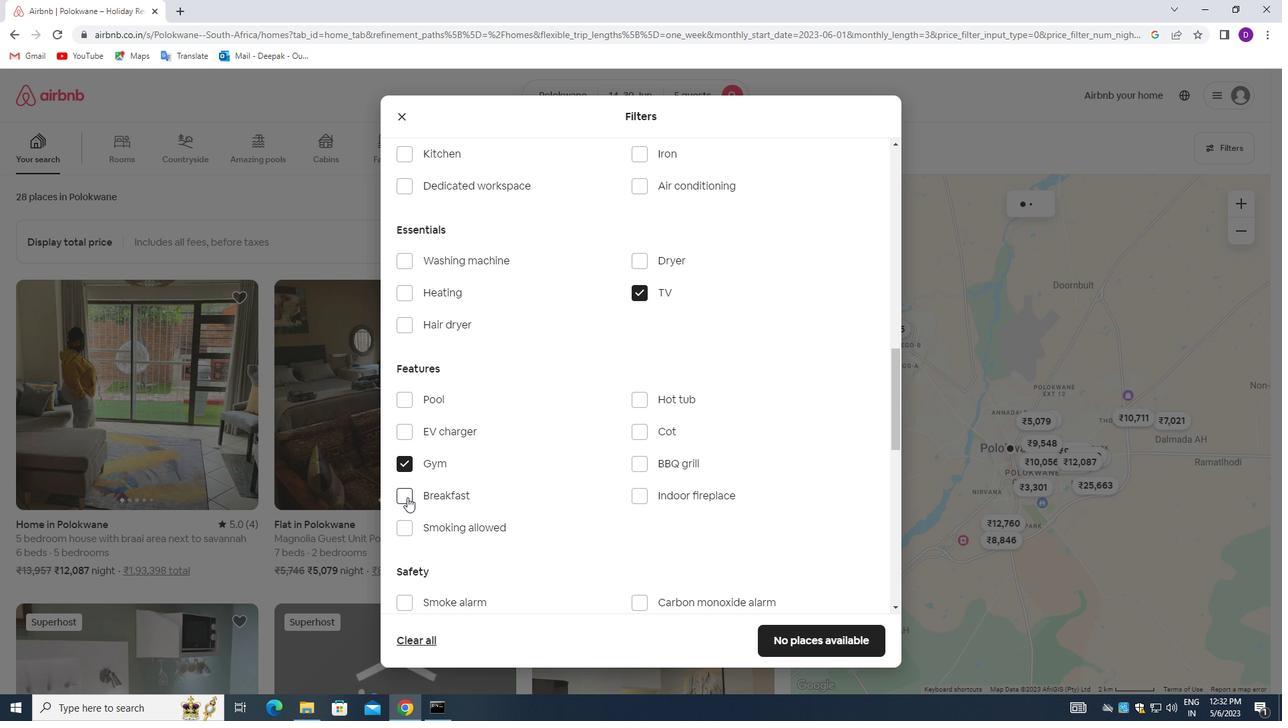 
Action: Mouse moved to (501, 453)
Screenshot: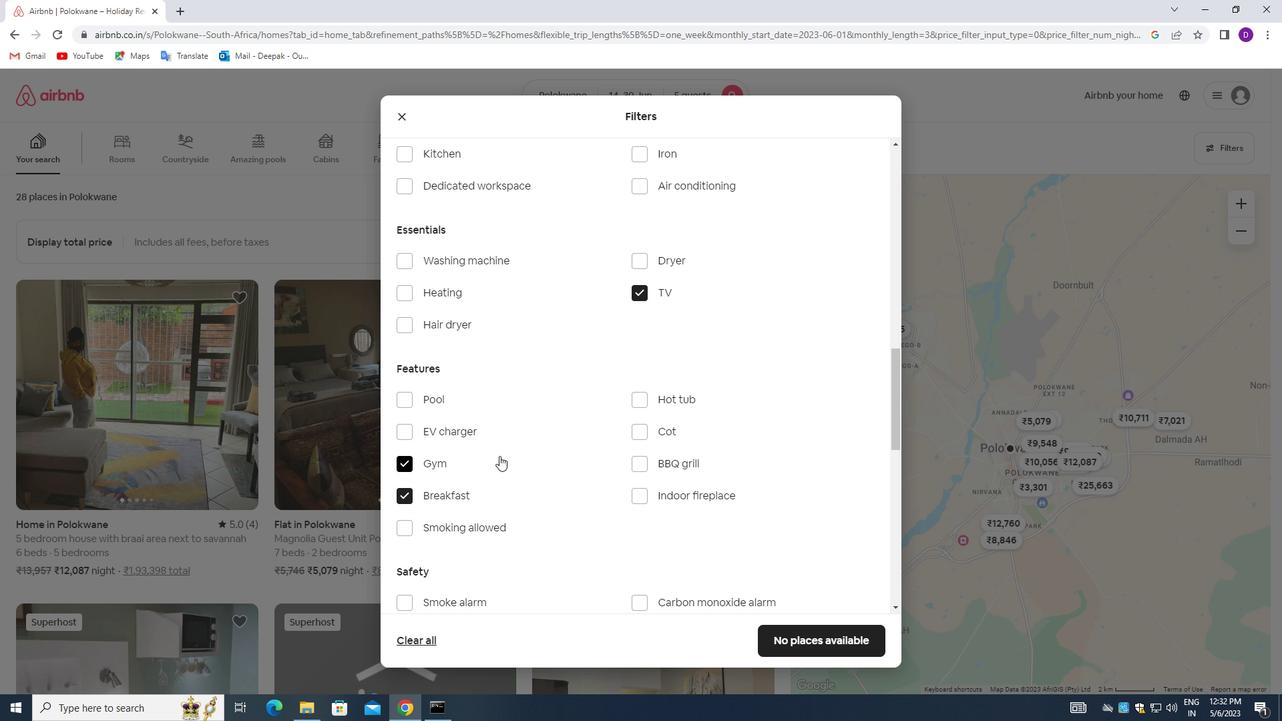 
Action: Mouse scrolled (501, 452) with delta (0, 0)
Screenshot: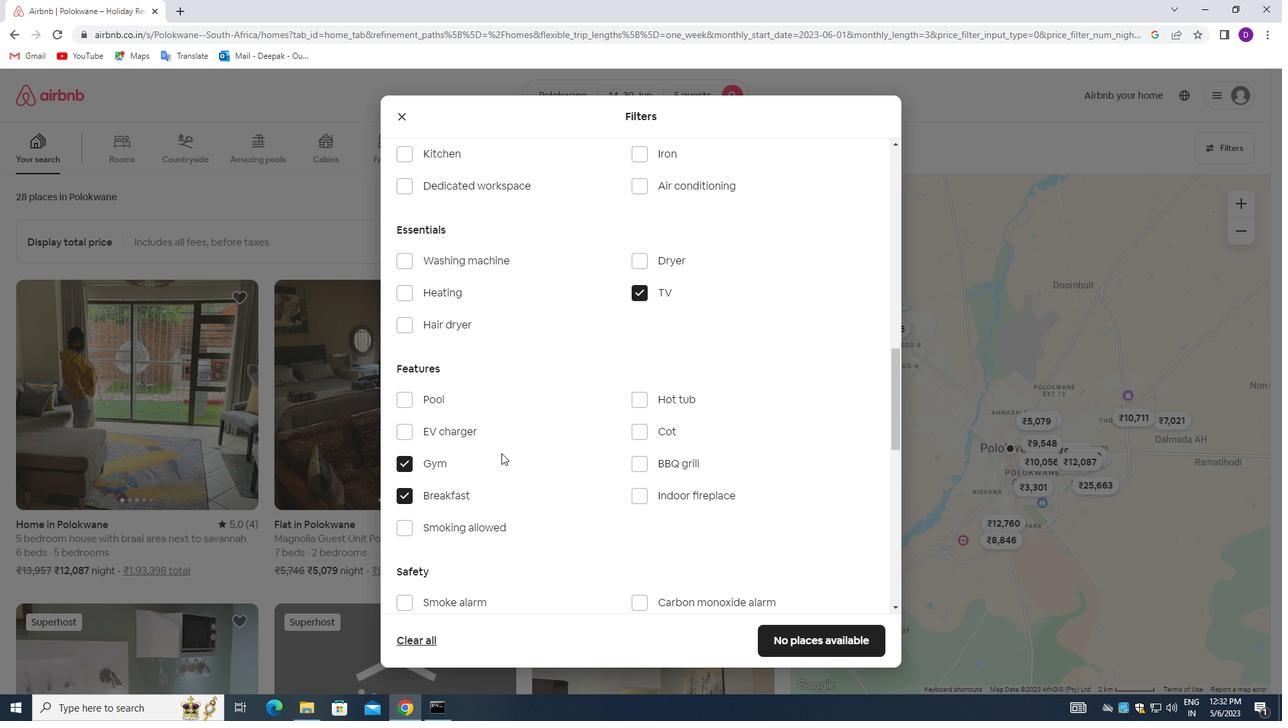
Action: Mouse scrolled (501, 452) with delta (0, 0)
Screenshot: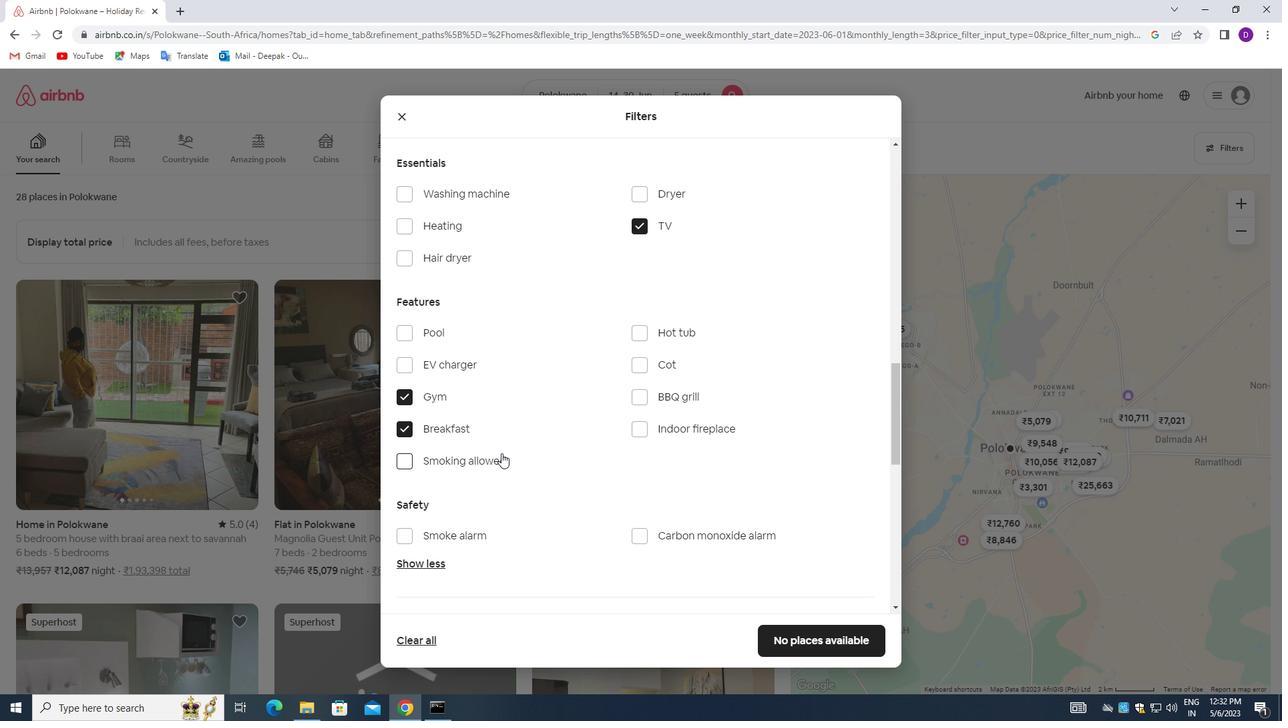 
Action: Mouse scrolled (501, 452) with delta (0, 0)
Screenshot: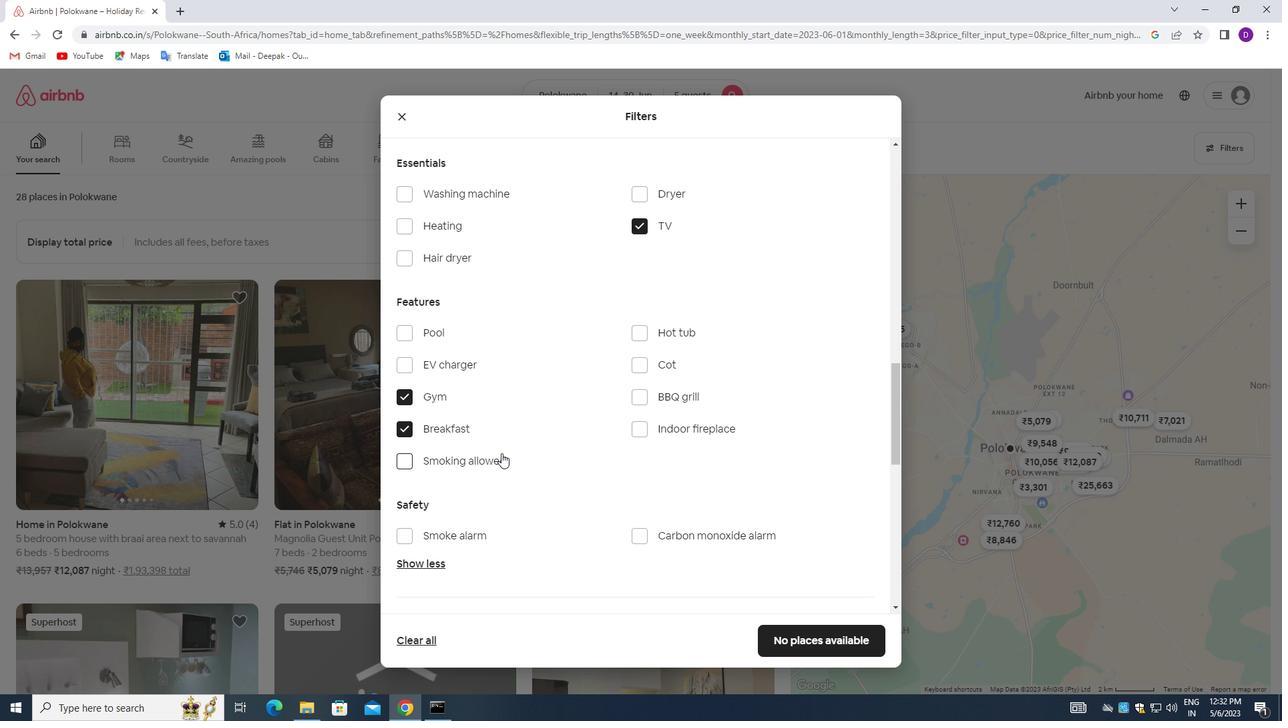 
Action: Mouse moved to (500, 454)
Screenshot: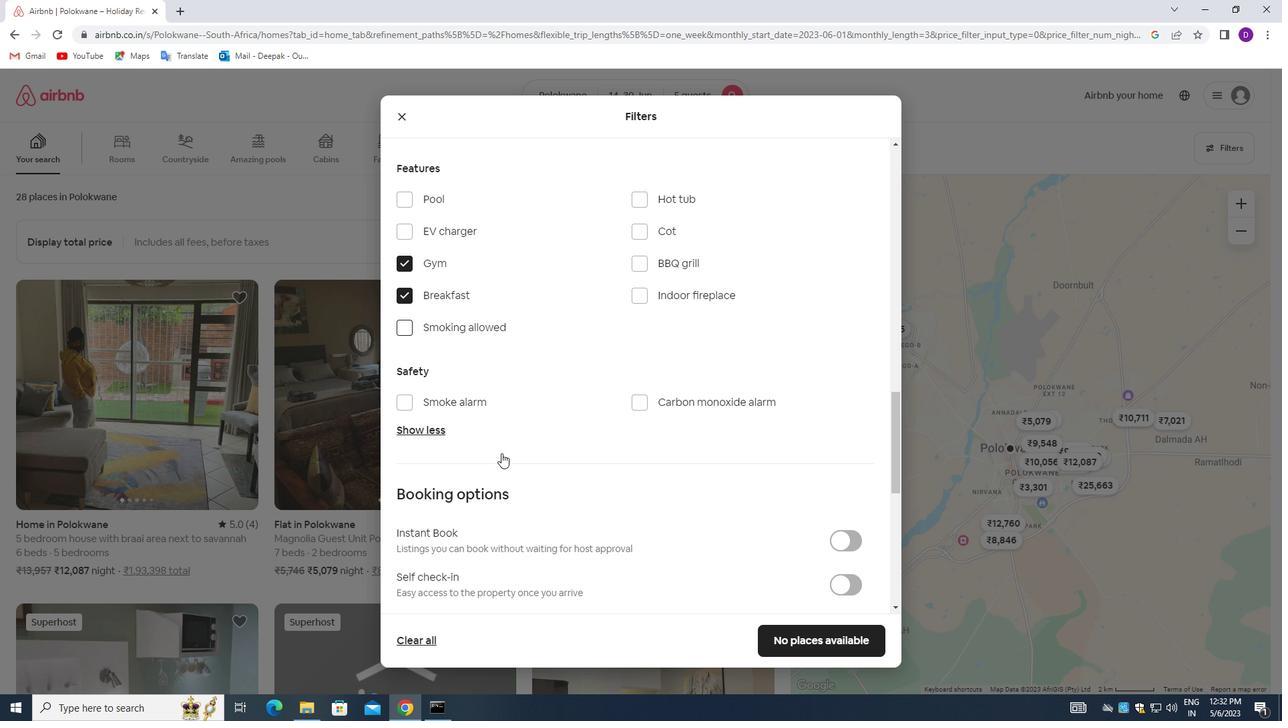 
Action: Mouse scrolled (500, 454) with delta (0, 0)
Screenshot: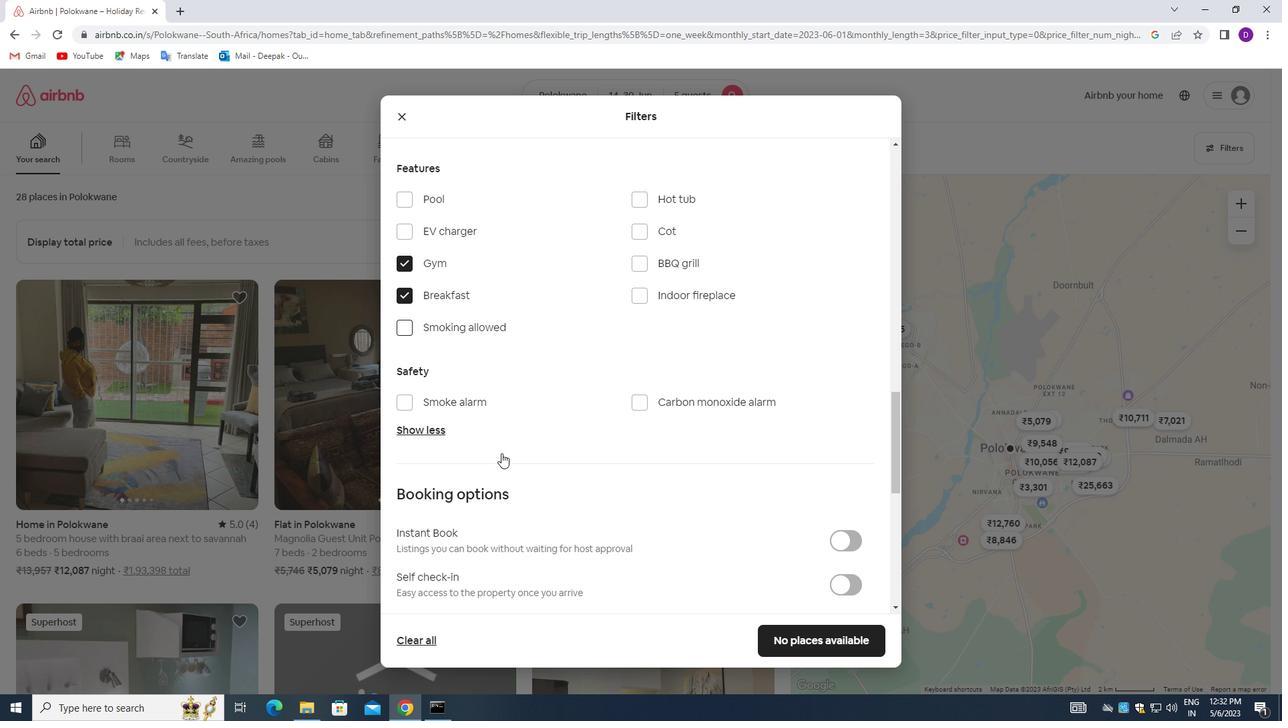 
Action: Mouse moved to (504, 459)
Screenshot: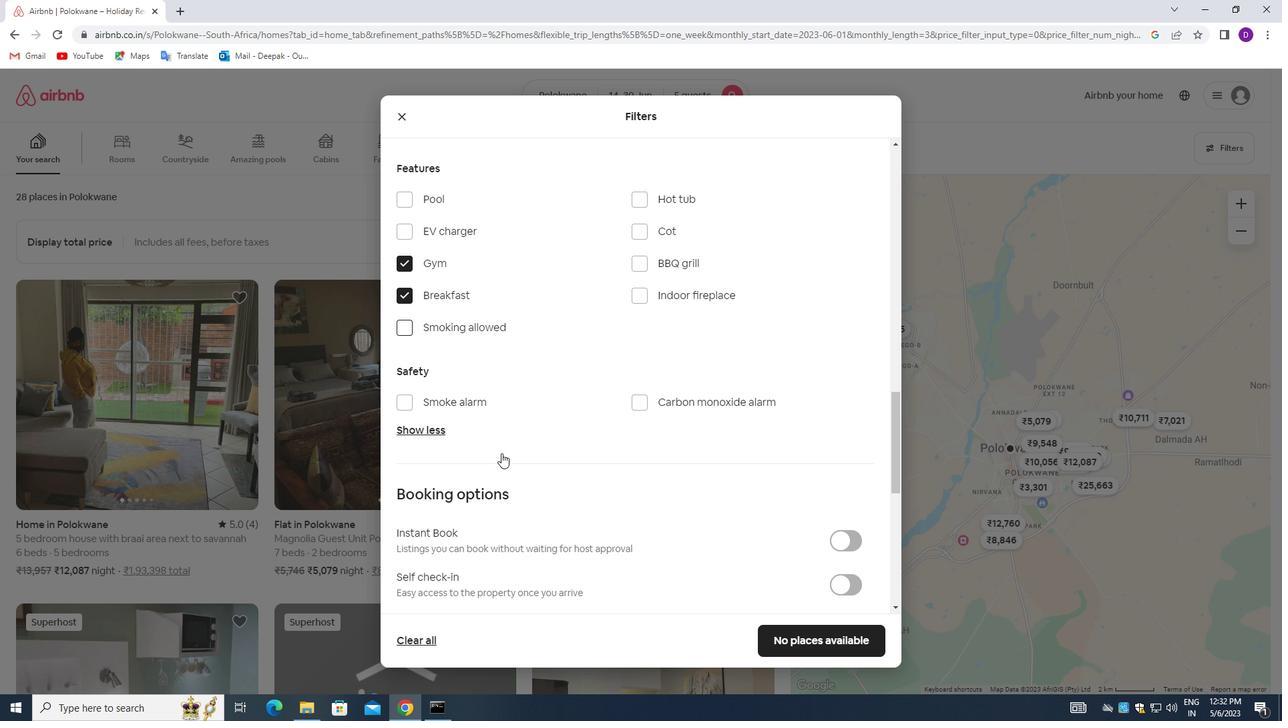 
Action: Mouse scrolled (504, 458) with delta (0, 0)
Screenshot: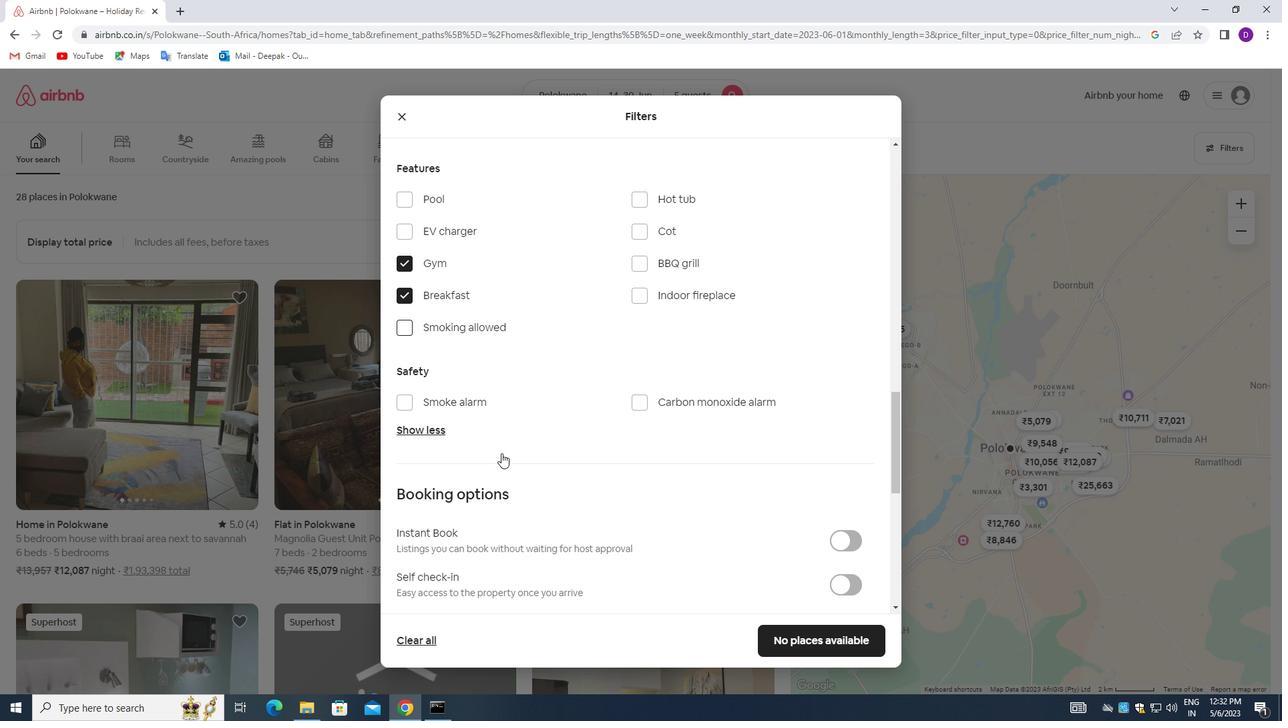 
Action: Mouse moved to (842, 453)
Screenshot: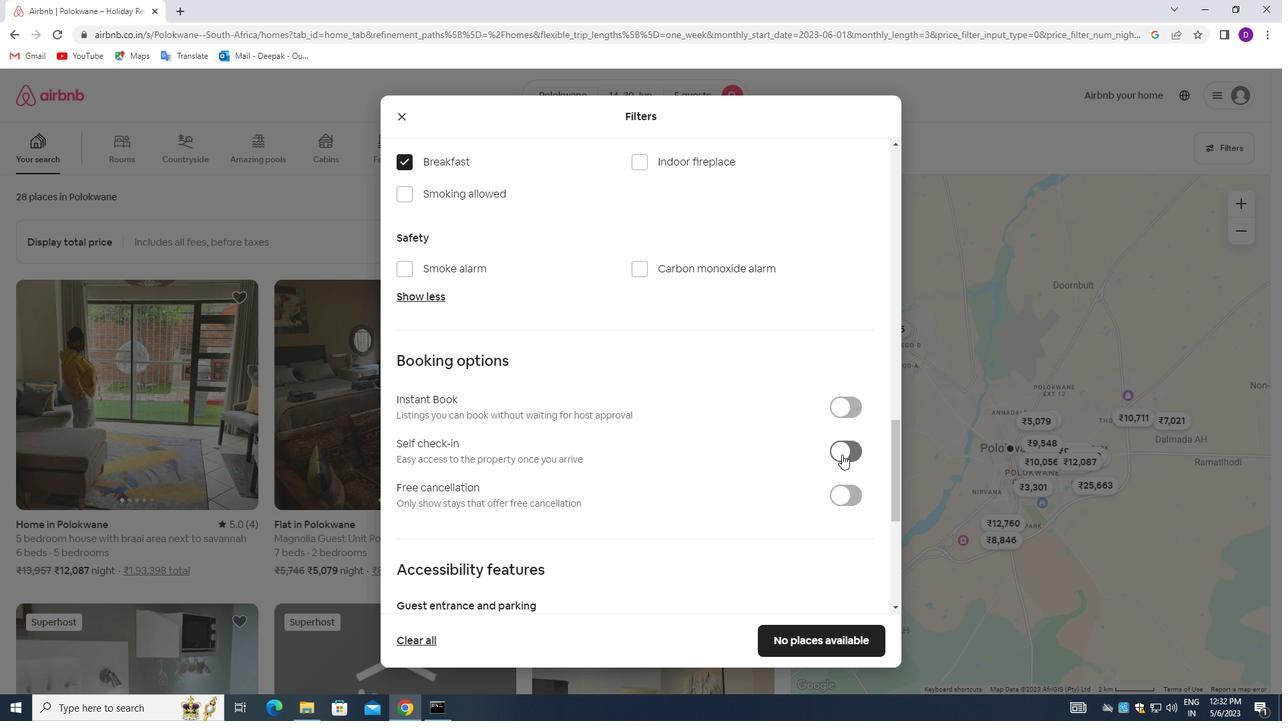 
Action: Mouse pressed left at (842, 453)
Screenshot: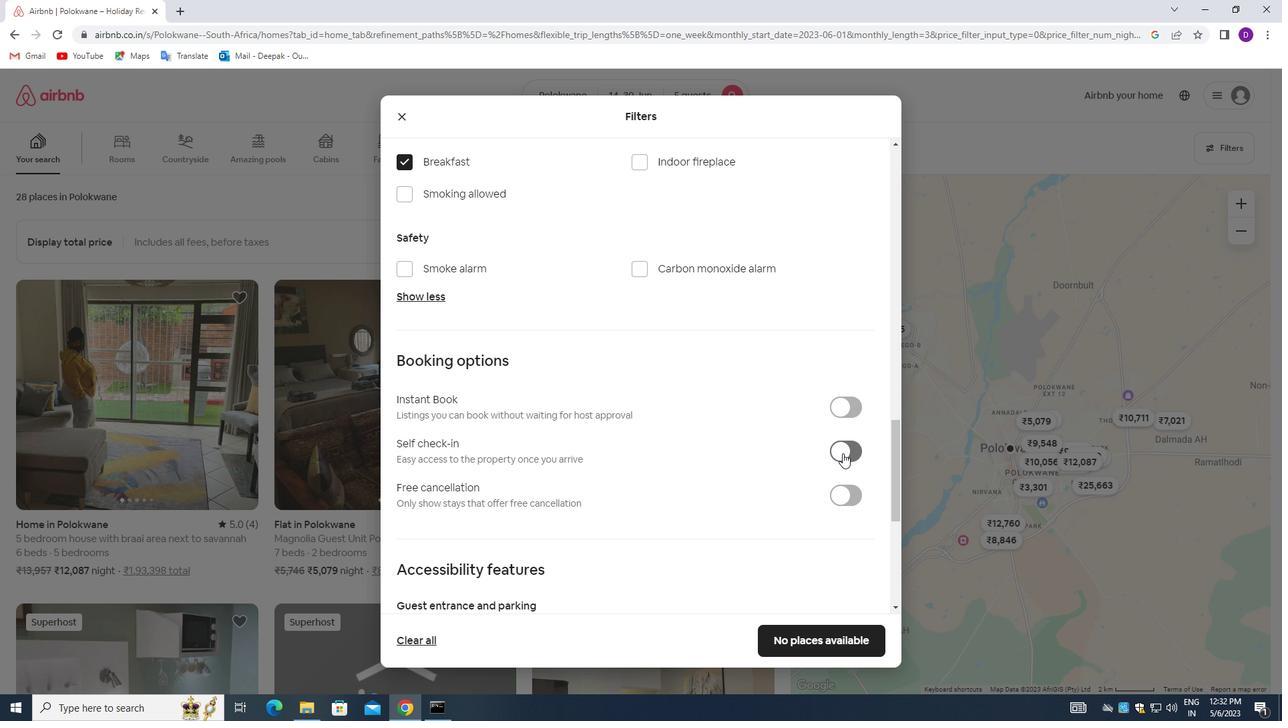 
Action: Mouse moved to (573, 466)
Screenshot: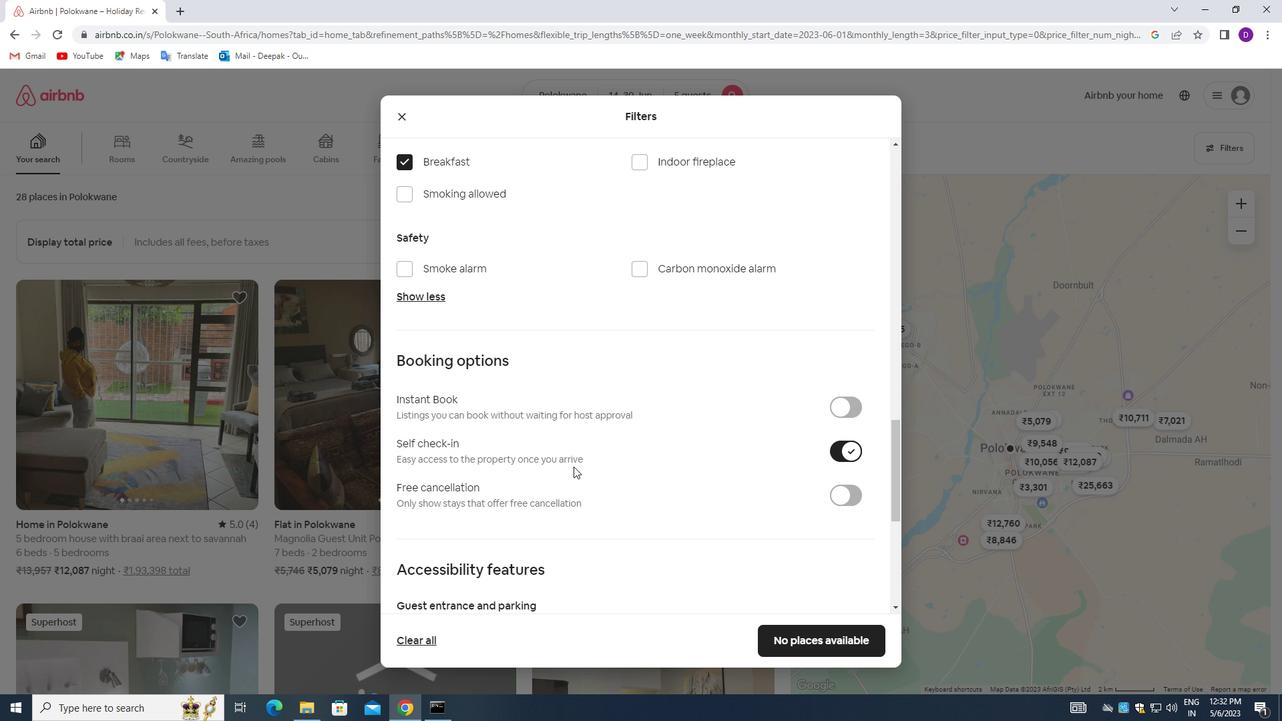 
Action: Mouse scrolled (573, 465) with delta (0, 0)
Screenshot: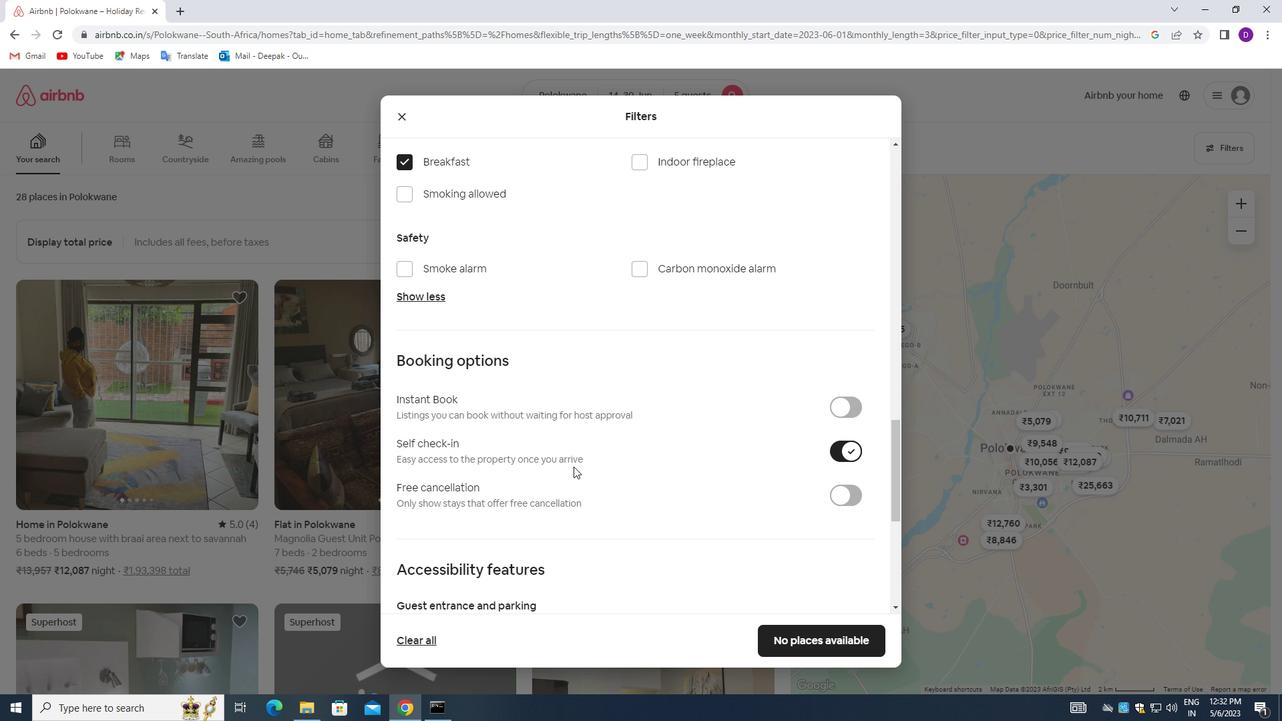 
Action: Mouse moved to (573, 466)
Screenshot: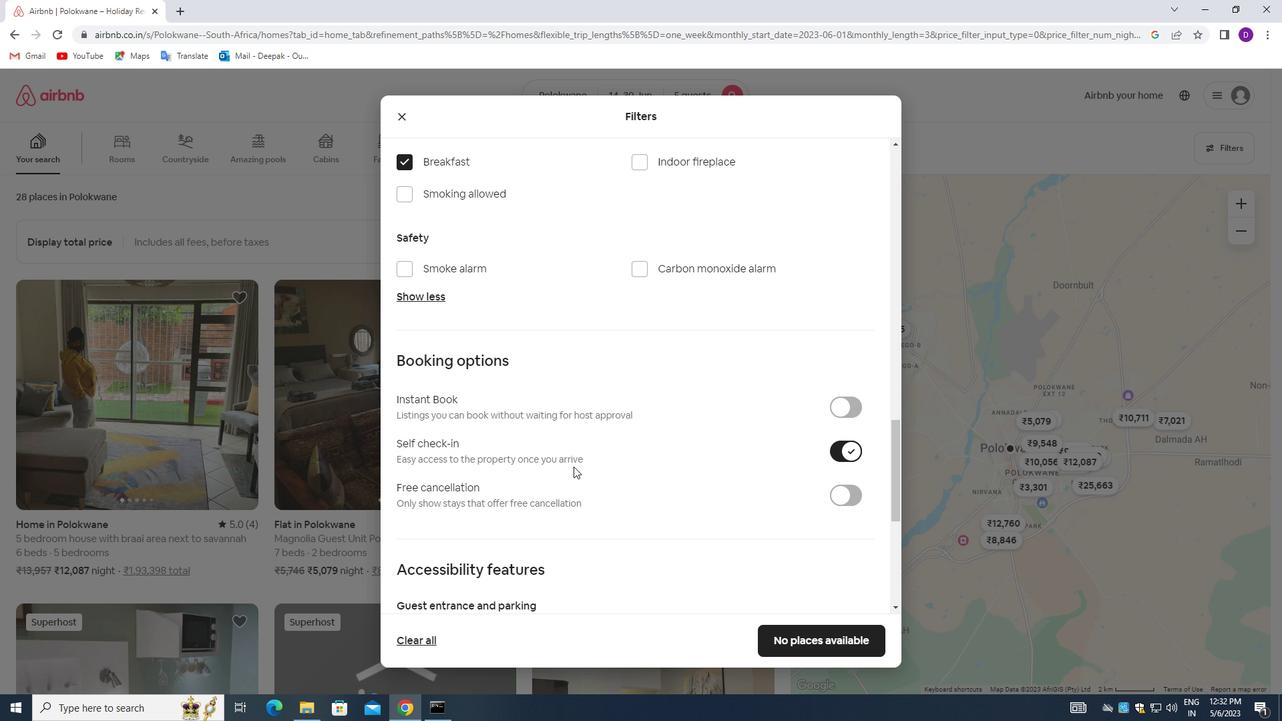 
Action: Mouse scrolled (573, 465) with delta (0, 0)
Screenshot: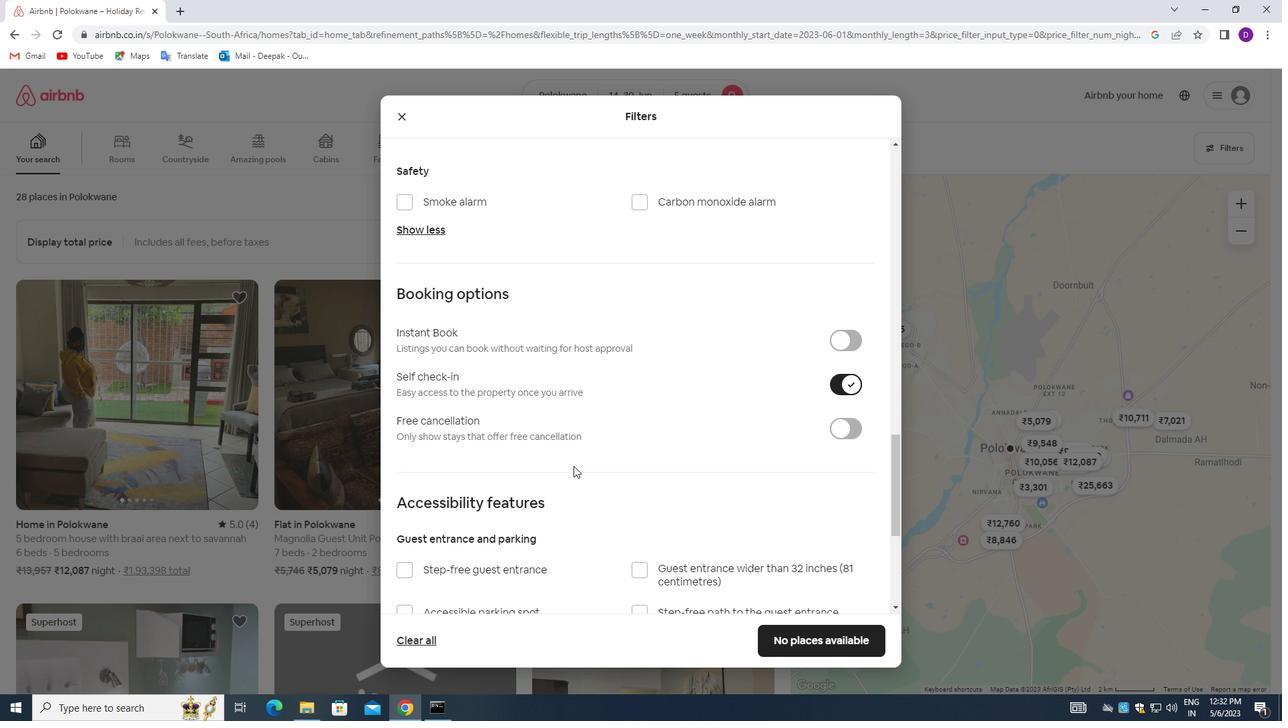
Action: Mouse scrolled (573, 465) with delta (0, 0)
Screenshot: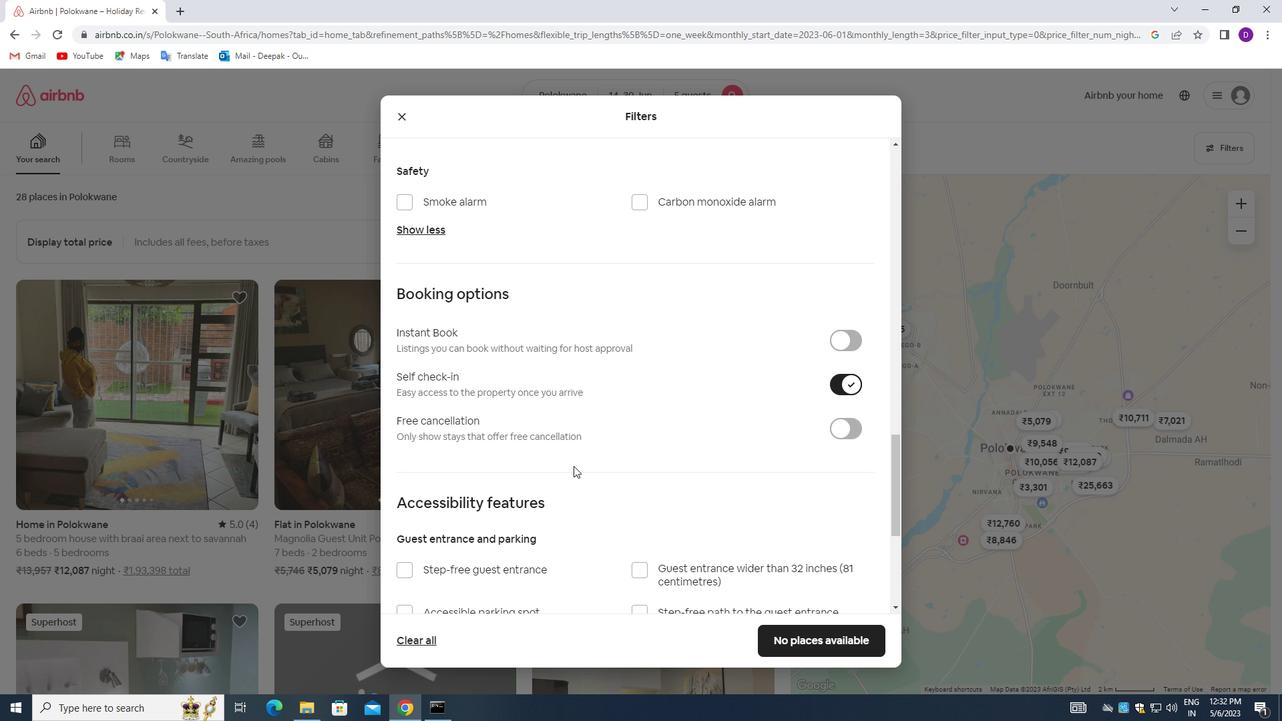 
Action: Mouse moved to (573, 465)
Screenshot: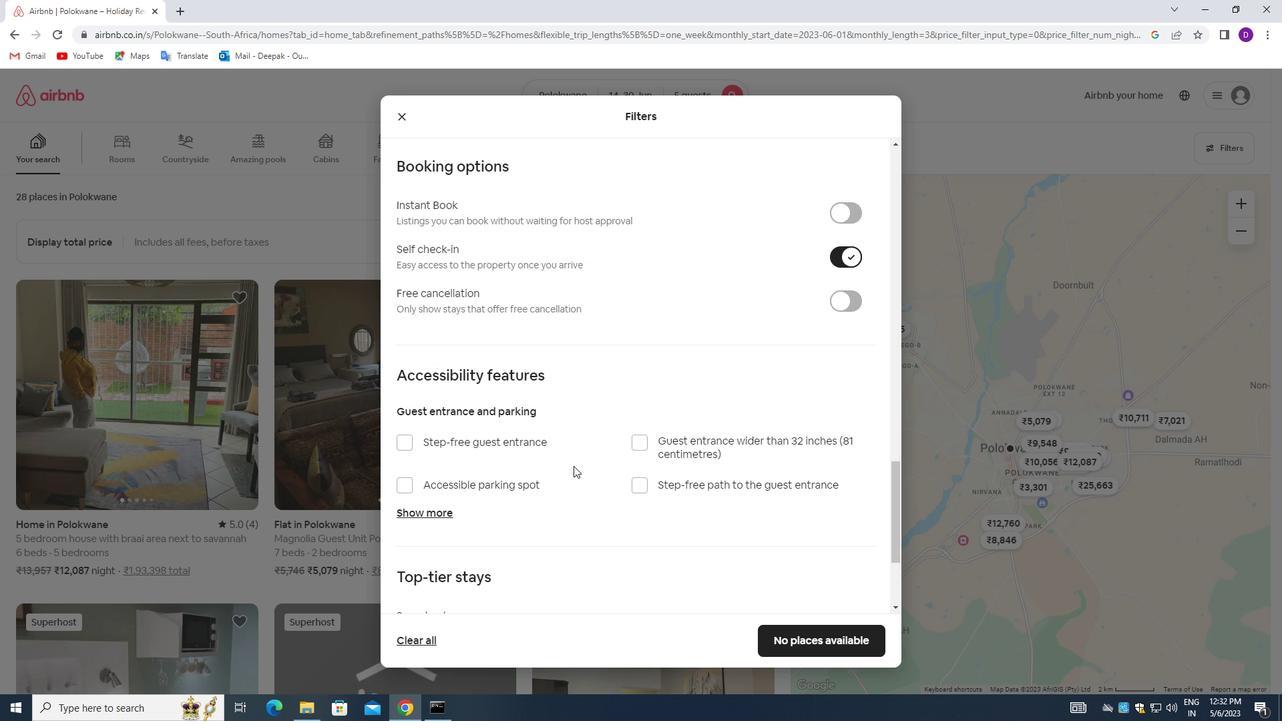 
Action: Mouse scrolled (573, 464) with delta (0, 0)
Screenshot: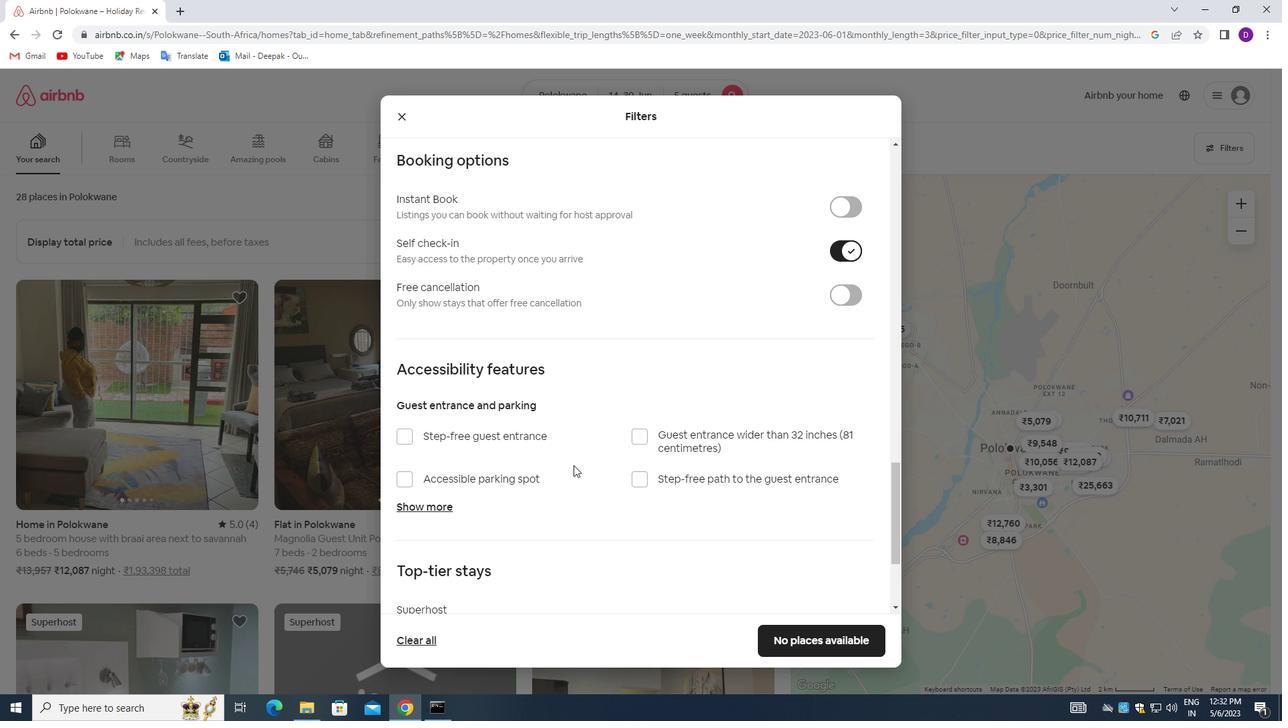 
Action: Mouse scrolled (573, 464) with delta (0, 0)
Screenshot: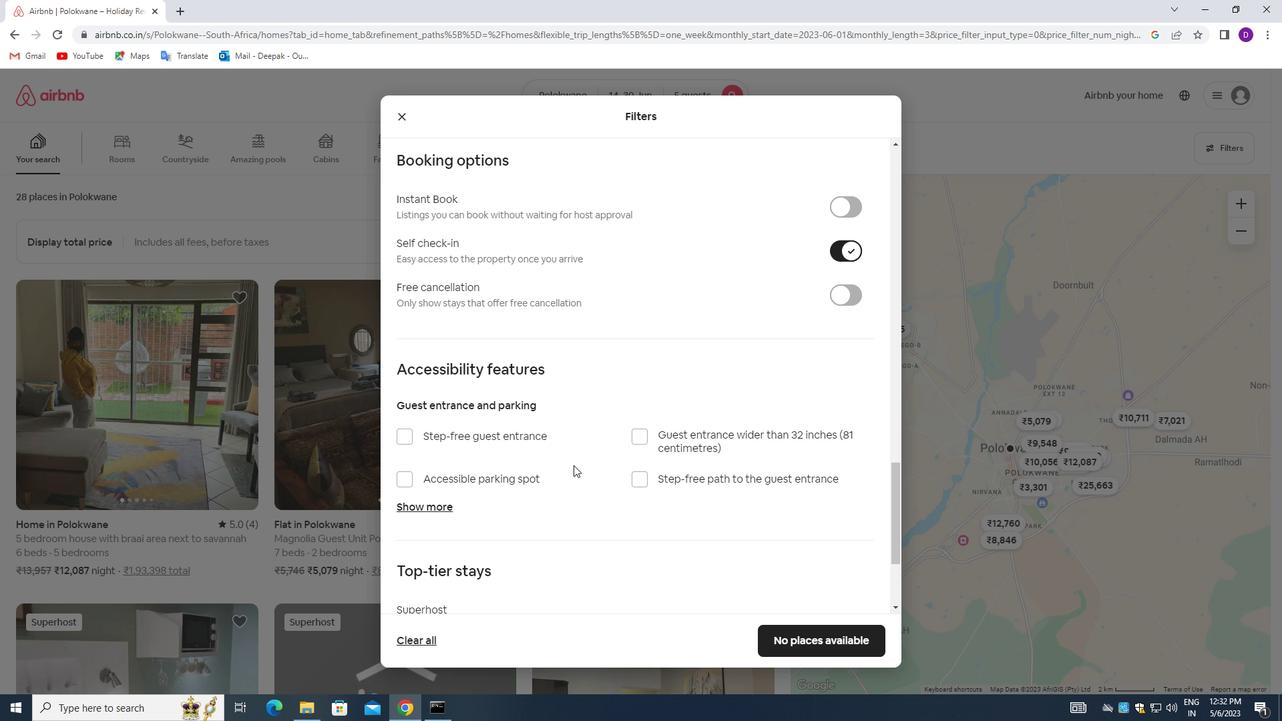
Action: Mouse moved to (568, 488)
Screenshot: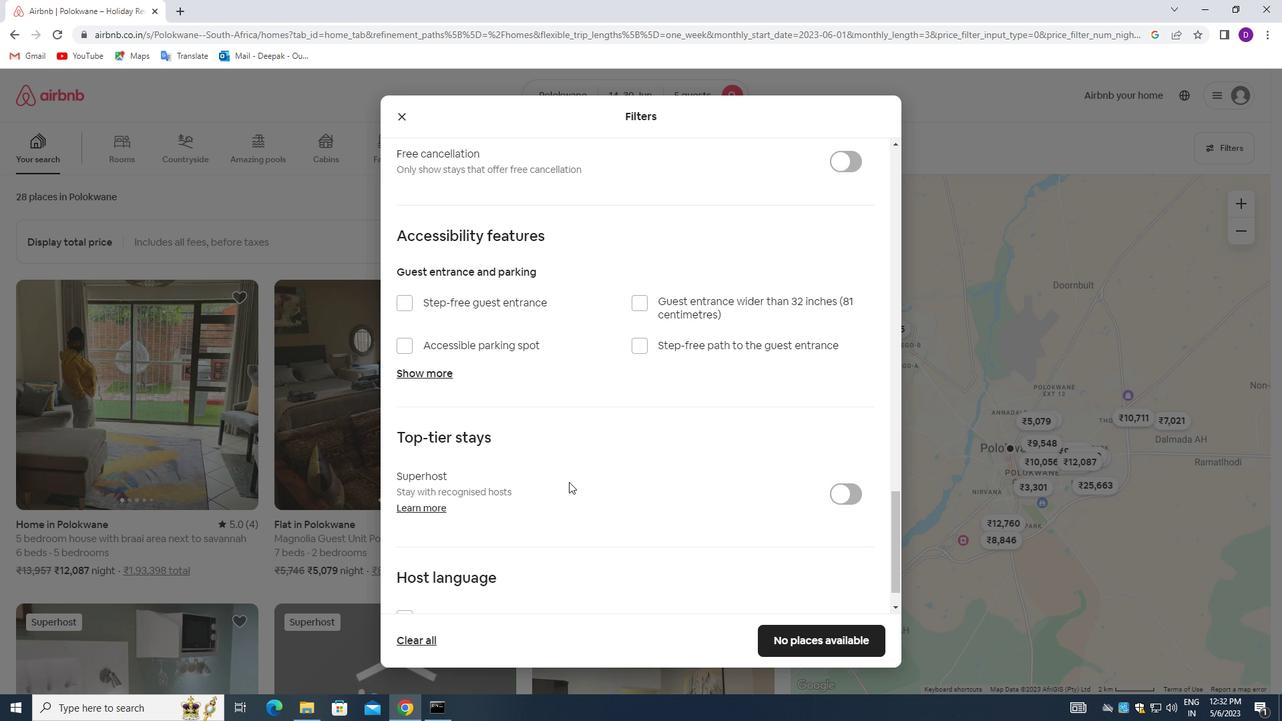 
Action: Mouse scrolled (568, 488) with delta (0, 0)
Screenshot: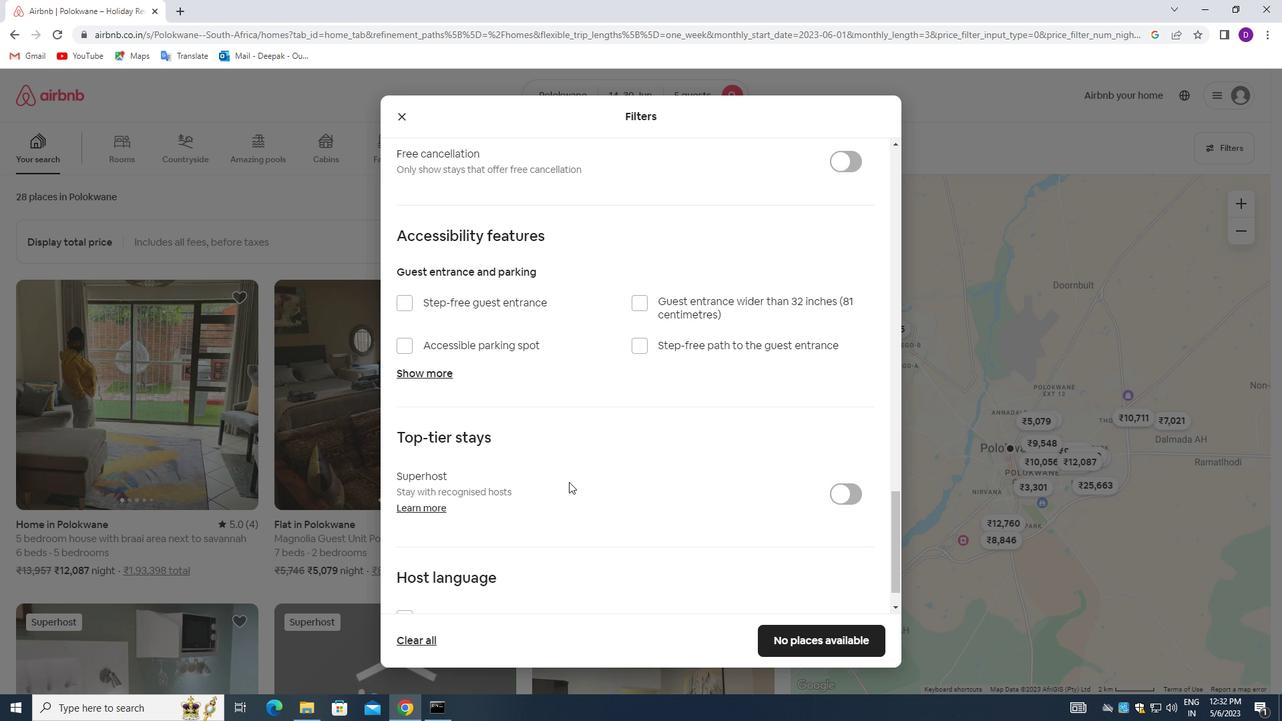 
Action: Mouse moved to (568, 489)
Screenshot: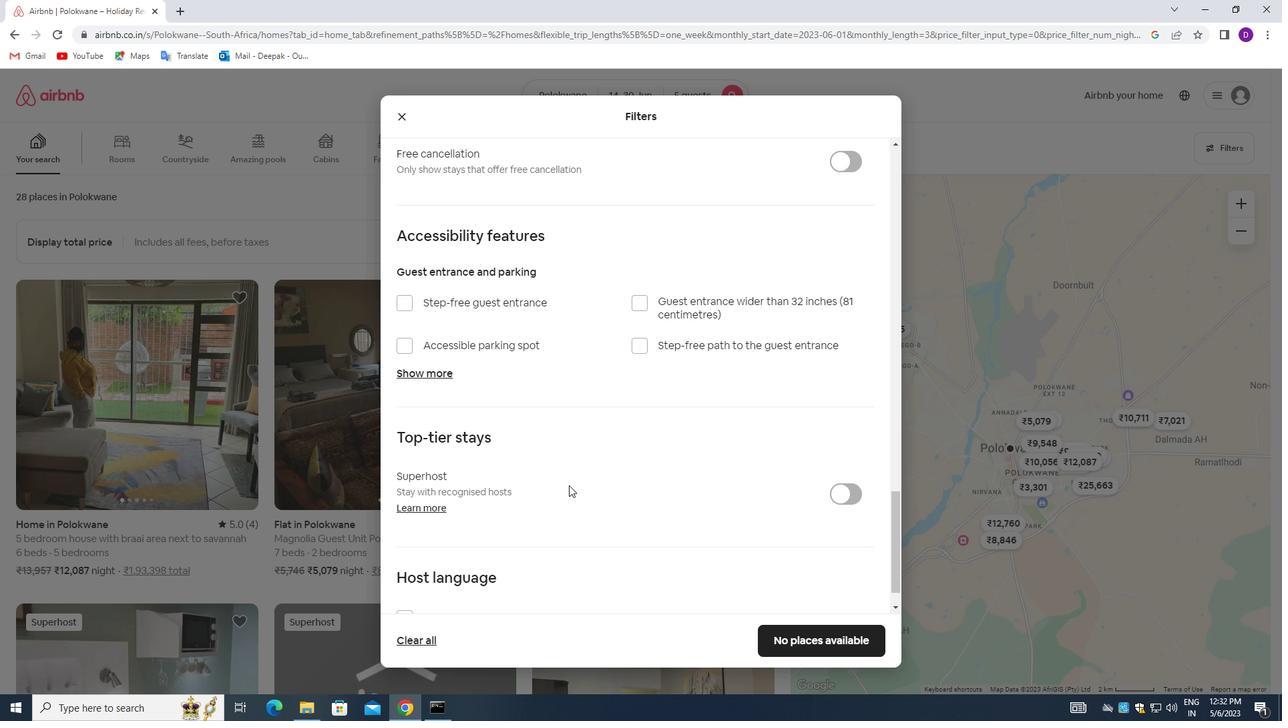 
Action: Mouse scrolled (568, 488) with delta (0, 0)
Screenshot: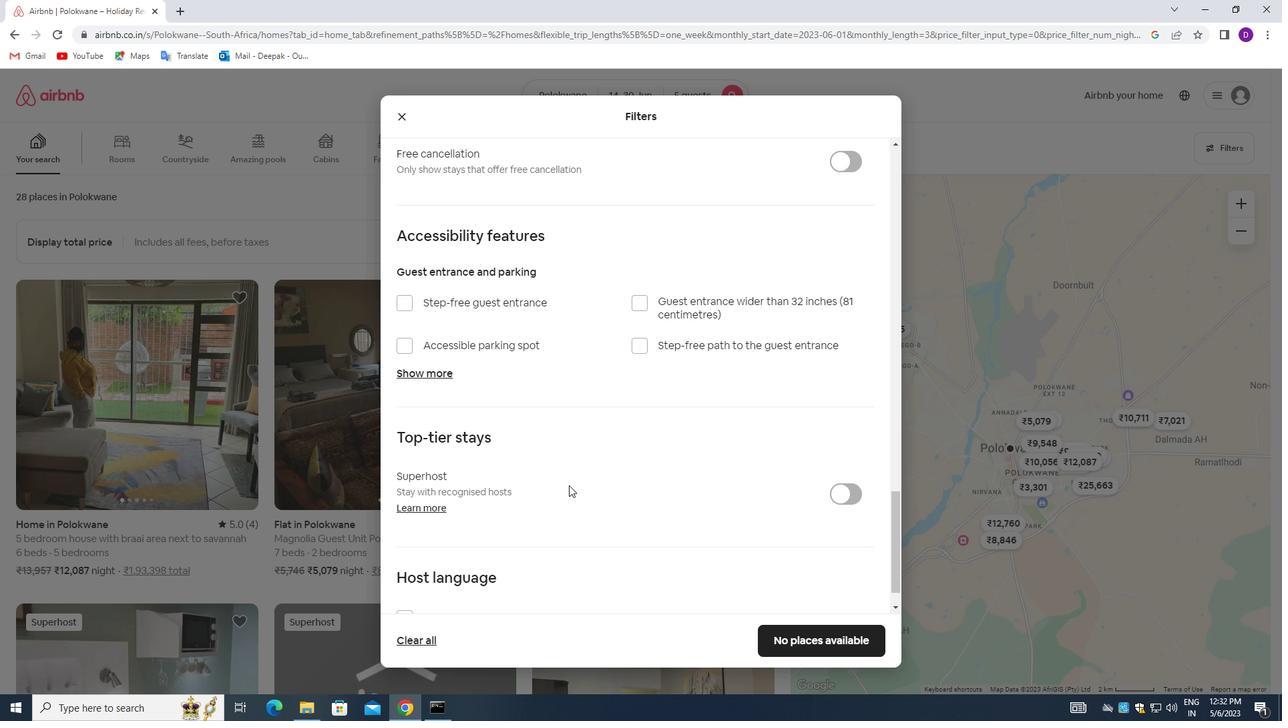 
Action: Mouse scrolled (568, 488) with delta (0, 0)
Screenshot: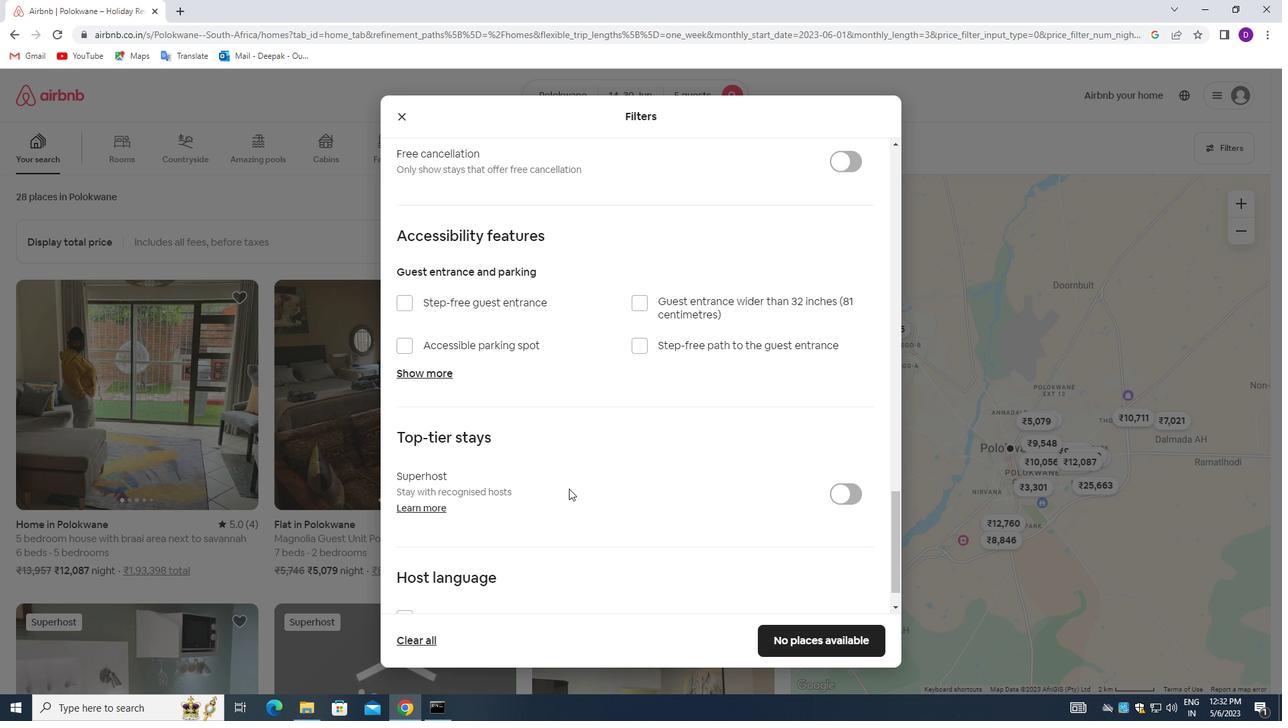 
Action: Mouse moved to (567, 490)
Screenshot: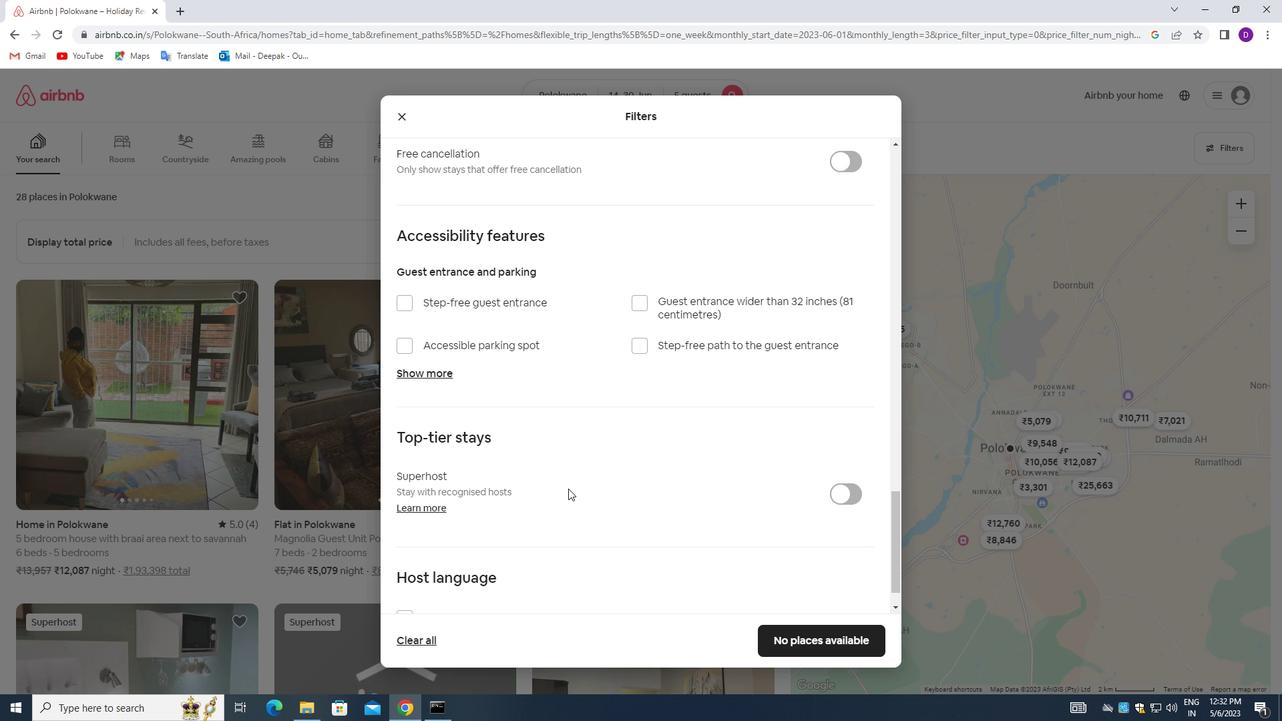
Action: Mouse scrolled (567, 490) with delta (0, 0)
Screenshot: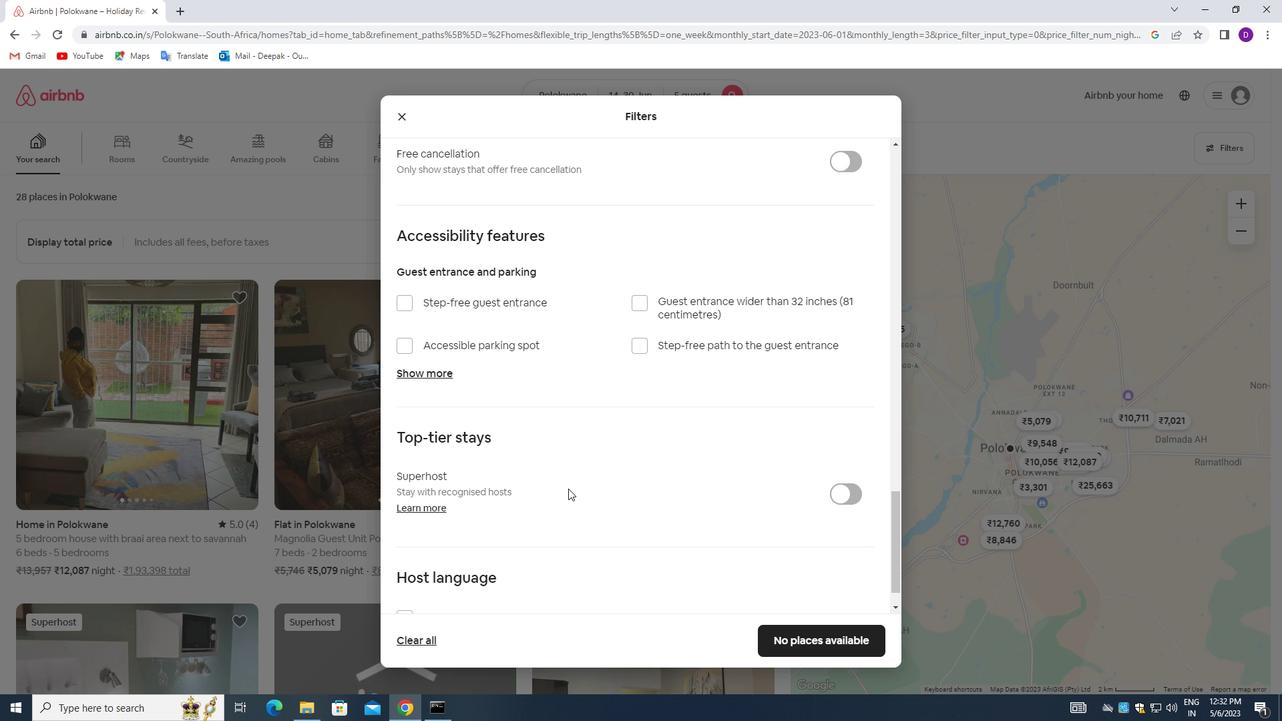 
Action: Mouse moved to (560, 512)
Screenshot: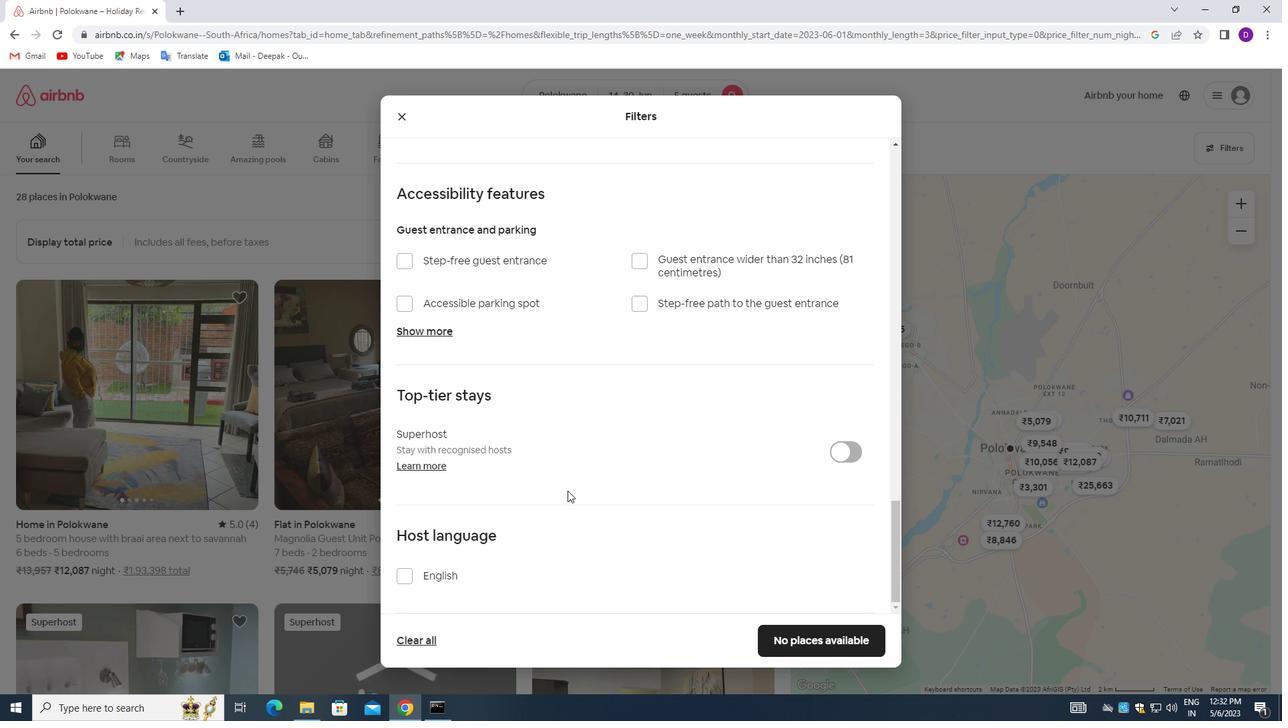 
Action: Mouse scrolled (560, 512) with delta (0, 0)
Screenshot: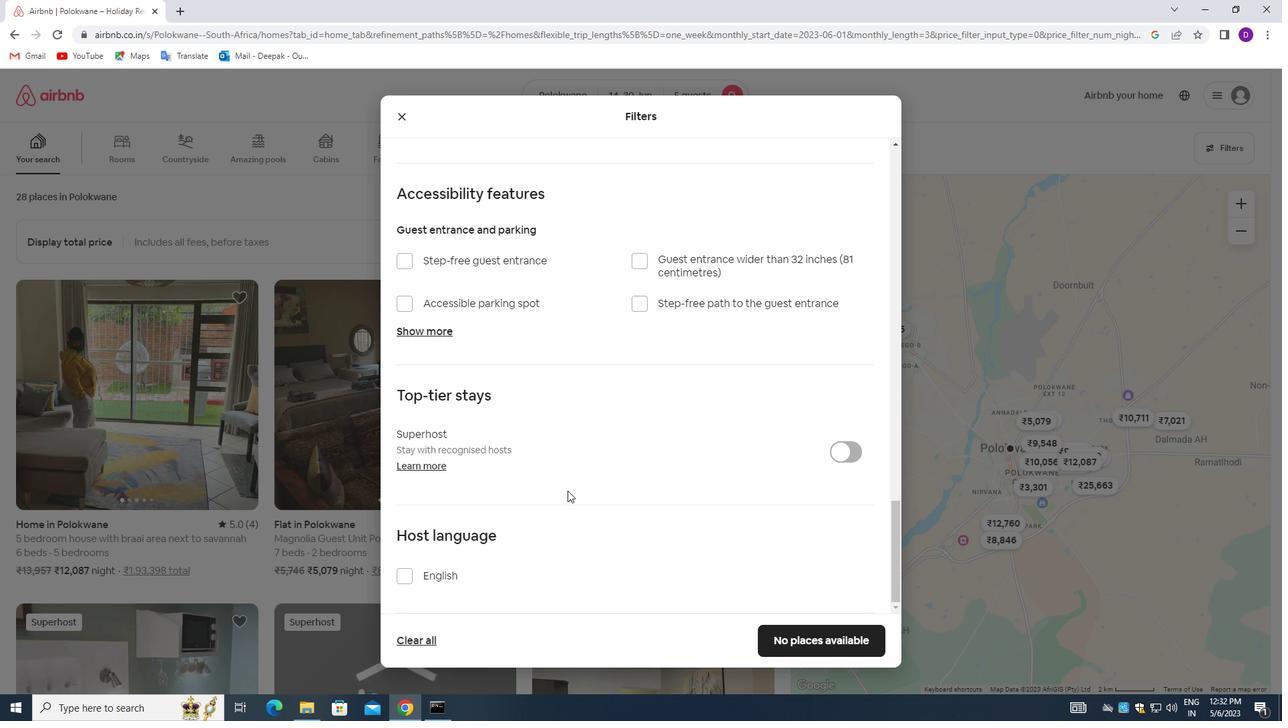 
Action: Mouse moved to (404, 576)
Screenshot: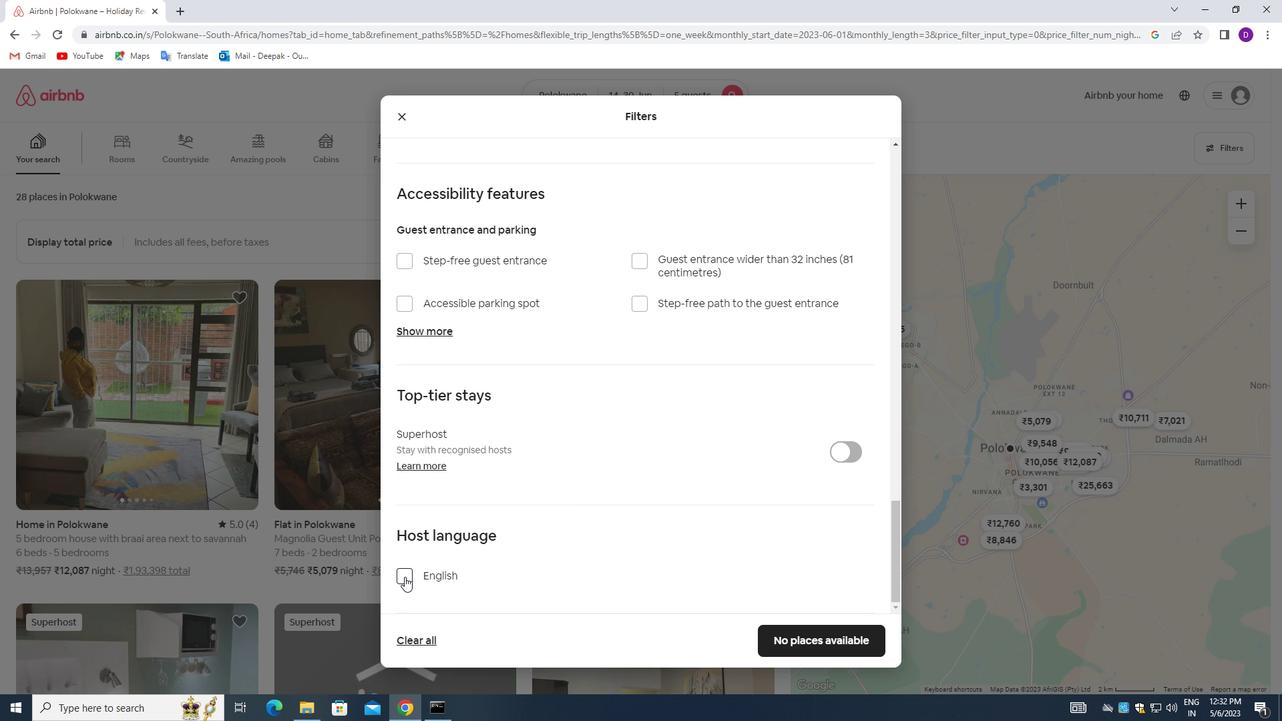 
Action: Mouse pressed left at (404, 576)
Screenshot: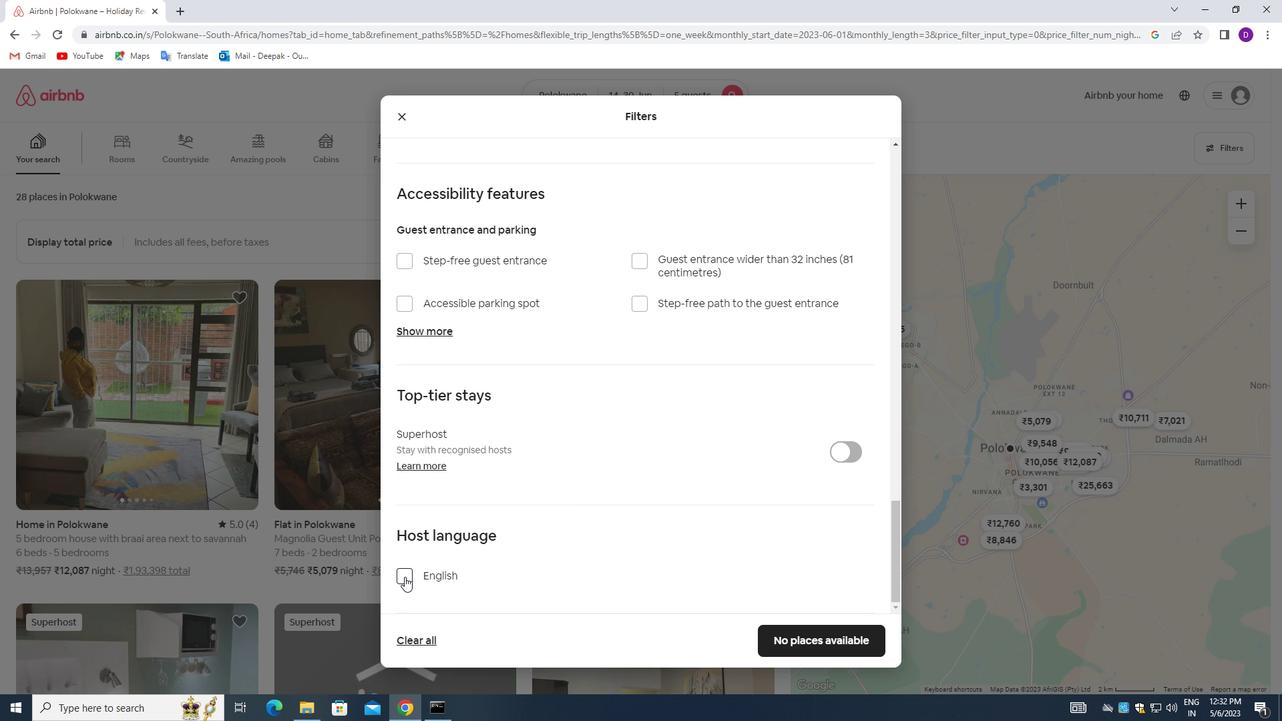 
Action: Mouse moved to (815, 635)
Screenshot: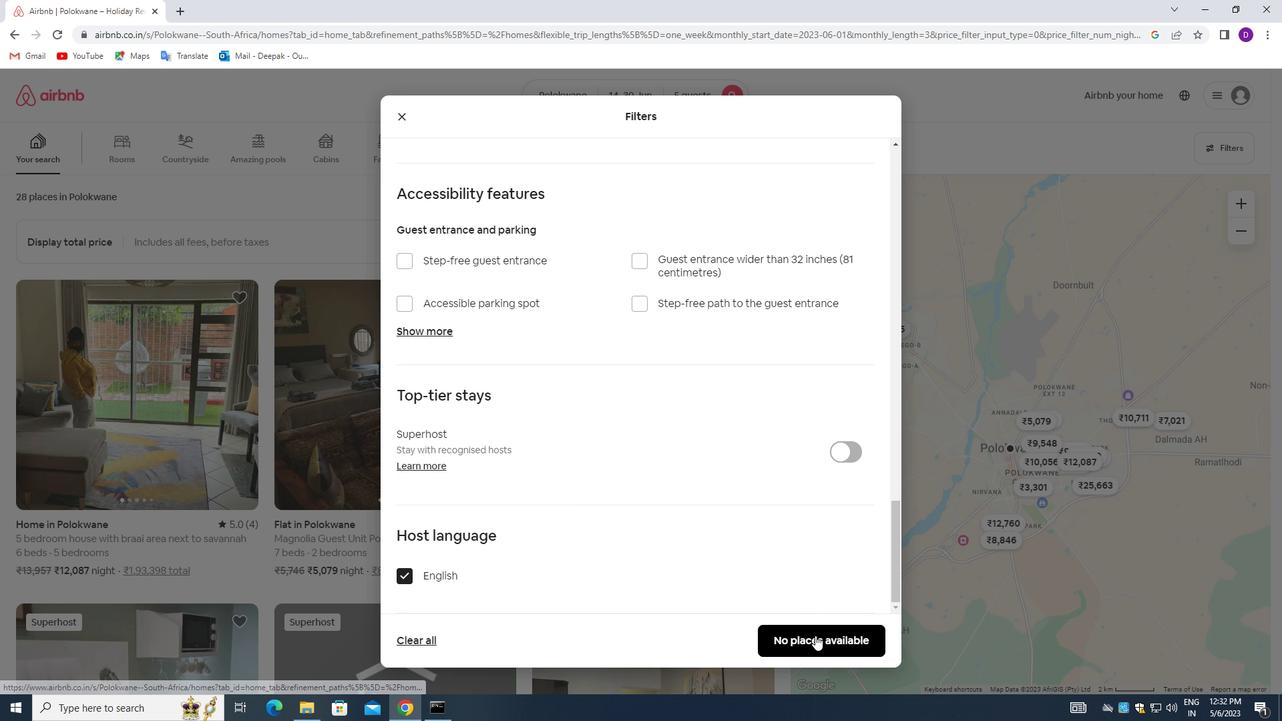 
Action: Mouse pressed left at (815, 635)
Screenshot: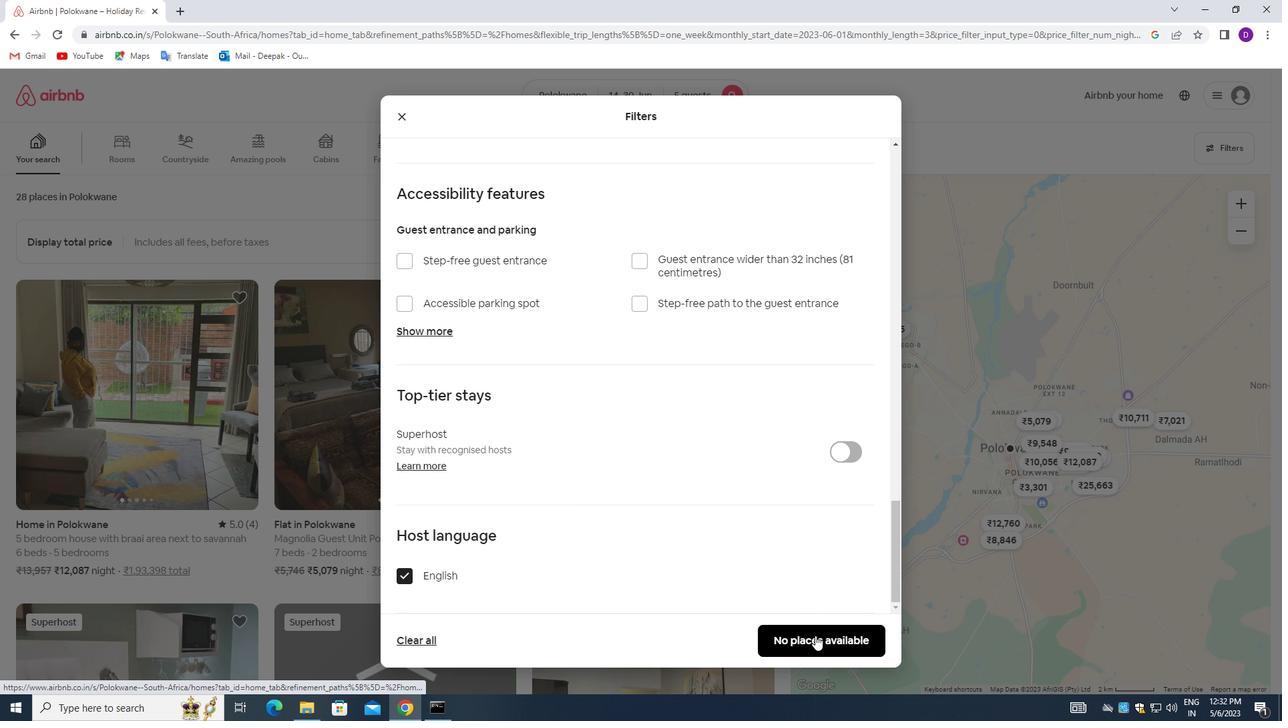 
Action: Mouse moved to (715, 488)
Screenshot: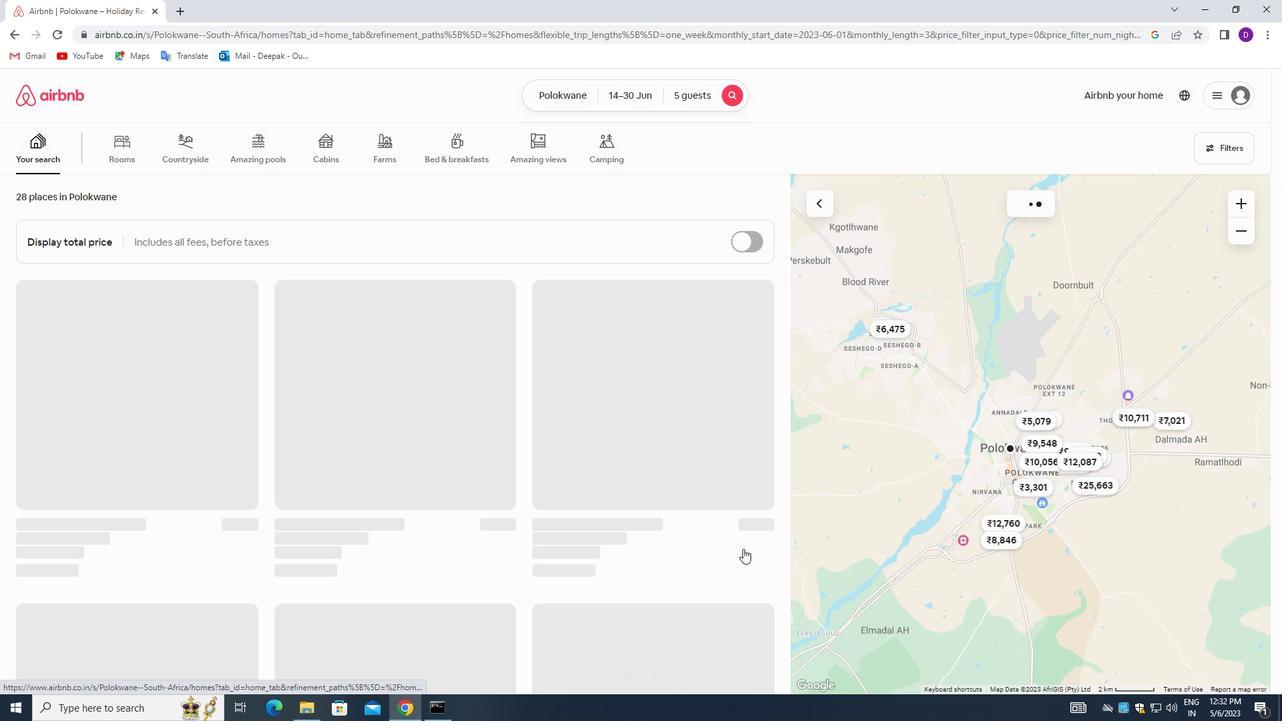 
